 Task: Find connections with filter location Canary Wharf with filter topic #Analyticswith filter profile language English with filter current company TWO95 International, Inc with filter school Anil Neerukonda Institute Of Technology & Sciences with filter industry Travel Arrangements with filter service category Headshot Photography with filter keywords title Area Sales Manager
Action: Mouse moved to (163, 236)
Screenshot: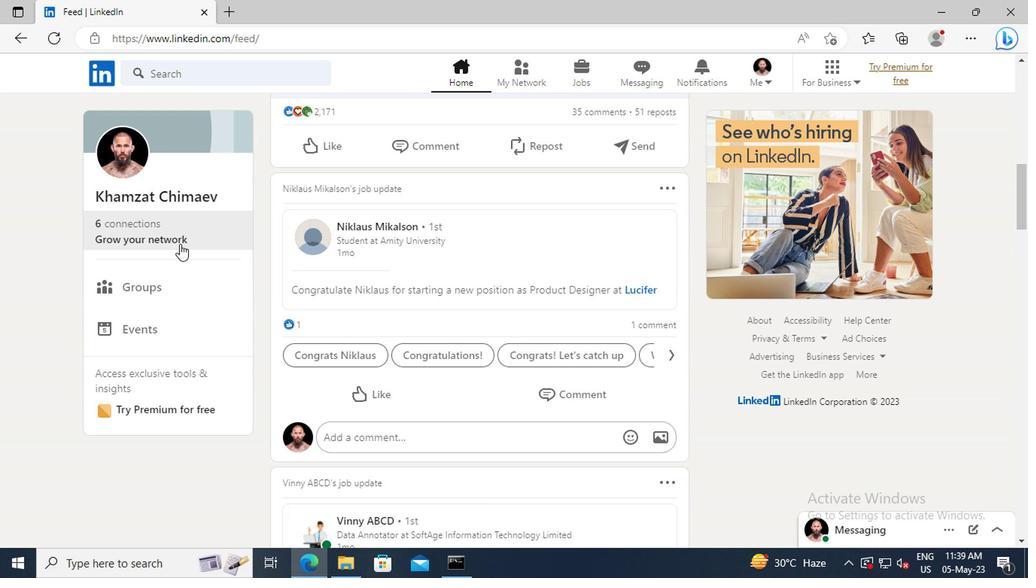 
Action: Mouse pressed left at (163, 236)
Screenshot: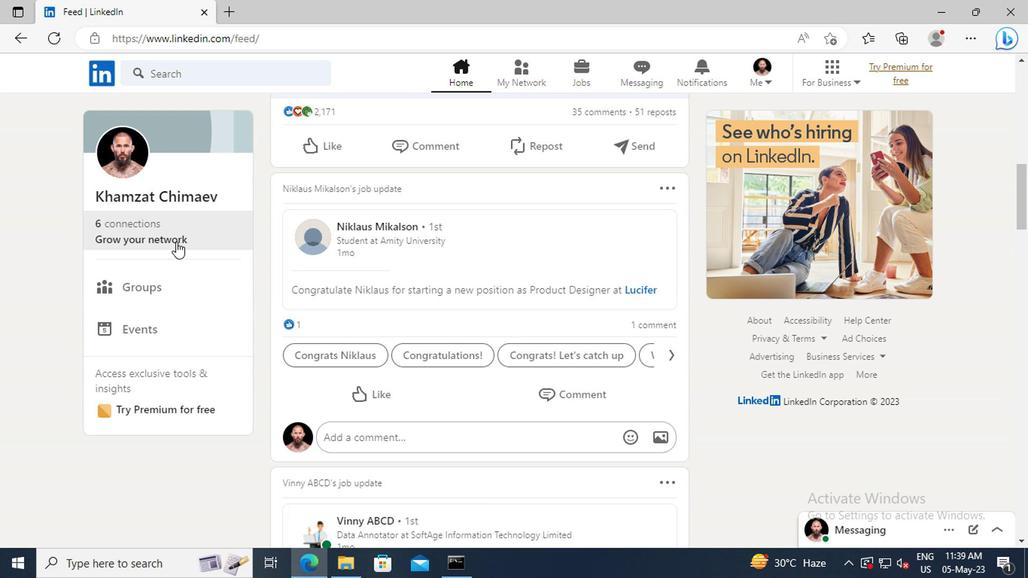 
Action: Mouse moved to (162, 158)
Screenshot: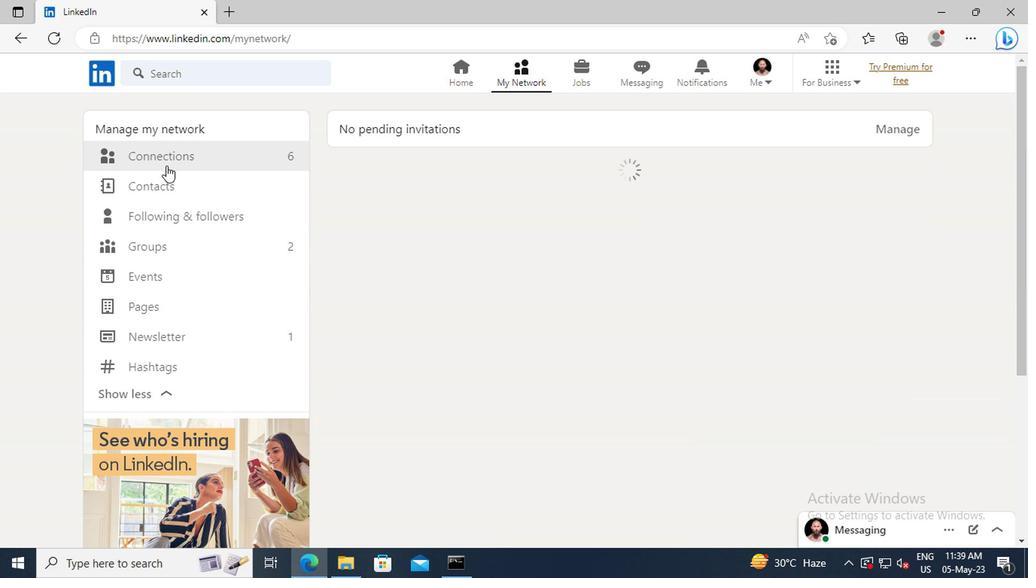 
Action: Mouse pressed left at (162, 158)
Screenshot: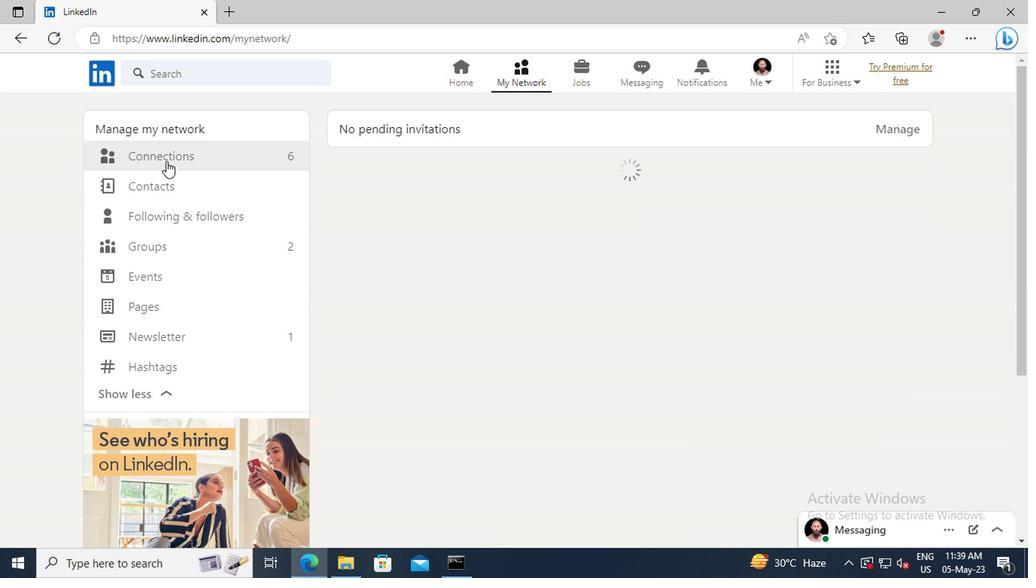 
Action: Mouse moved to (619, 161)
Screenshot: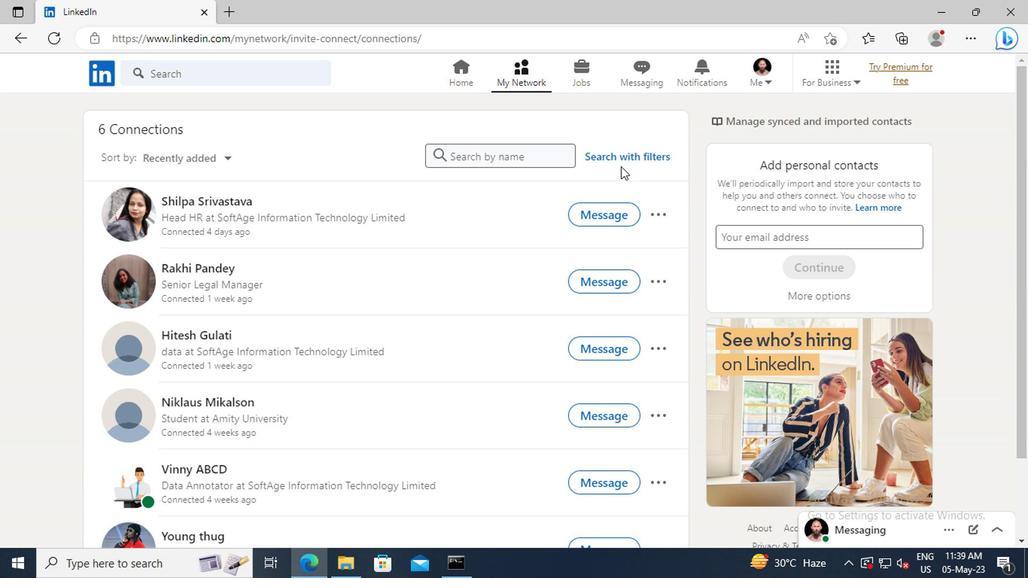 
Action: Mouse pressed left at (619, 161)
Screenshot: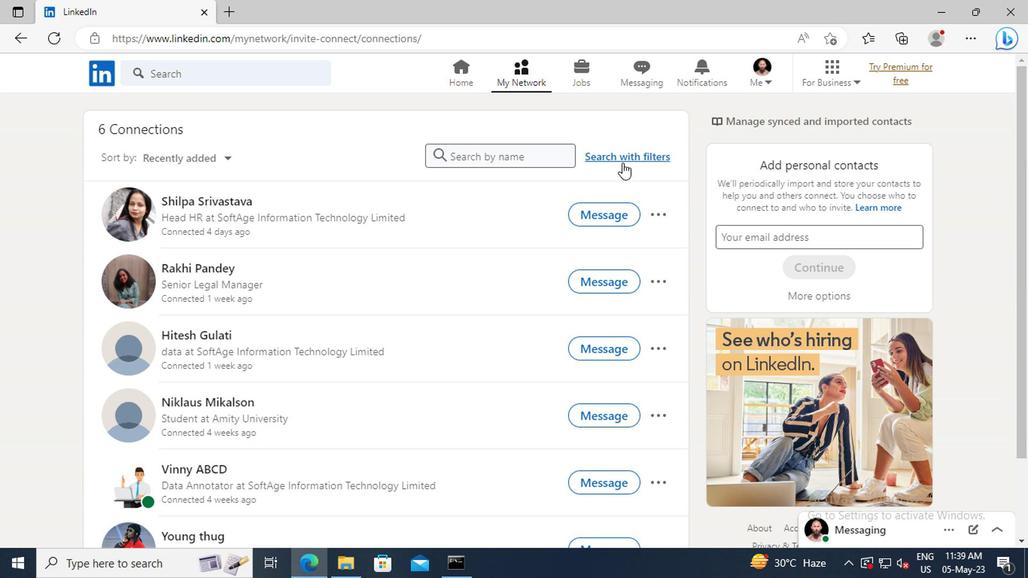 
Action: Mouse moved to (571, 118)
Screenshot: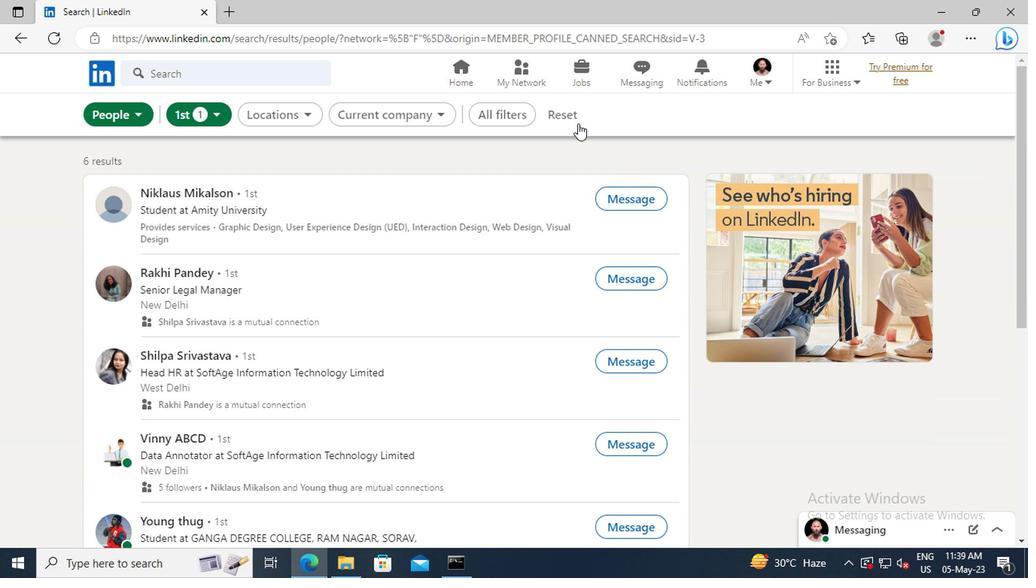 
Action: Mouse pressed left at (571, 118)
Screenshot: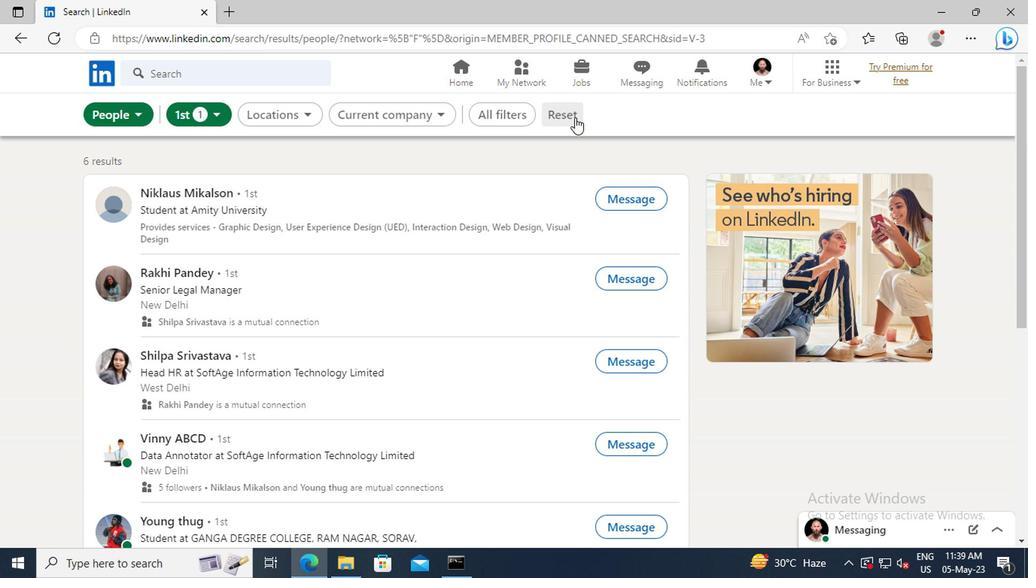 
Action: Mouse moved to (552, 118)
Screenshot: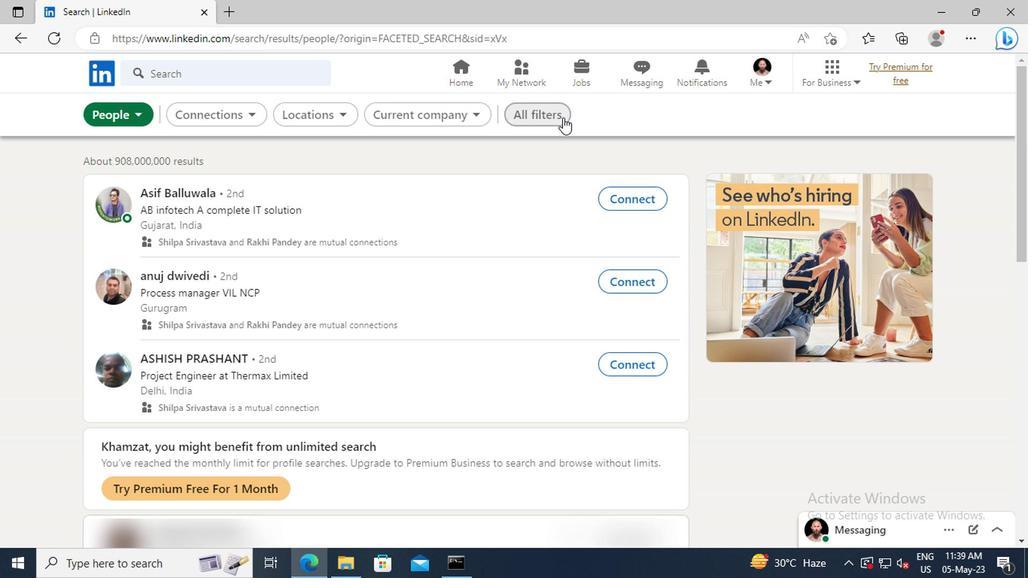 
Action: Mouse pressed left at (552, 118)
Screenshot: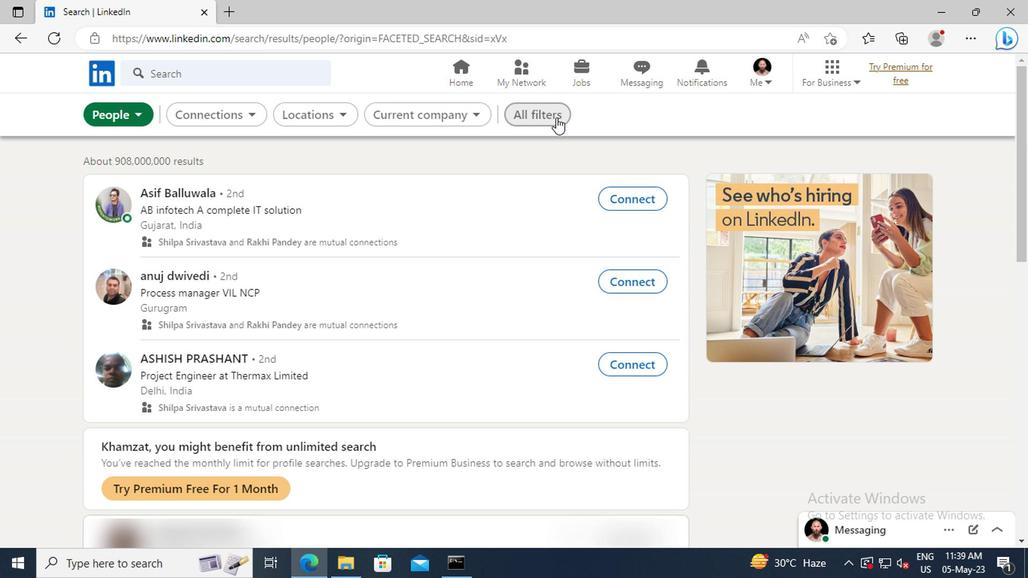 
Action: Mouse moved to (850, 278)
Screenshot: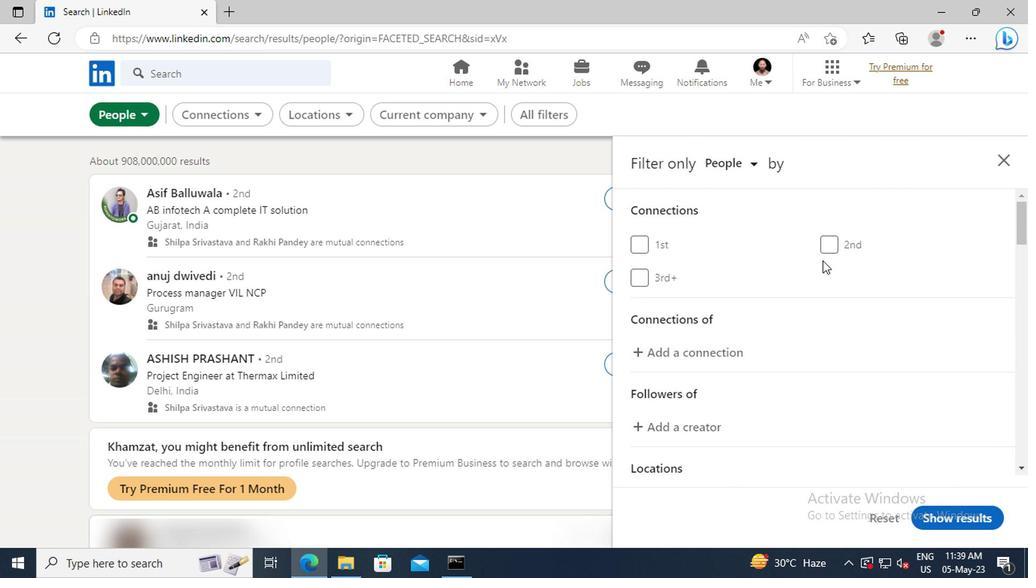 
Action: Mouse scrolled (850, 276) with delta (0, -1)
Screenshot: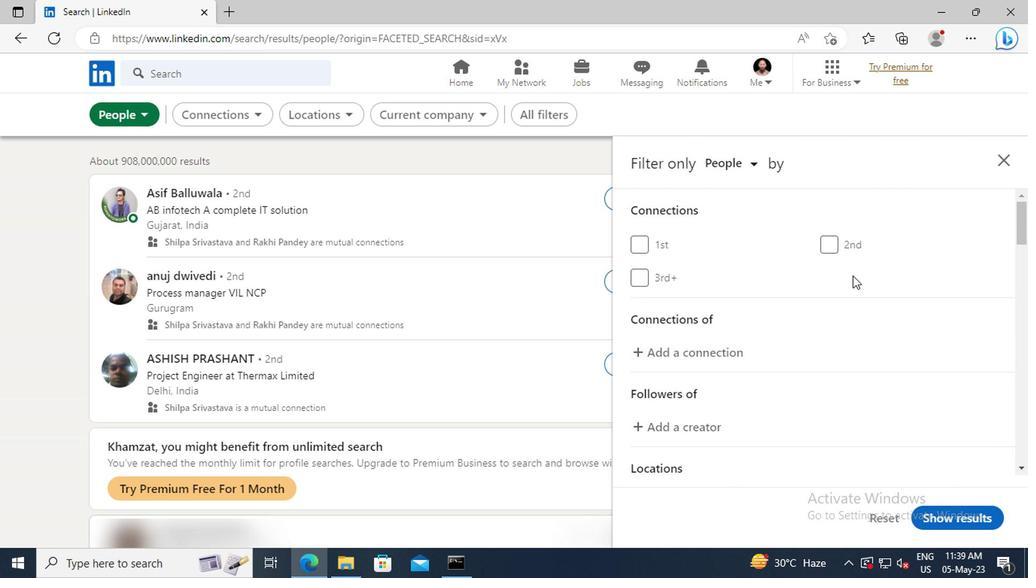 
Action: Mouse scrolled (850, 276) with delta (0, -1)
Screenshot: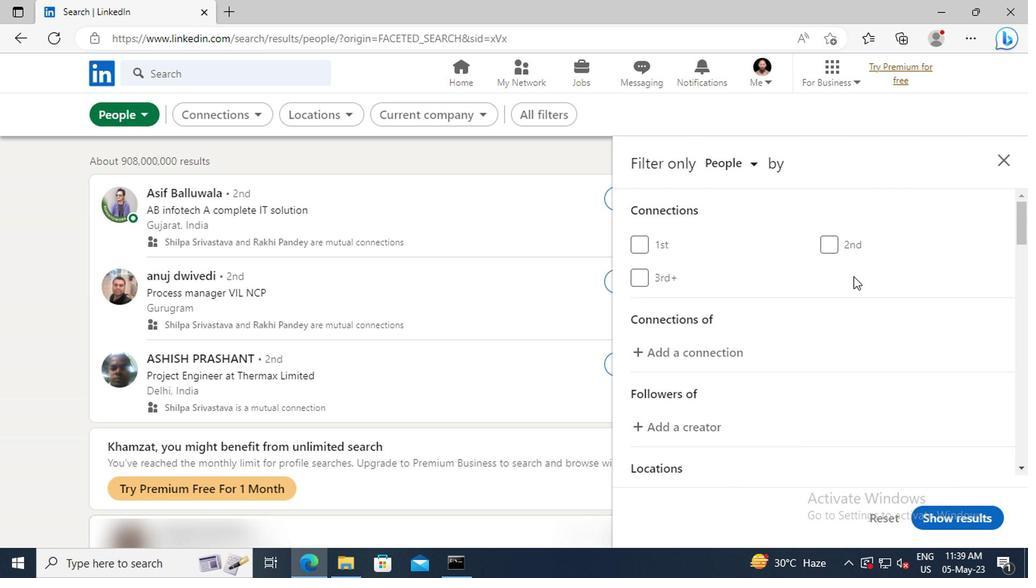
Action: Mouse scrolled (850, 276) with delta (0, -1)
Screenshot: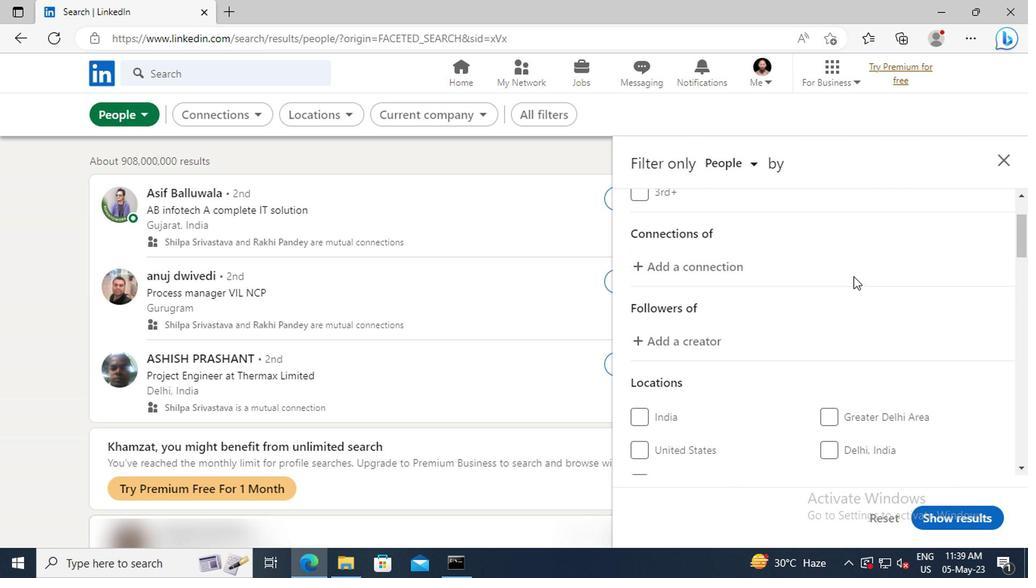 
Action: Mouse scrolled (850, 276) with delta (0, -1)
Screenshot: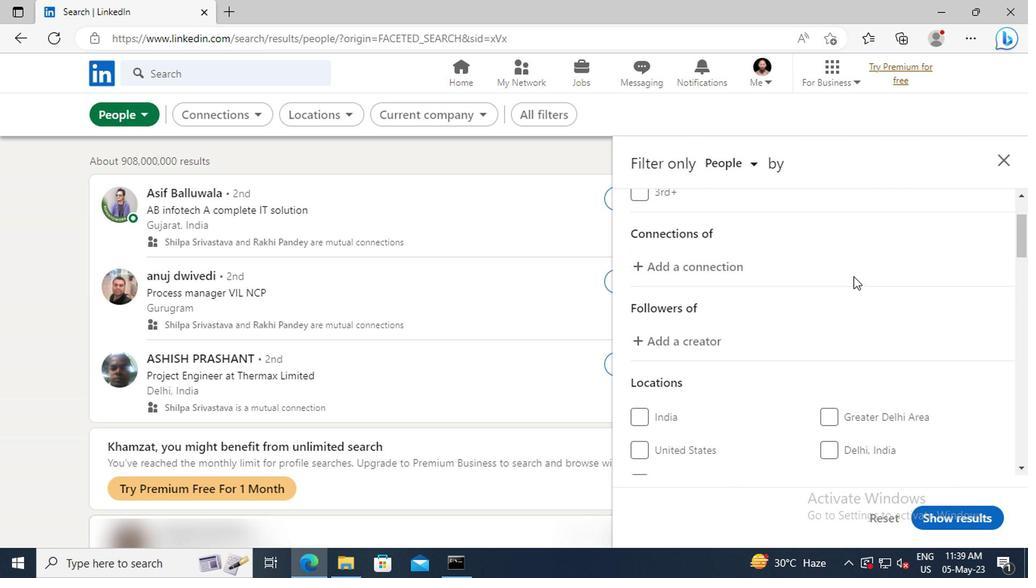 
Action: Mouse scrolled (850, 276) with delta (0, -1)
Screenshot: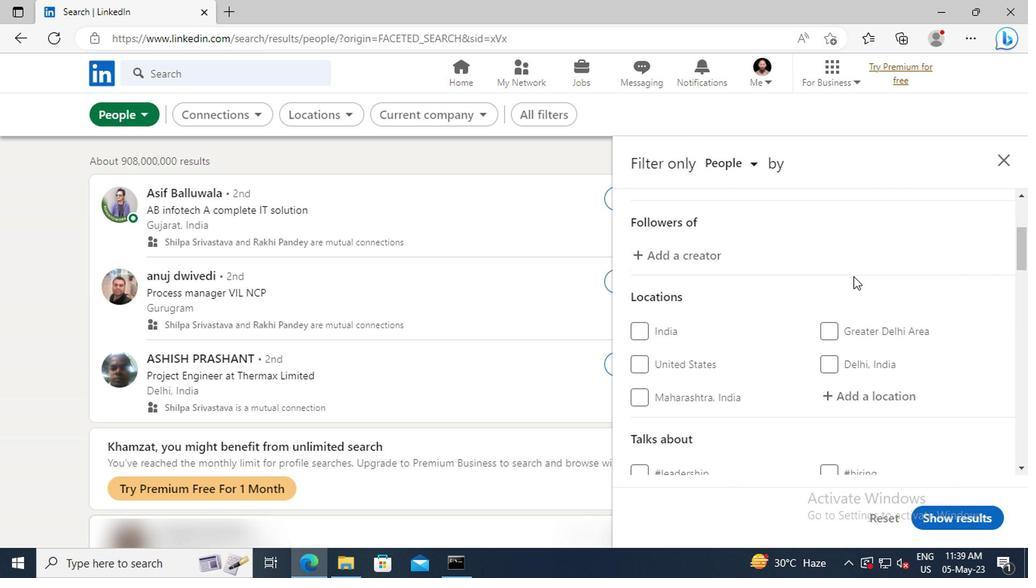 
Action: Mouse moved to (842, 350)
Screenshot: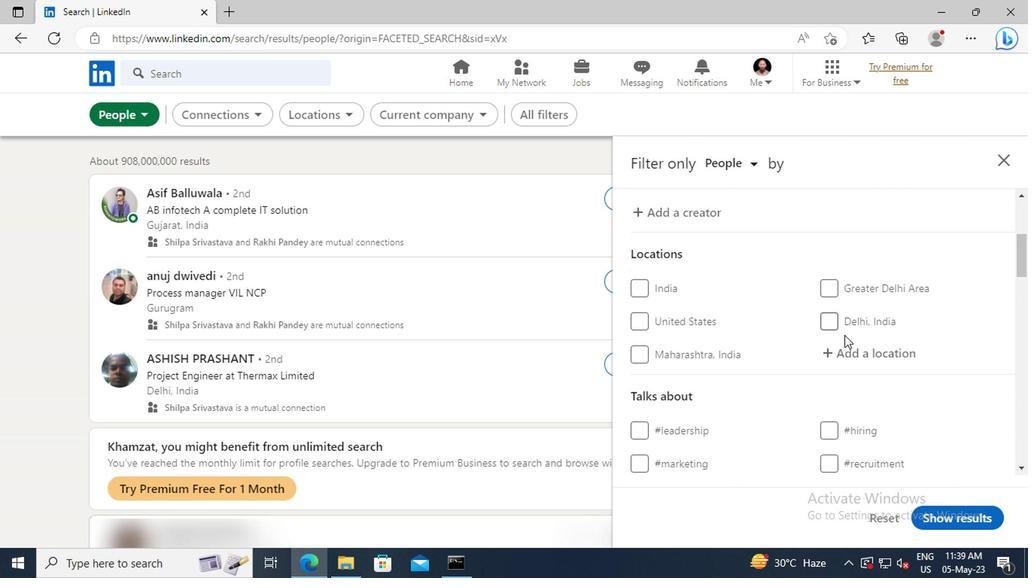 
Action: Mouse pressed left at (842, 350)
Screenshot: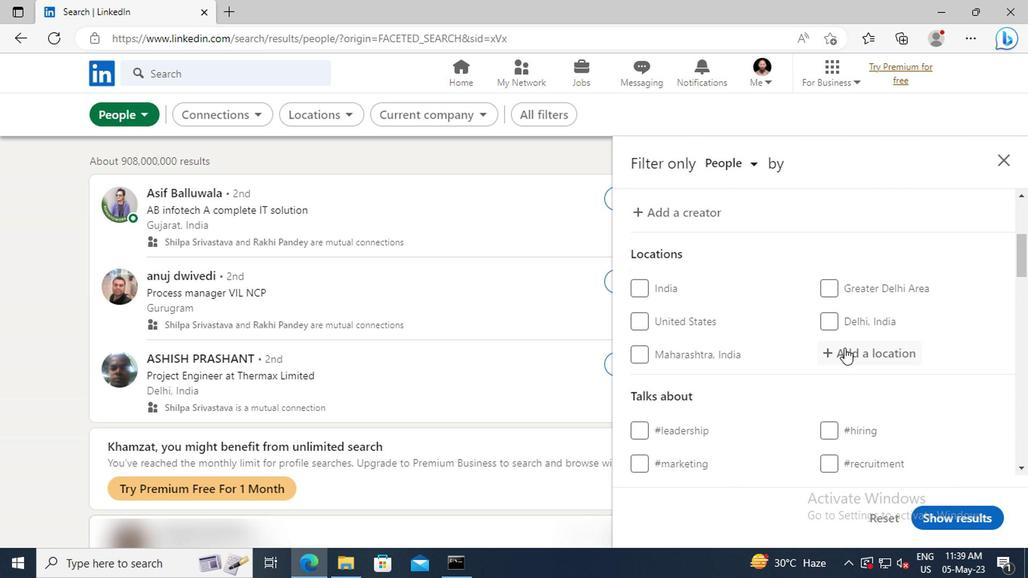 
Action: Key pressed <Key.shift>CANARY<Key.space><Key.shift>WHARF<Key.enter>
Screenshot: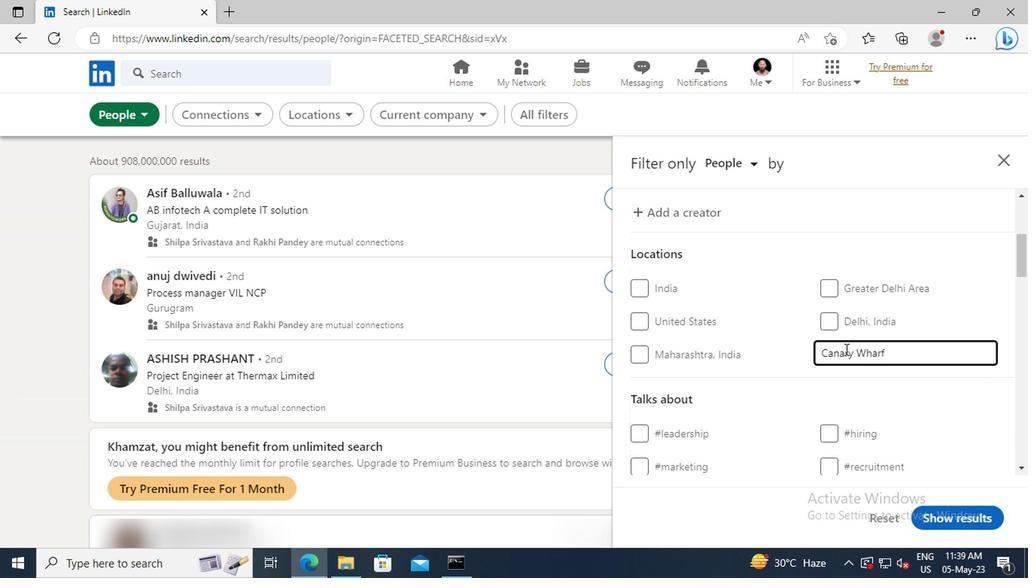 
Action: Mouse scrolled (842, 350) with delta (0, 0)
Screenshot: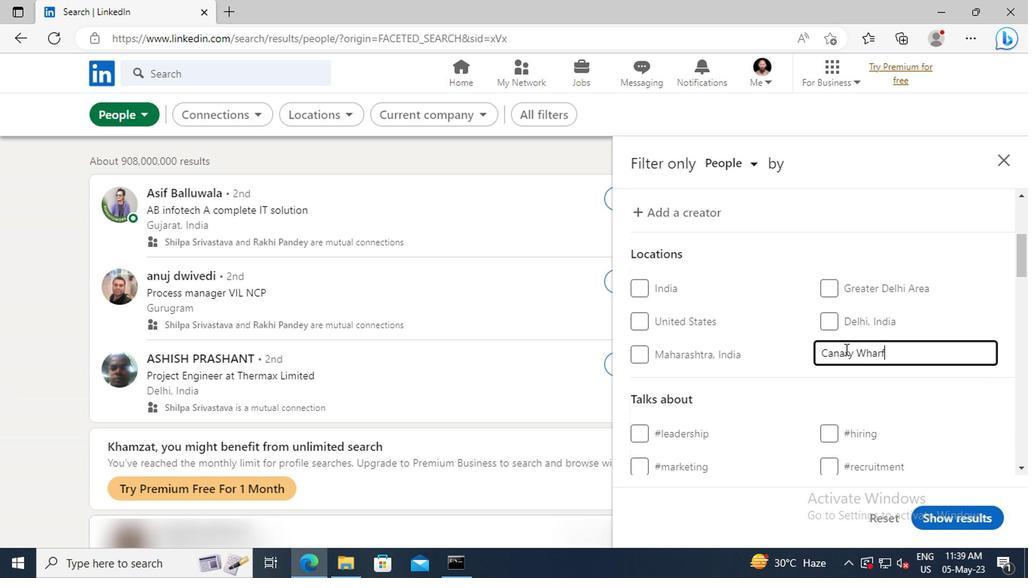 
Action: Mouse scrolled (842, 350) with delta (0, 0)
Screenshot: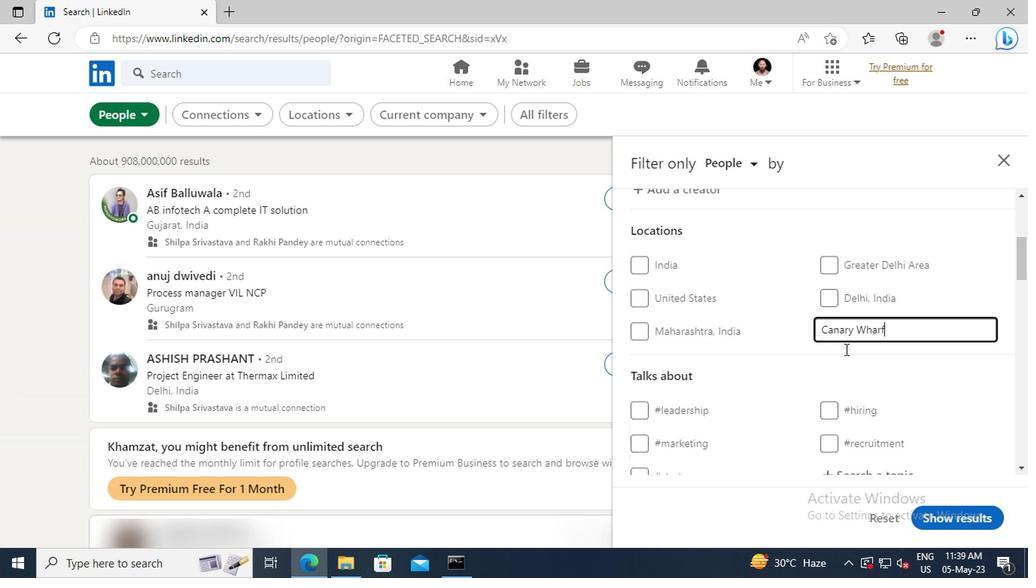
Action: Mouse scrolled (842, 350) with delta (0, 0)
Screenshot: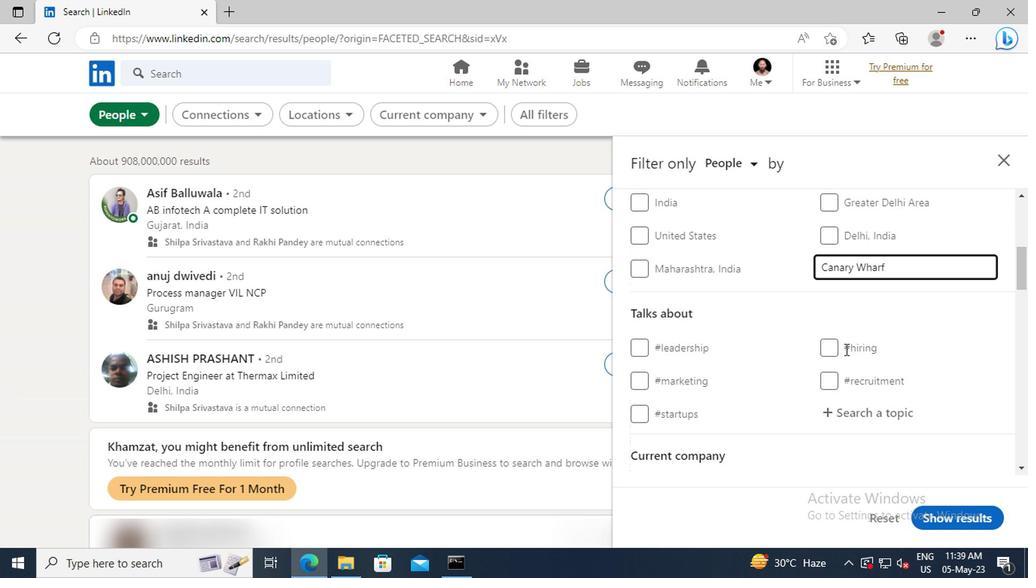 
Action: Mouse scrolled (842, 350) with delta (0, 0)
Screenshot: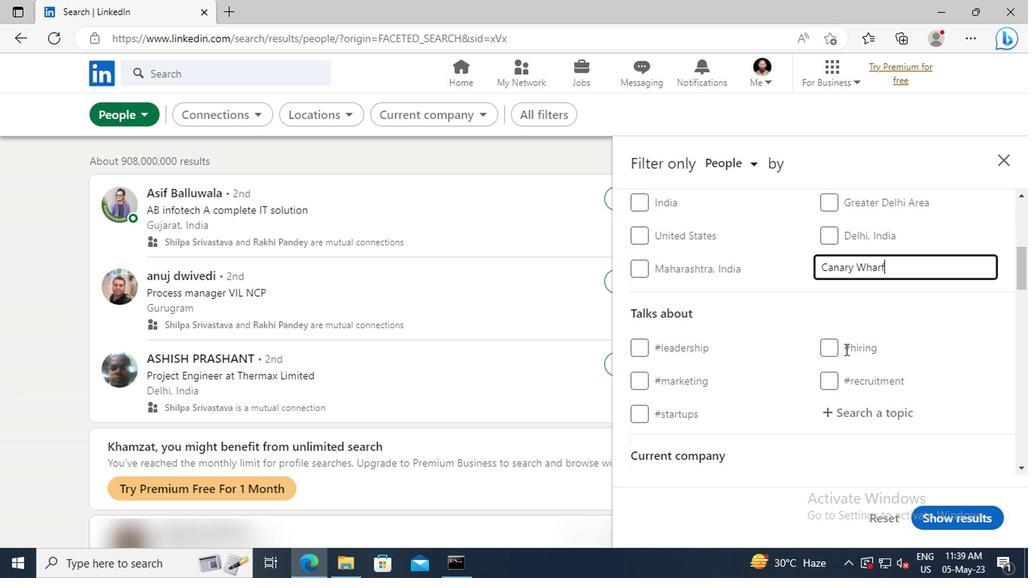 
Action: Mouse moved to (842, 339)
Screenshot: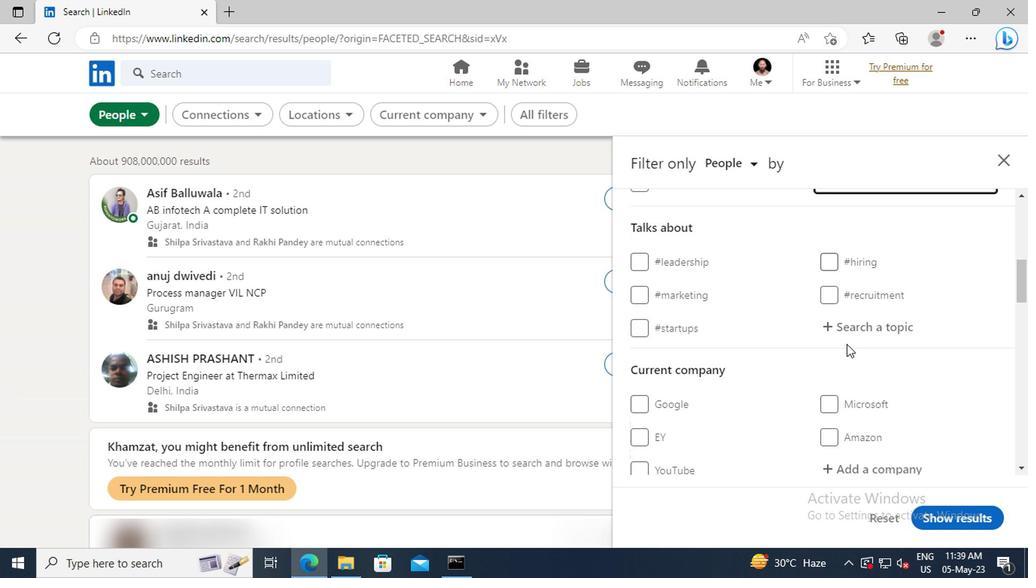 
Action: Mouse pressed left at (842, 339)
Screenshot: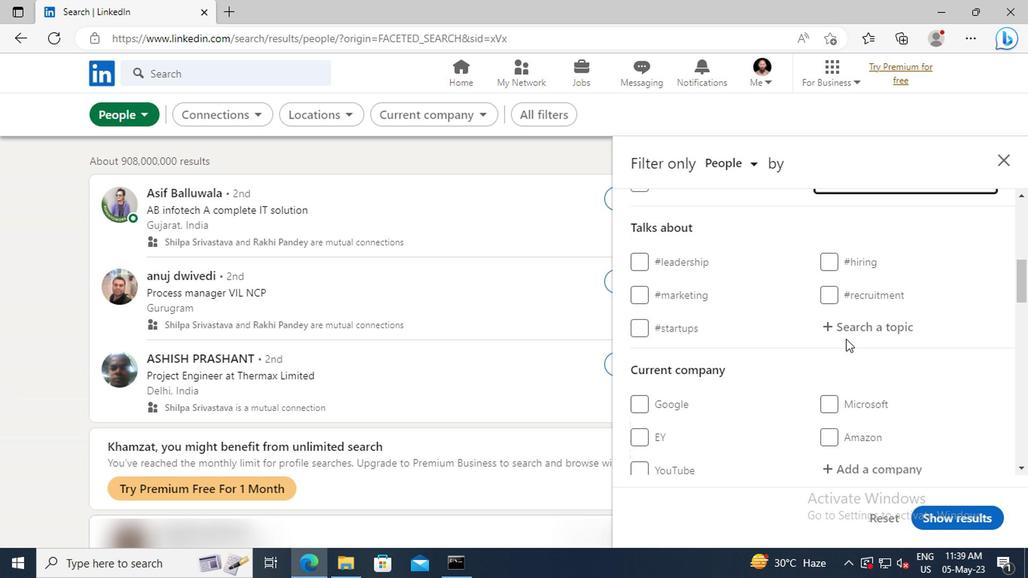 
Action: Key pressed <Key.shift>AN
Screenshot: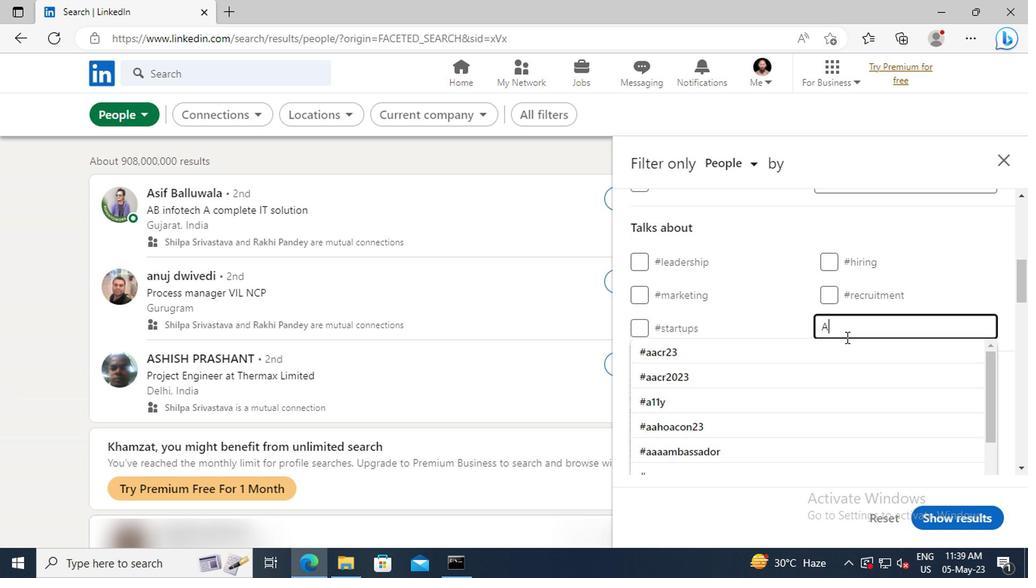 
Action: Mouse moved to (842, 338)
Screenshot: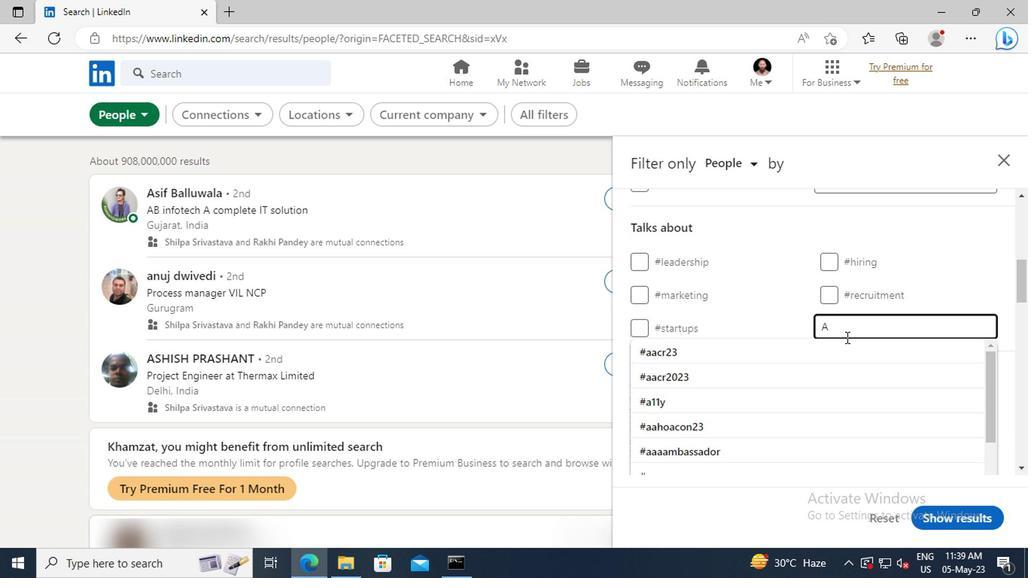
Action: Key pressed AL
Screenshot: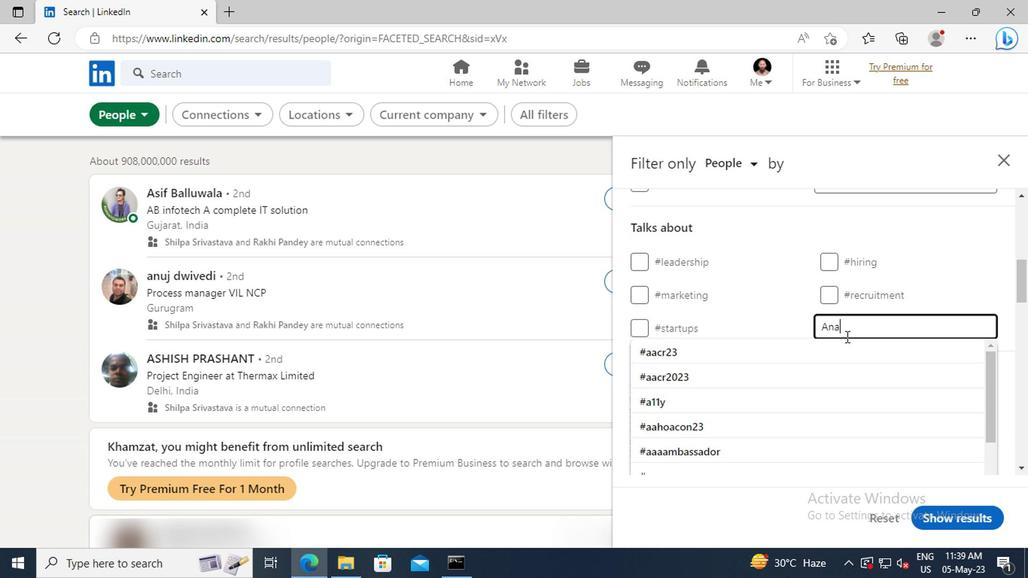 
Action: Mouse moved to (846, 346)
Screenshot: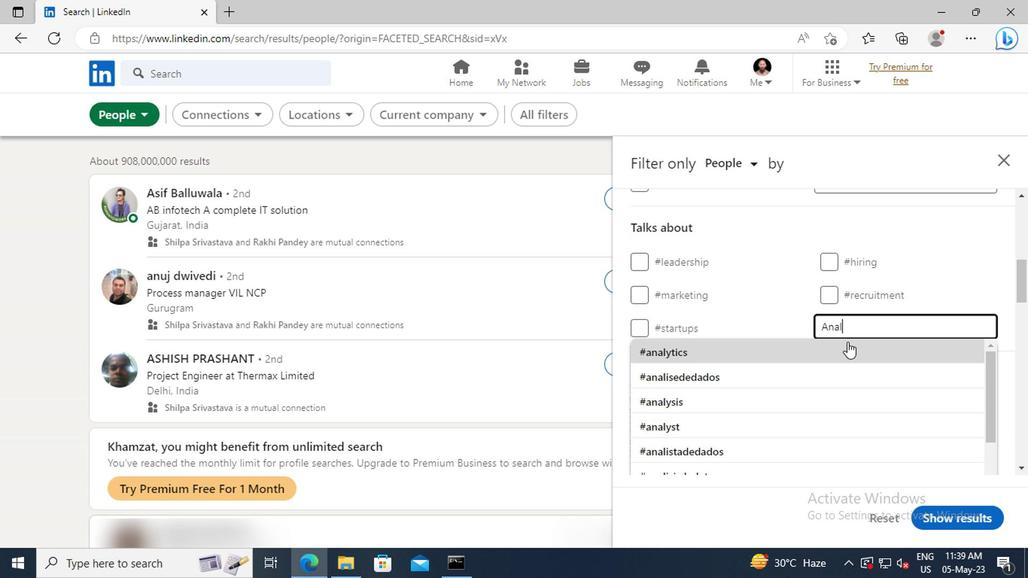 
Action: Mouse pressed left at (846, 346)
Screenshot: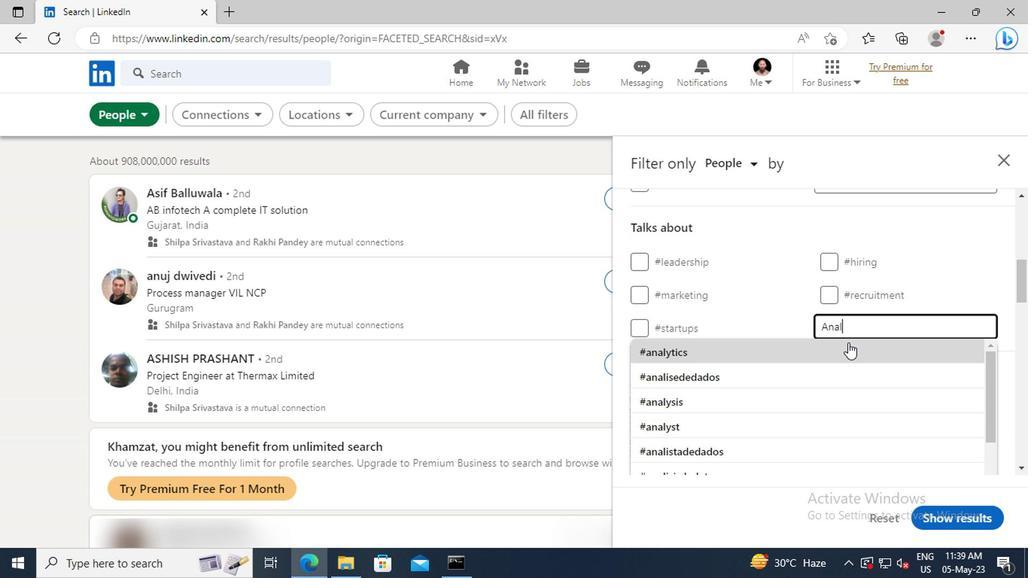 
Action: Mouse scrolled (846, 345) with delta (0, -1)
Screenshot: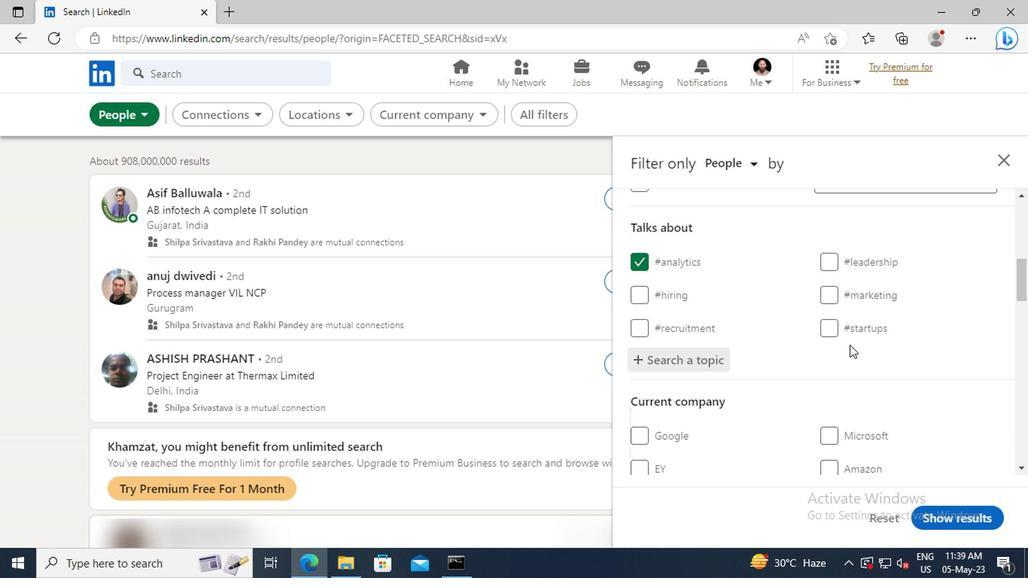 
Action: Mouse scrolled (846, 345) with delta (0, -1)
Screenshot: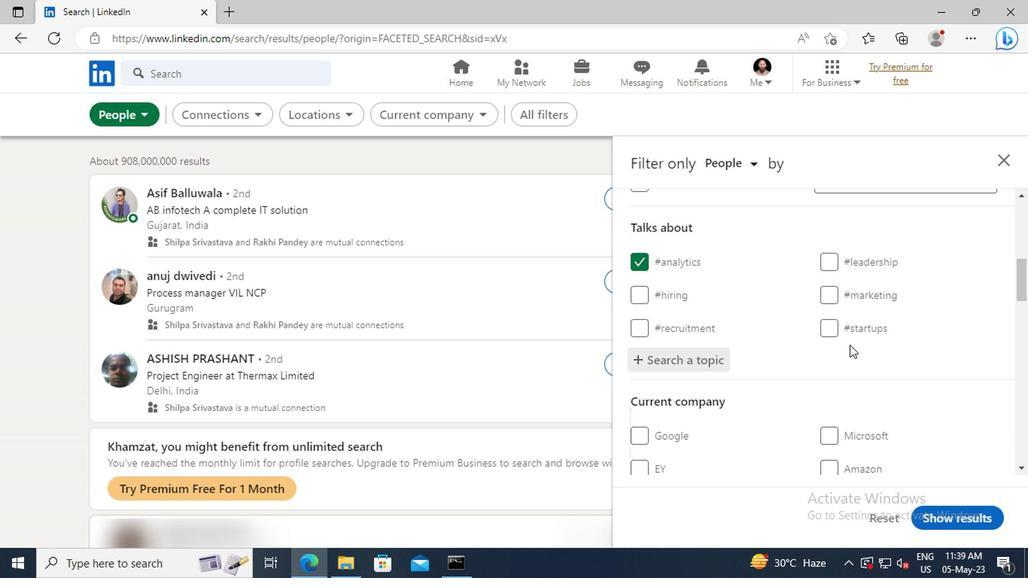 
Action: Mouse scrolled (846, 345) with delta (0, -1)
Screenshot: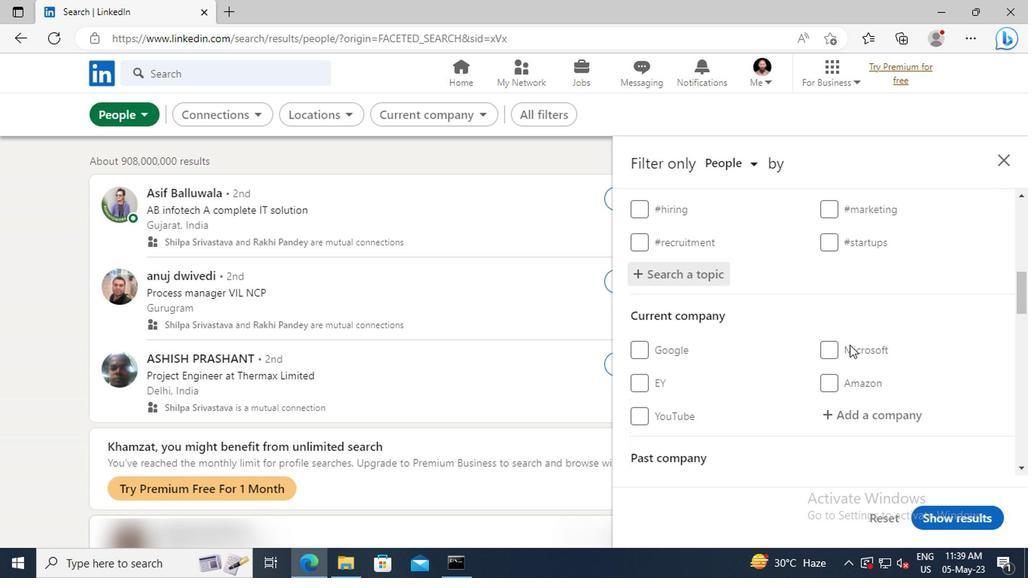
Action: Mouse scrolled (846, 345) with delta (0, -1)
Screenshot: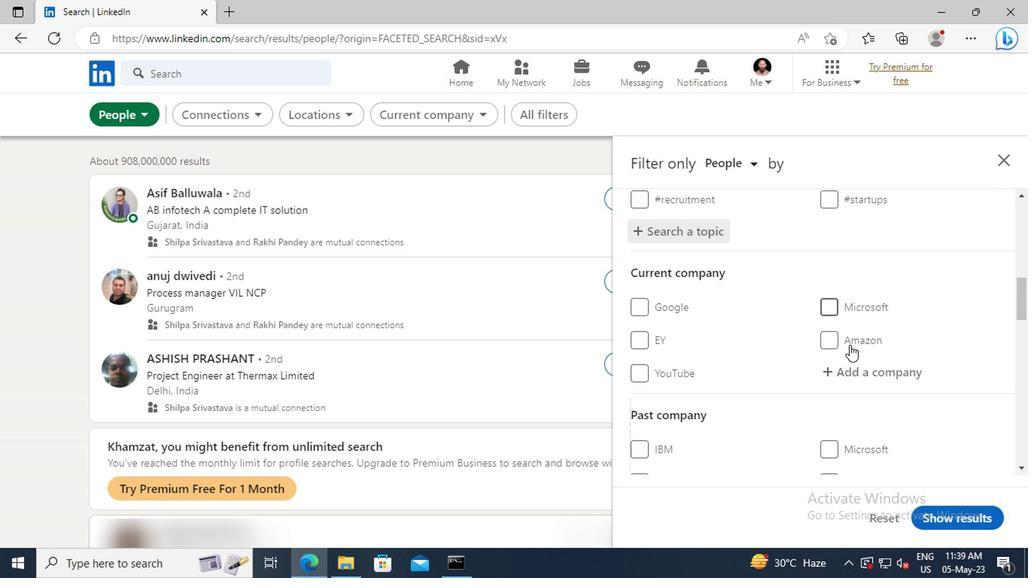
Action: Mouse scrolled (846, 345) with delta (0, -1)
Screenshot: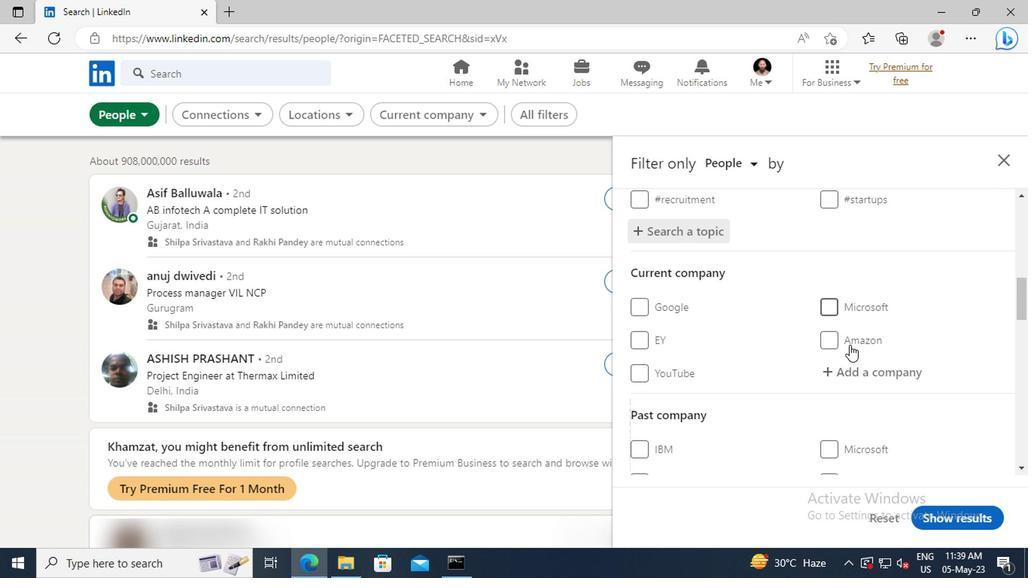 
Action: Mouse scrolled (846, 345) with delta (0, -1)
Screenshot: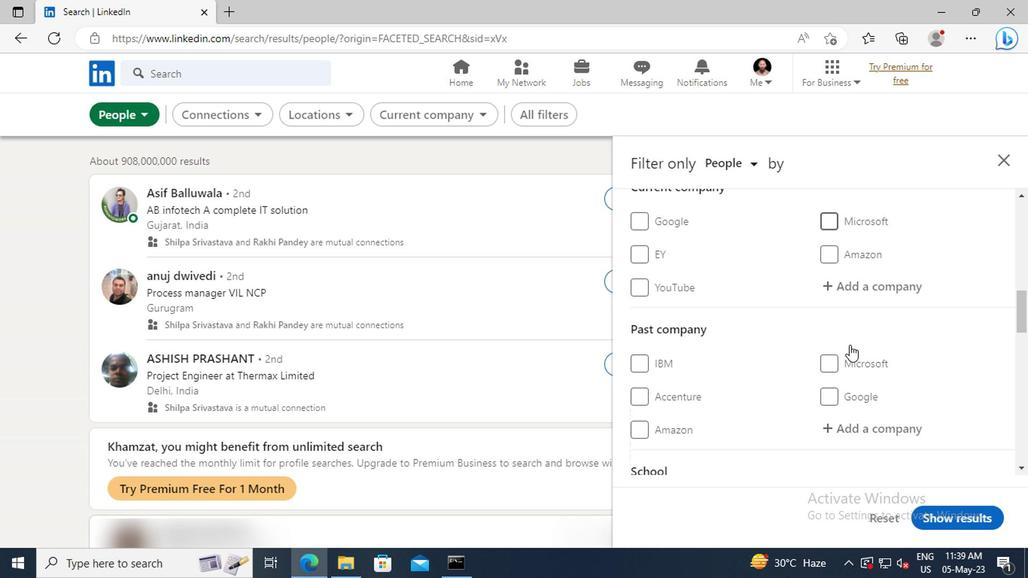 
Action: Mouse scrolled (846, 345) with delta (0, -1)
Screenshot: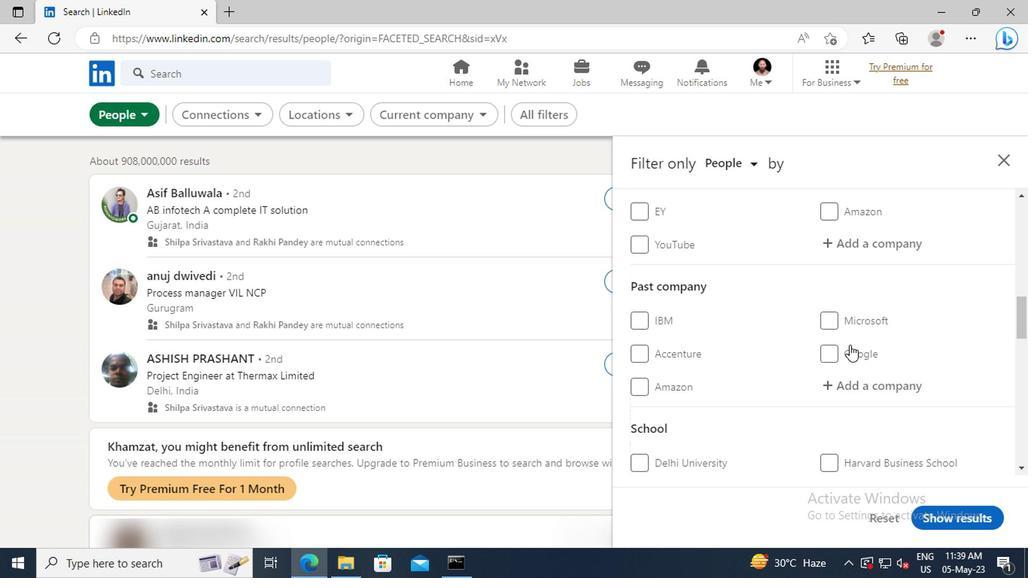 
Action: Mouse scrolled (846, 345) with delta (0, -1)
Screenshot: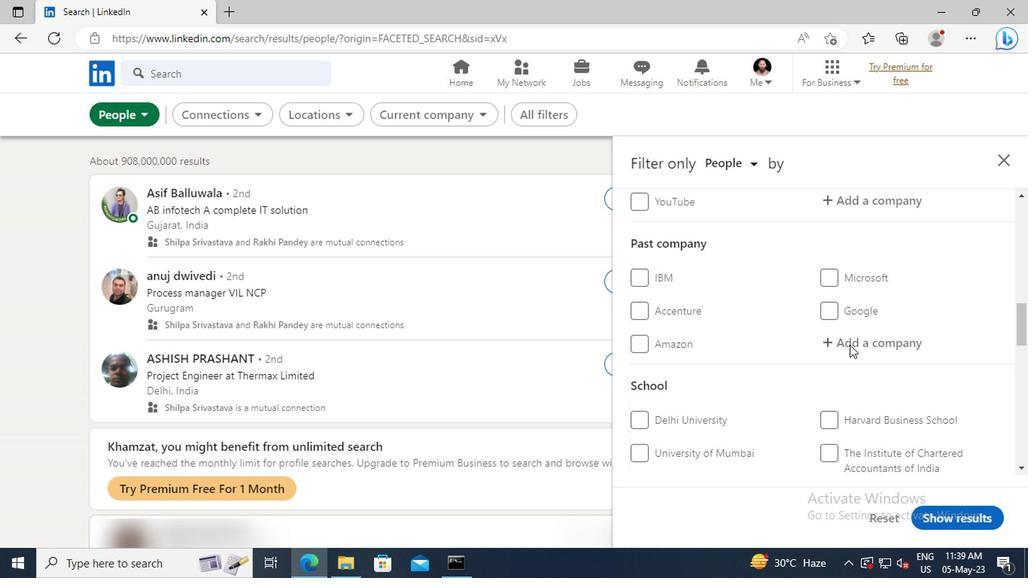 
Action: Mouse scrolled (846, 345) with delta (0, -1)
Screenshot: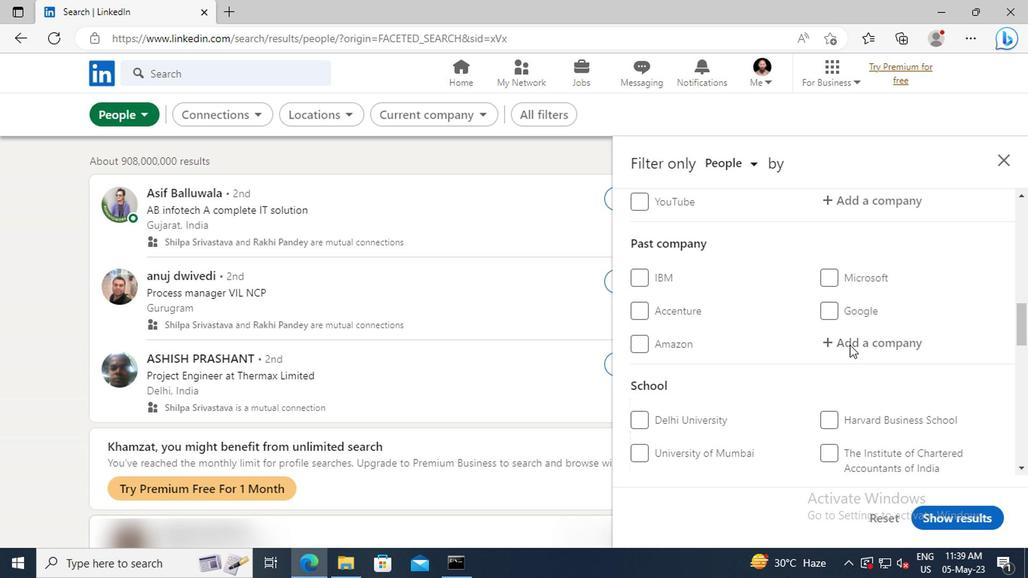 
Action: Mouse scrolled (846, 345) with delta (0, -1)
Screenshot: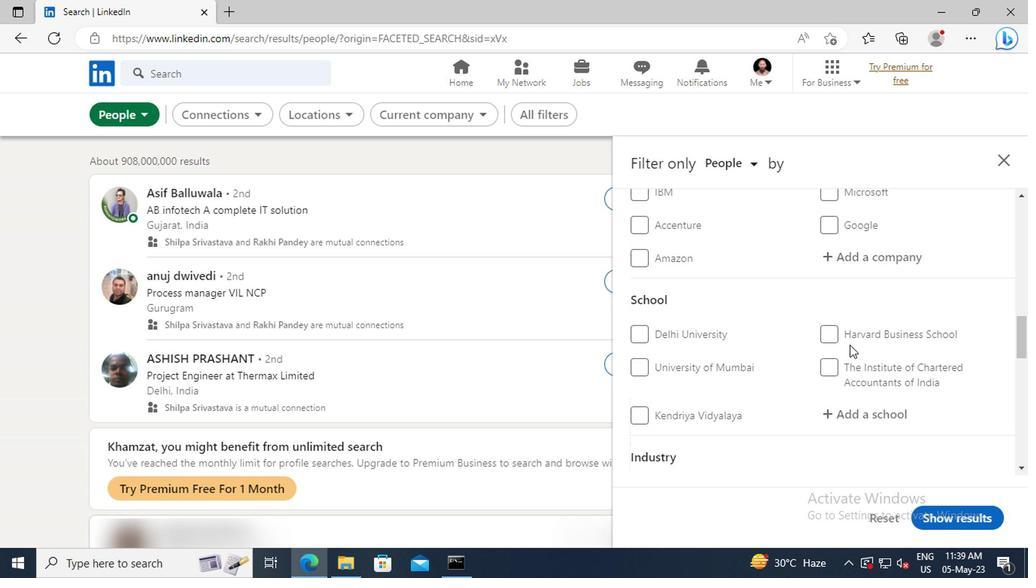 
Action: Mouse scrolled (846, 345) with delta (0, -1)
Screenshot: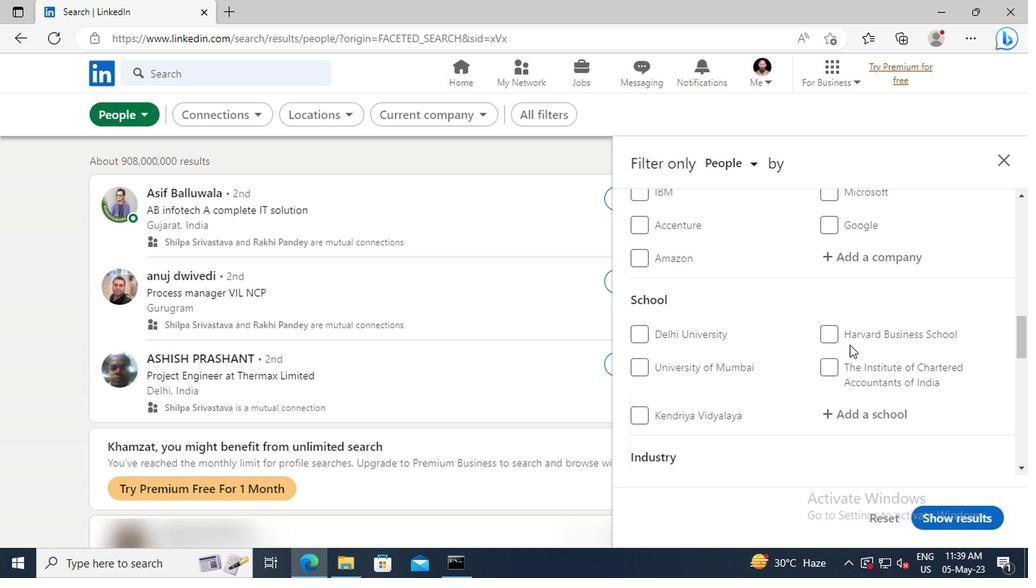 
Action: Mouse scrolled (846, 345) with delta (0, -1)
Screenshot: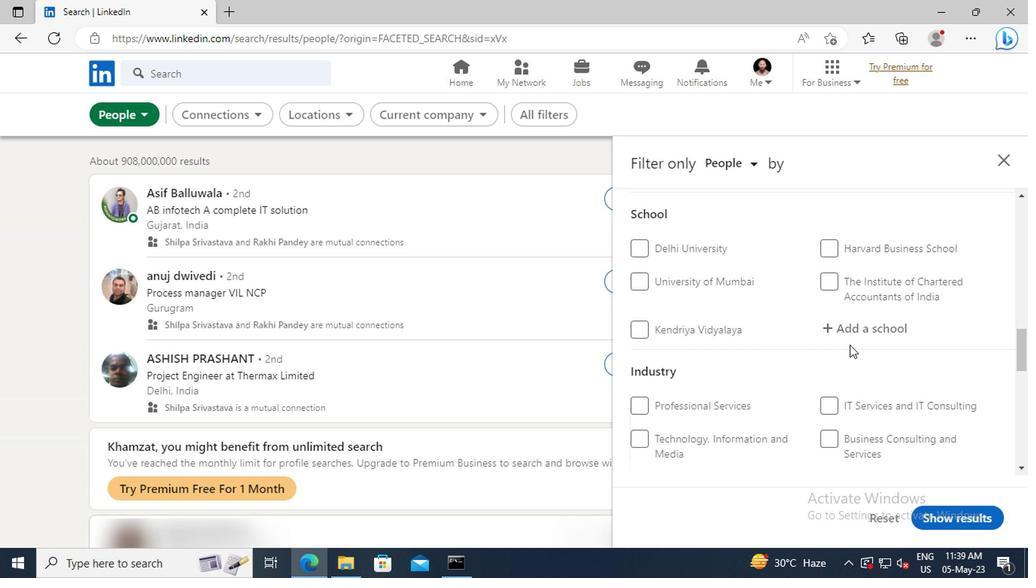 
Action: Mouse scrolled (846, 345) with delta (0, -1)
Screenshot: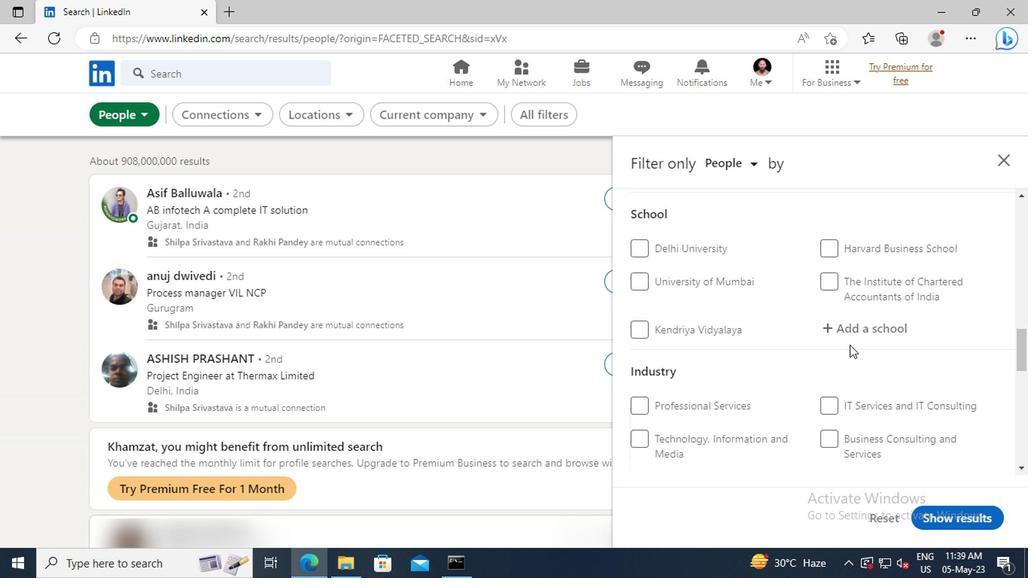 
Action: Mouse scrolled (846, 345) with delta (0, -1)
Screenshot: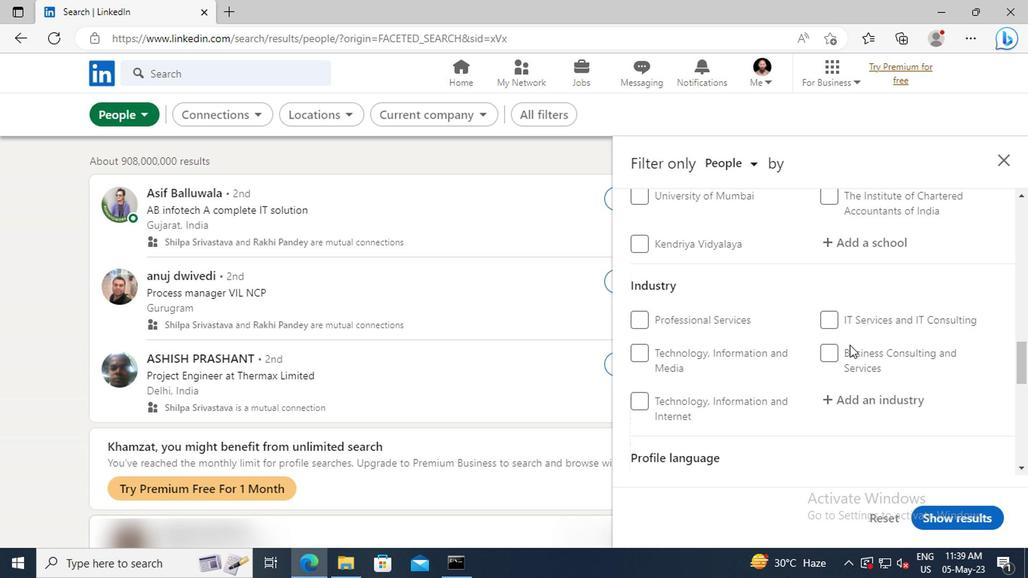 
Action: Mouse scrolled (846, 345) with delta (0, -1)
Screenshot: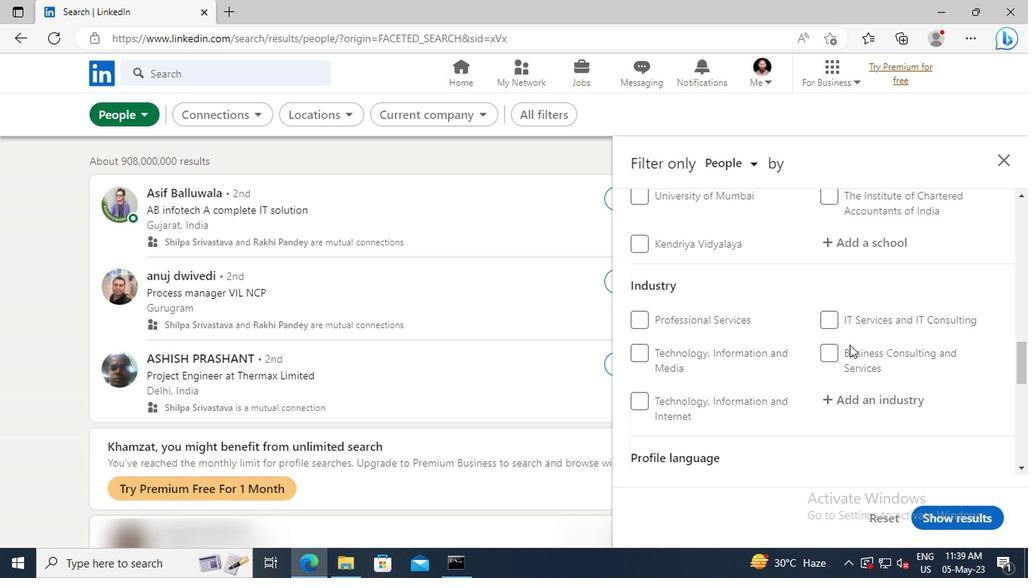 
Action: Mouse moved to (640, 408)
Screenshot: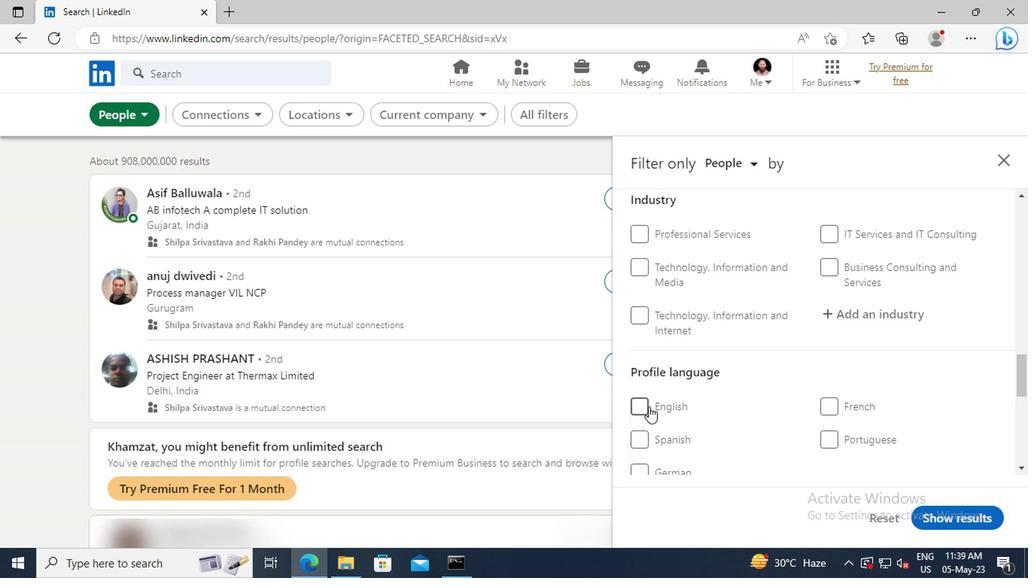 
Action: Mouse pressed left at (640, 408)
Screenshot: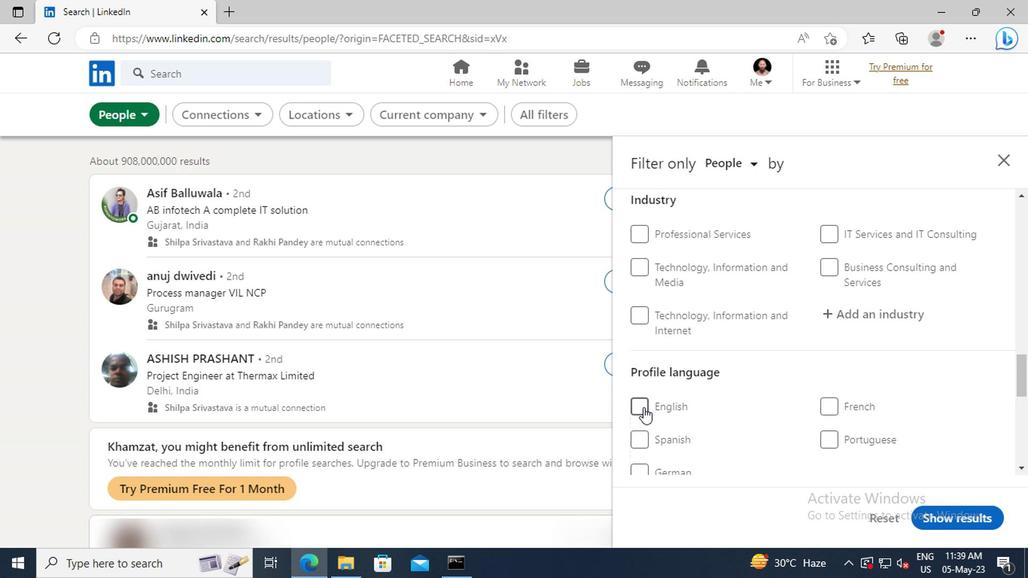 
Action: Mouse moved to (827, 376)
Screenshot: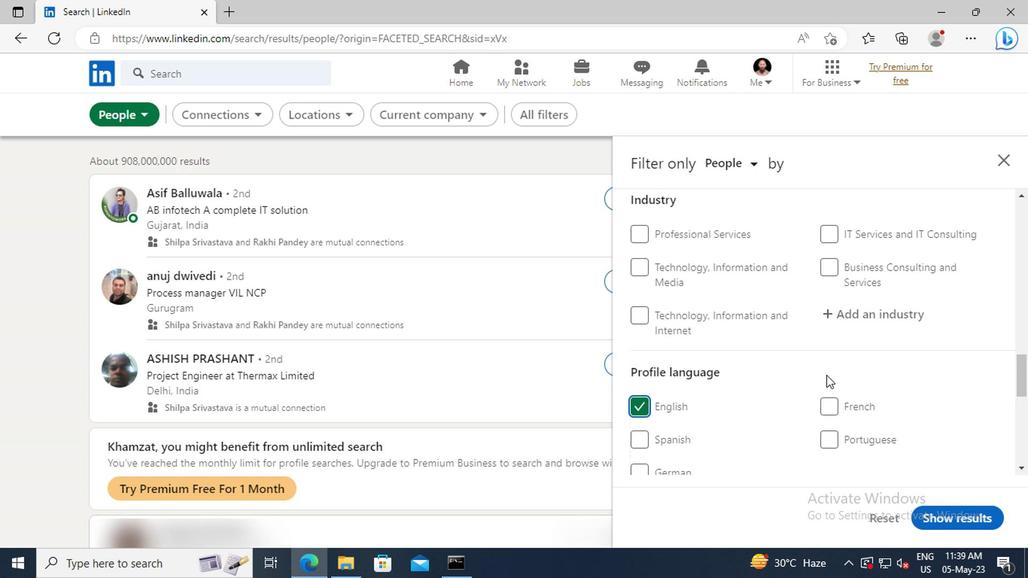 
Action: Mouse scrolled (827, 376) with delta (0, 0)
Screenshot: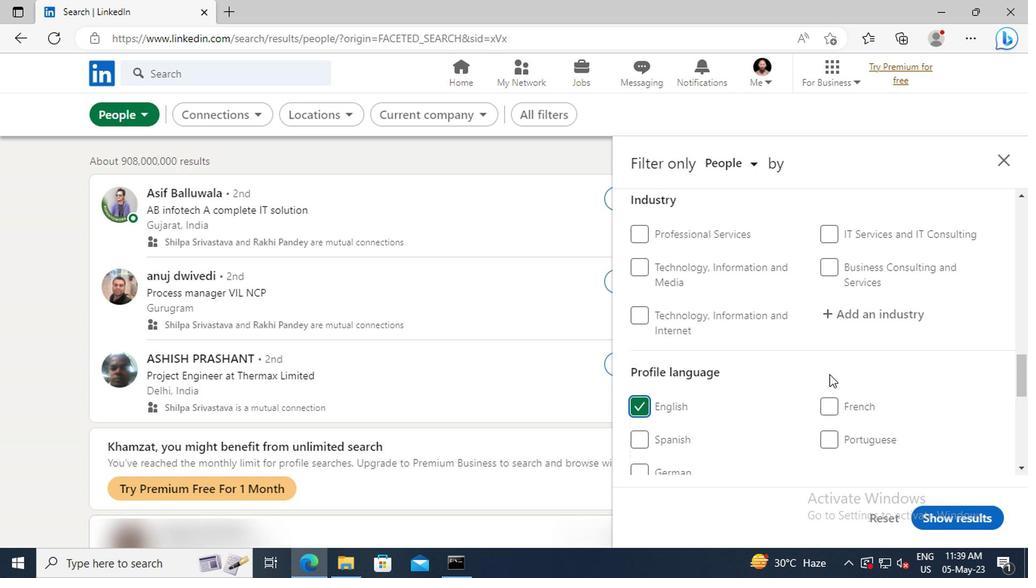 
Action: Mouse scrolled (827, 376) with delta (0, 0)
Screenshot: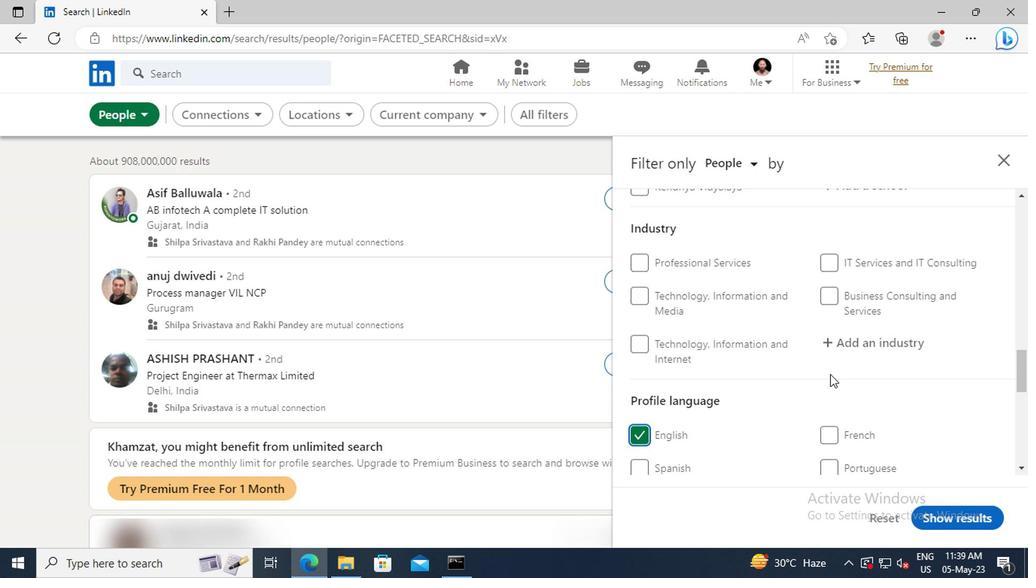 
Action: Mouse scrolled (827, 376) with delta (0, 0)
Screenshot: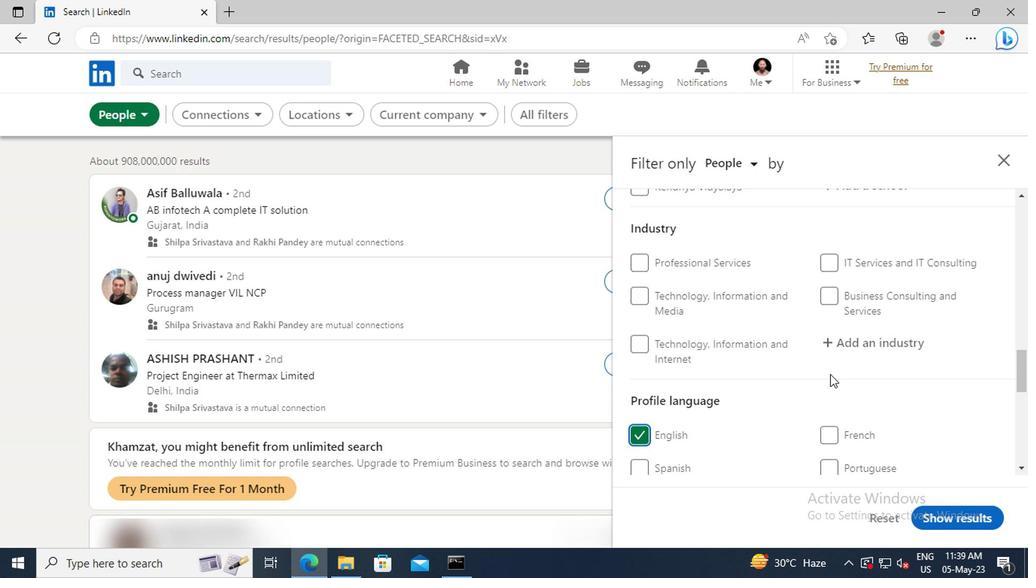 
Action: Mouse scrolled (827, 376) with delta (0, 0)
Screenshot: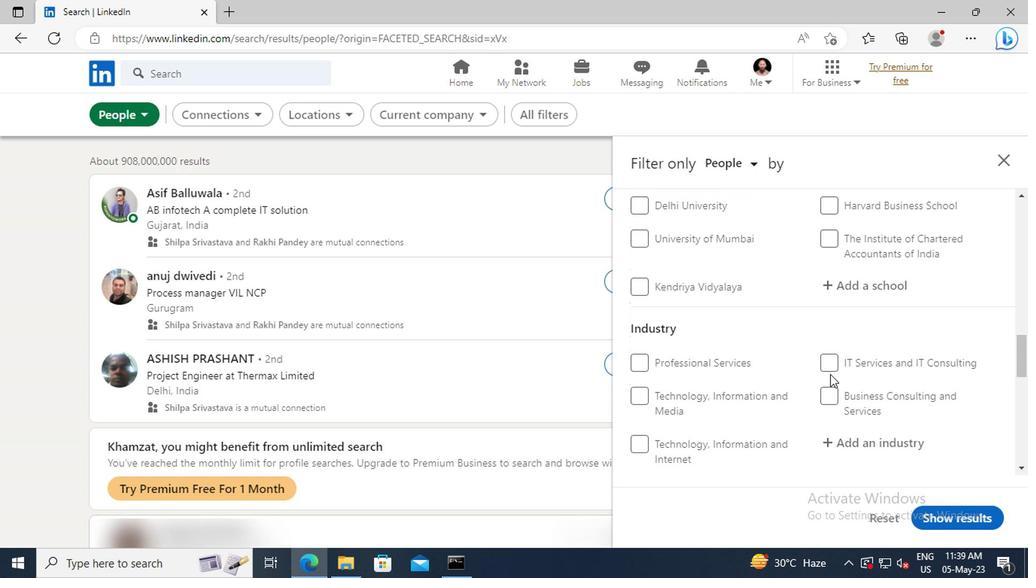 
Action: Mouse scrolled (827, 376) with delta (0, 0)
Screenshot: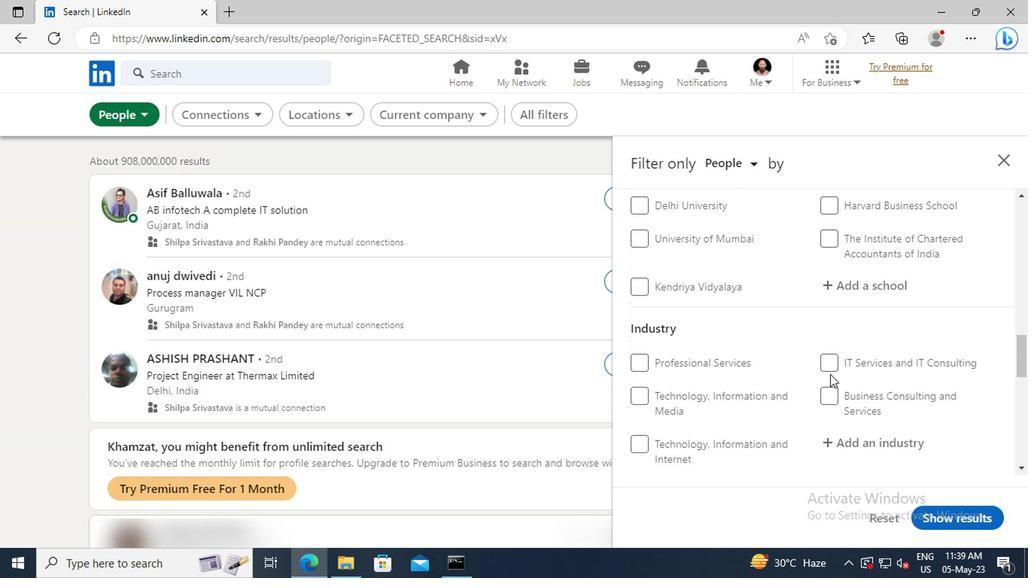 
Action: Mouse scrolled (827, 376) with delta (0, 0)
Screenshot: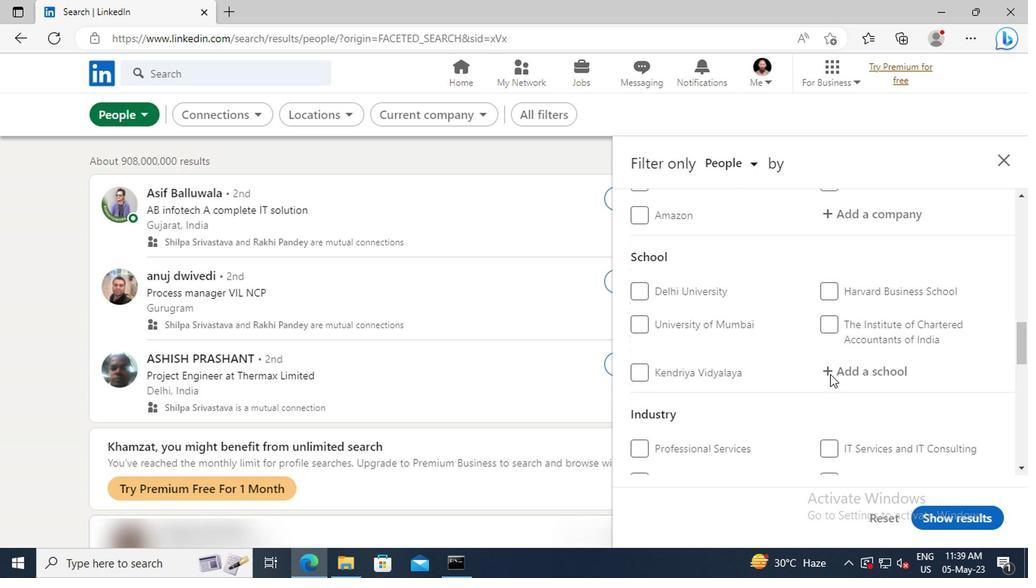 
Action: Mouse scrolled (827, 376) with delta (0, 0)
Screenshot: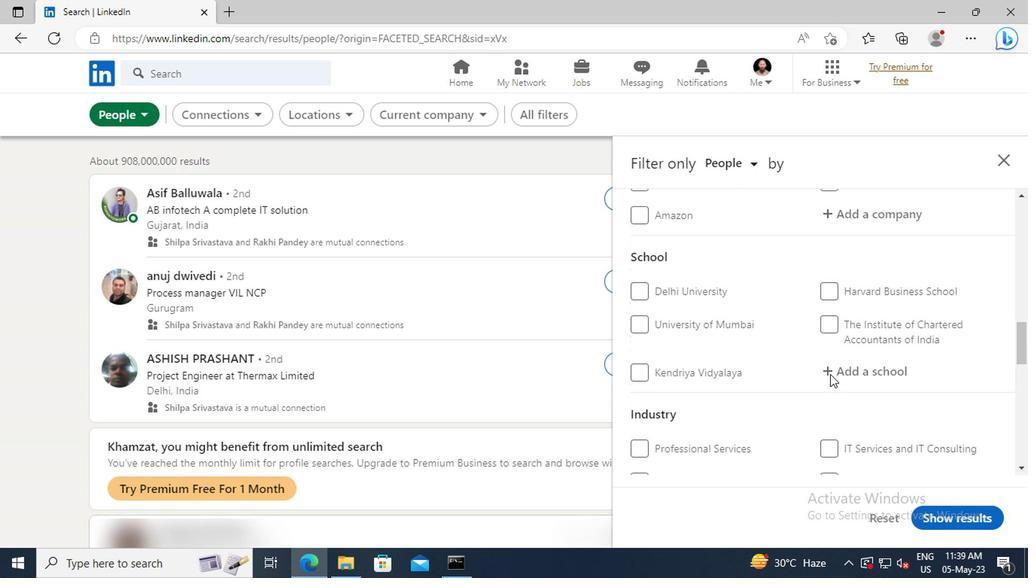 
Action: Mouse scrolled (827, 376) with delta (0, 0)
Screenshot: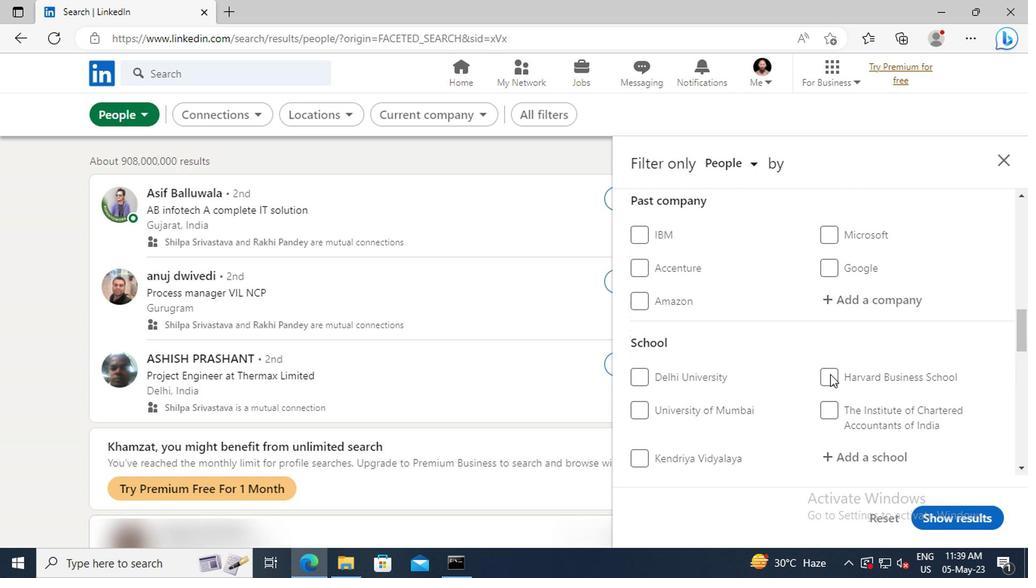 
Action: Mouse scrolled (827, 376) with delta (0, 0)
Screenshot: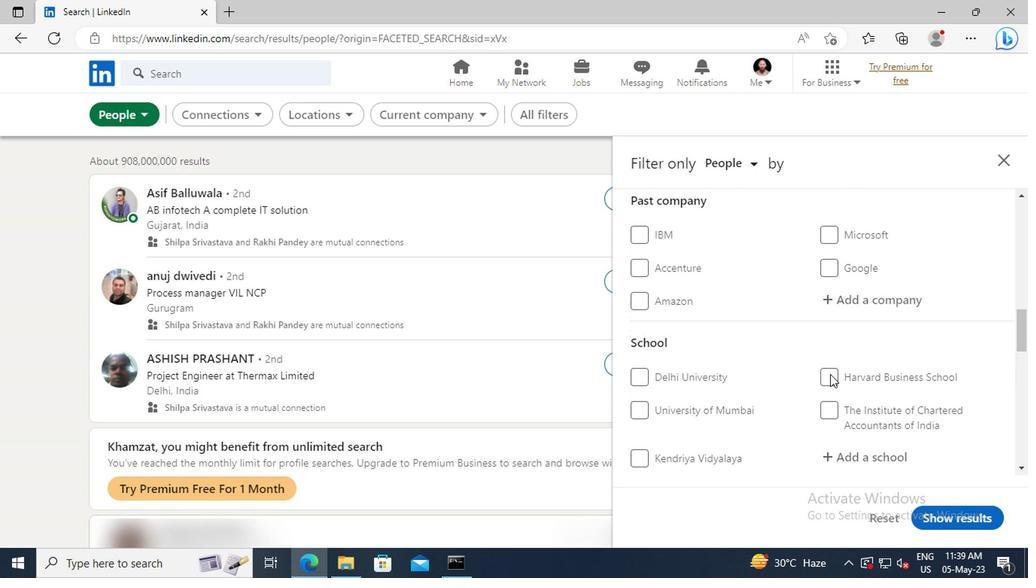 
Action: Mouse scrolled (827, 376) with delta (0, 0)
Screenshot: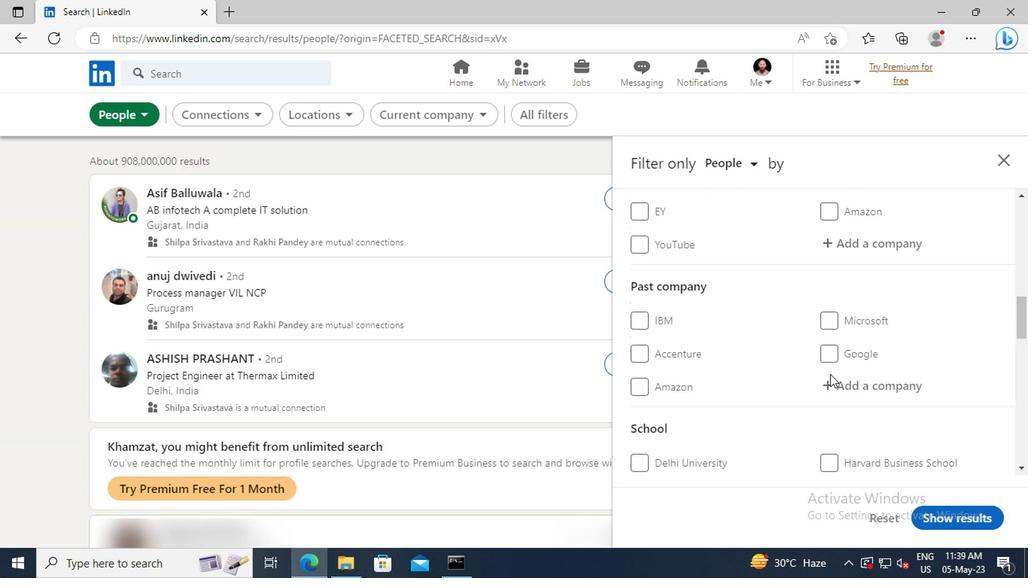 
Action: Mouse scrolled (827, 376) with delta (0, 0)
Screenshot: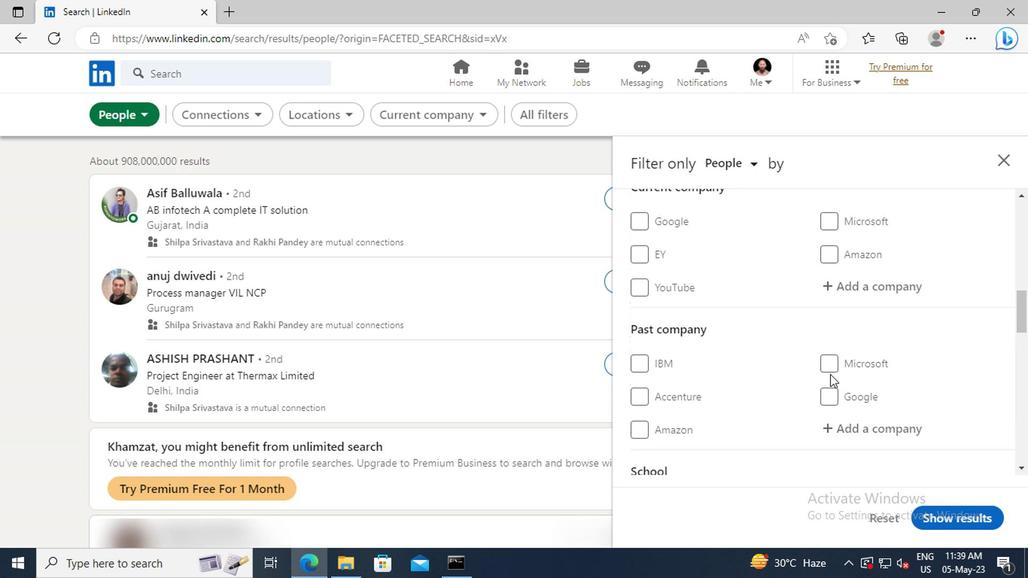 
Action: Mouse moved to (834, 336)
Screenshot: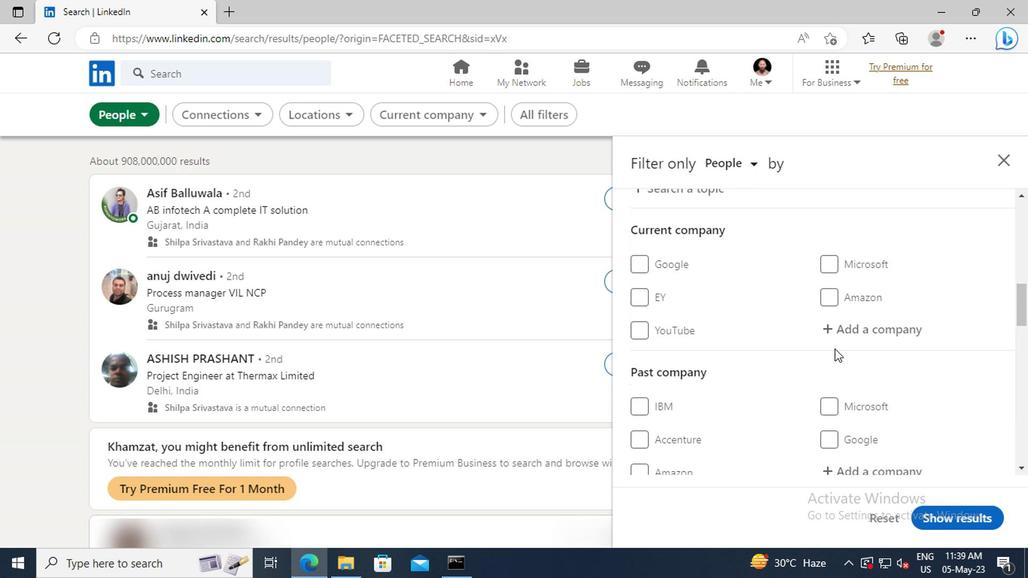 
Action: Mouse pressed left at (834, 336)
Screenshot: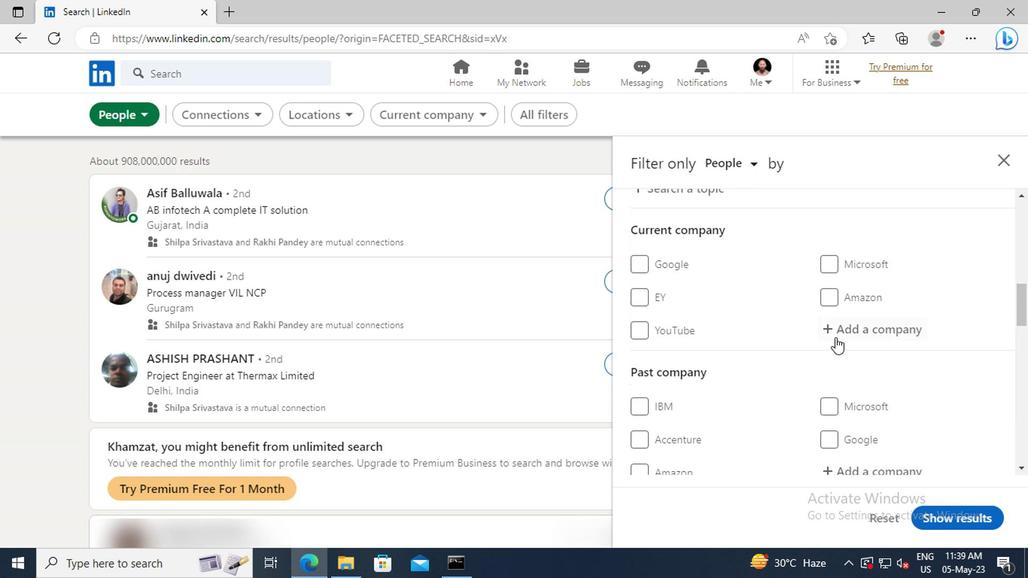 
Action: Key pressed <Key.shift>TWO95
Screenshot: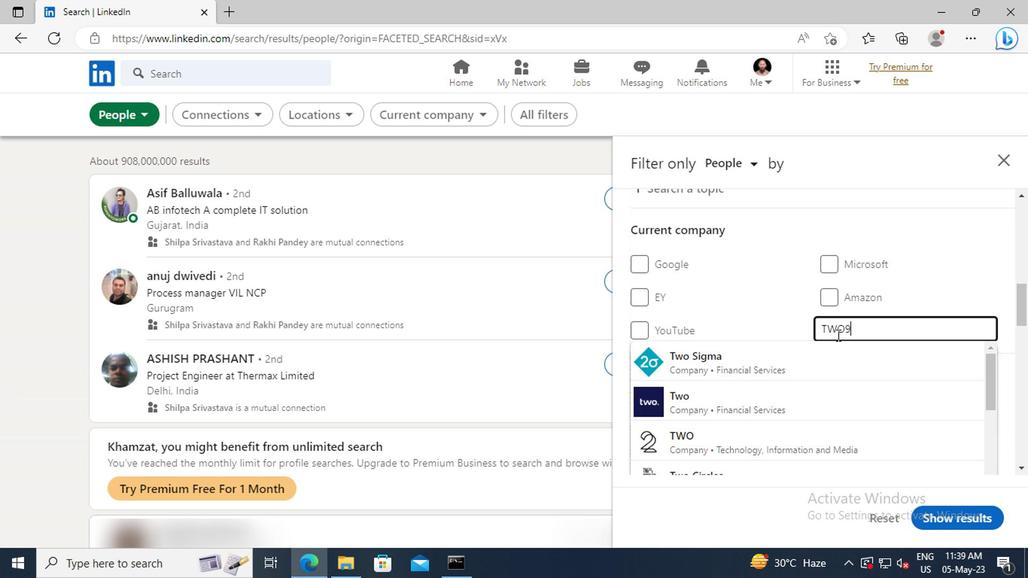 
Action: Mouse moved to (832, 354)
Screenshot: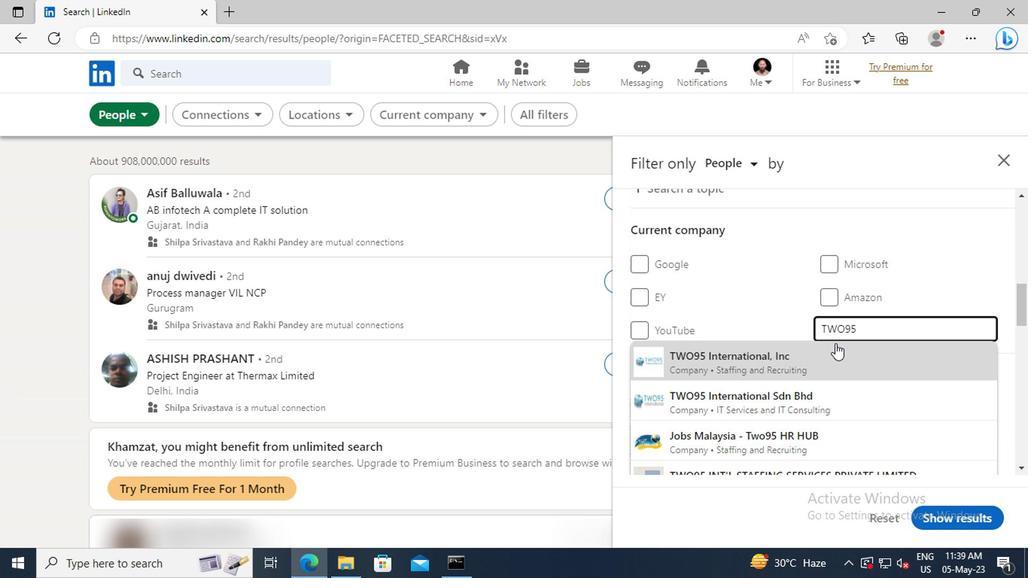 
Action: Mouse pressed left at (832, 354)
Screenshot: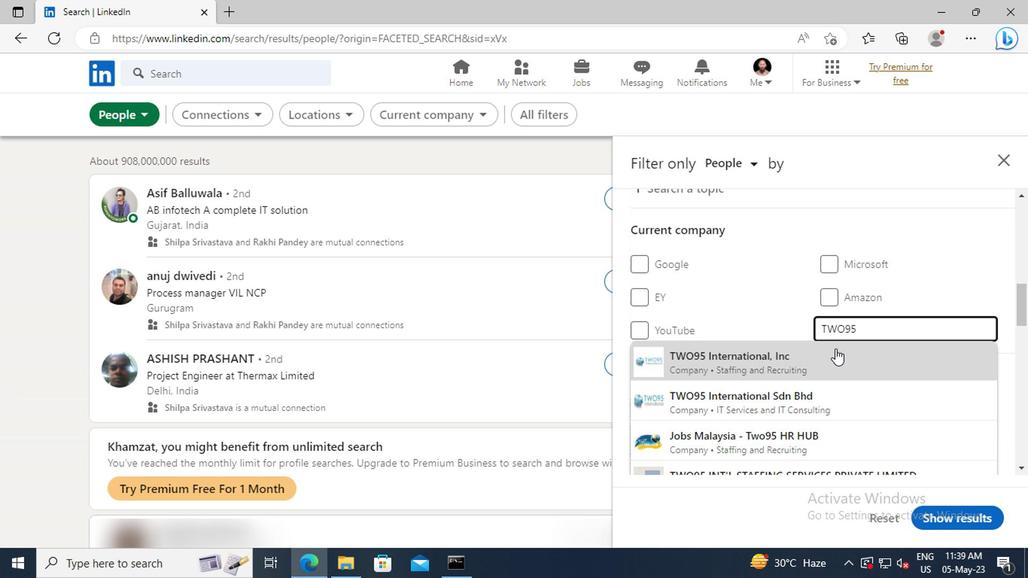 
Action: Mouse scrolled (832, 353) with delta (0, -1)
Screenshot: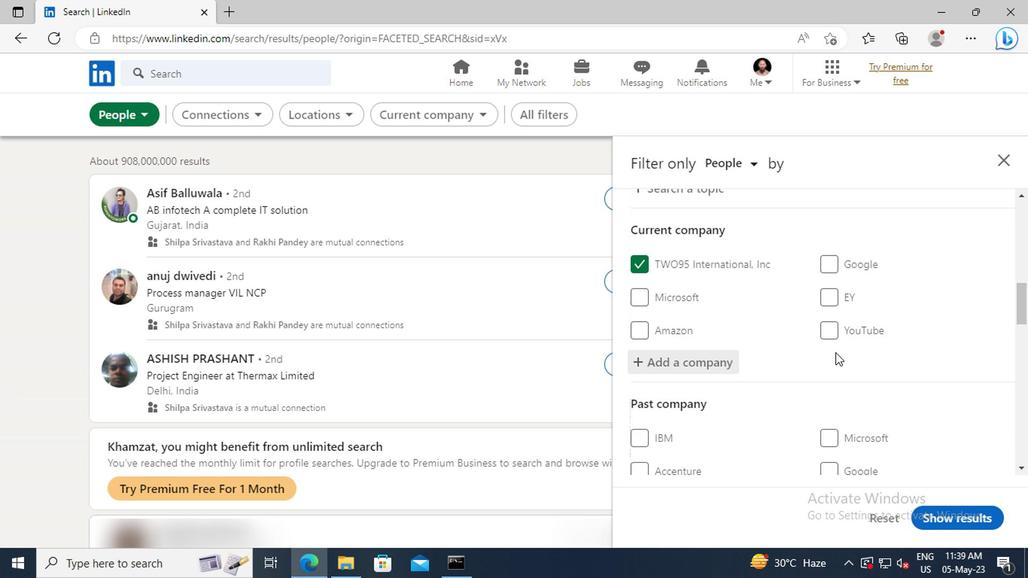 
Action: Mouse scrolled (832, 353) with delta (0, -1)
Screenshot: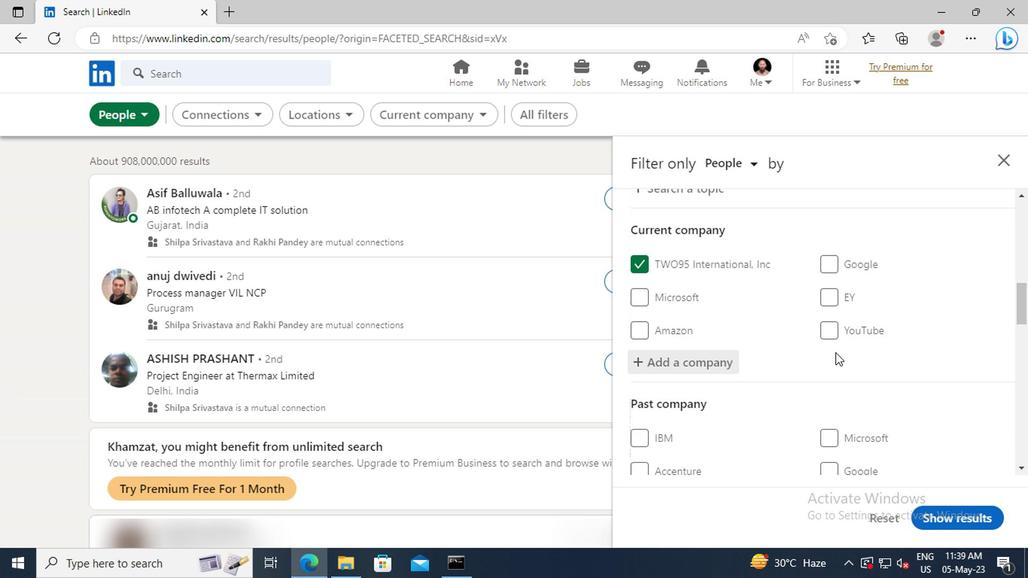 
Action: Mouse moved to (826, 345)
Screenshot: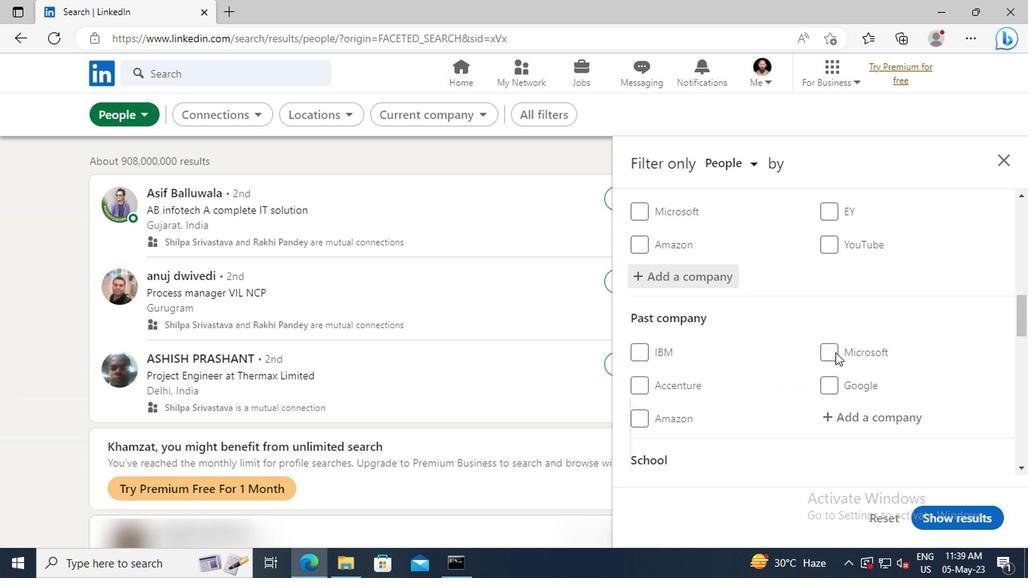 
Action: Mouse scrolled (826, 345) with delta (0, 0)
Screenshot: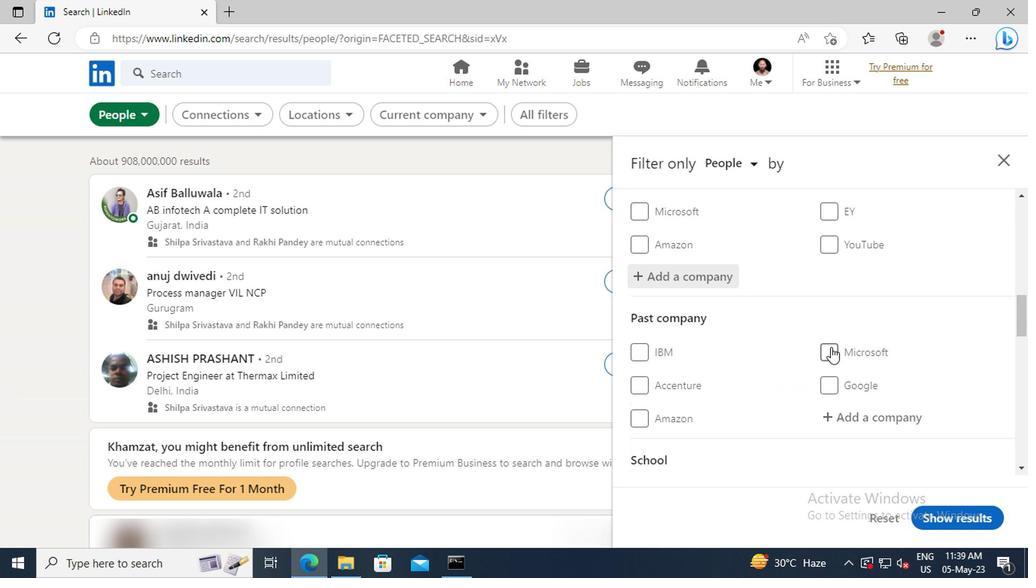 
Action: Mouse scrolled (826, 345) with delta (0, 0)
Screenshot: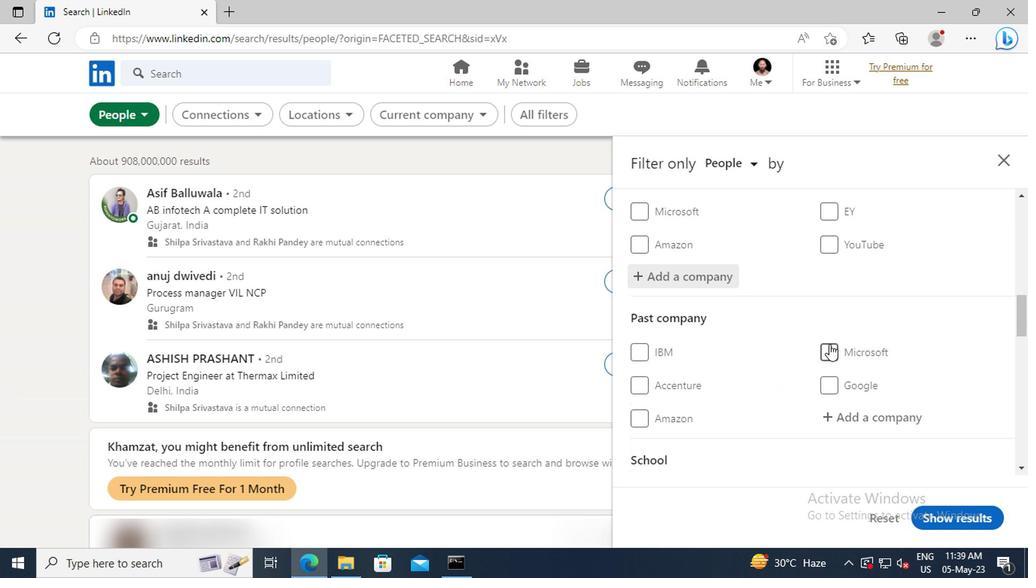 
Action: Mouse scrolled (826, 345) with delta (0, 0)
Screenshot: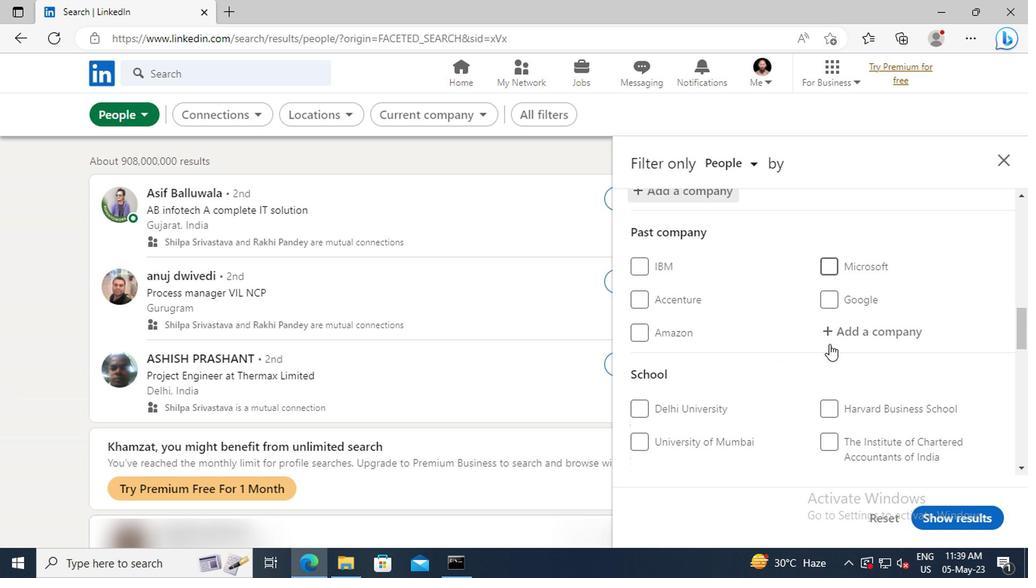 
Action: Mouse scrolled (826, 345) with delta (0, 0)
Screenshot: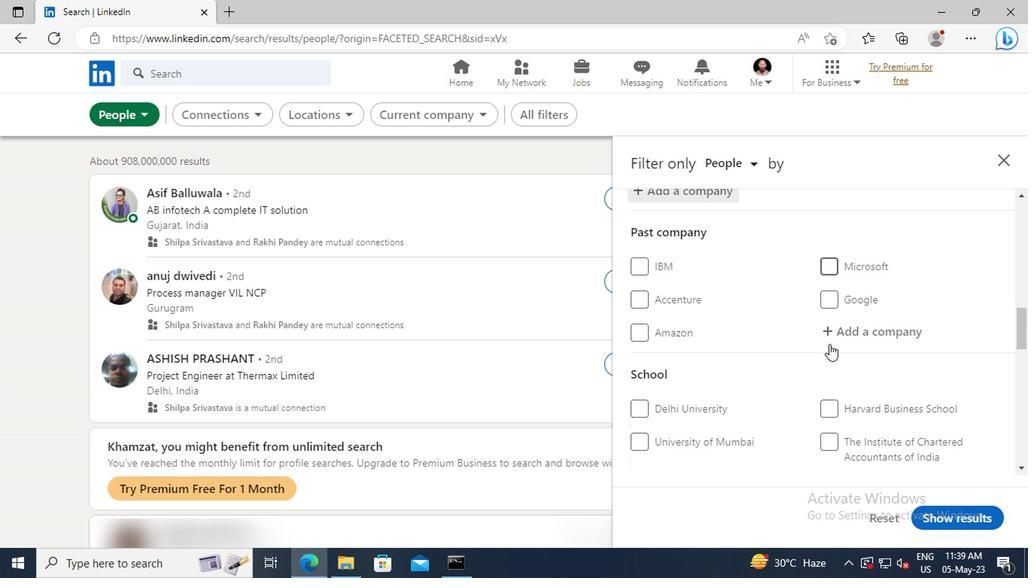 
Action: Mouse scrolled (826, 345) with delta (0, 0)
Screenshot: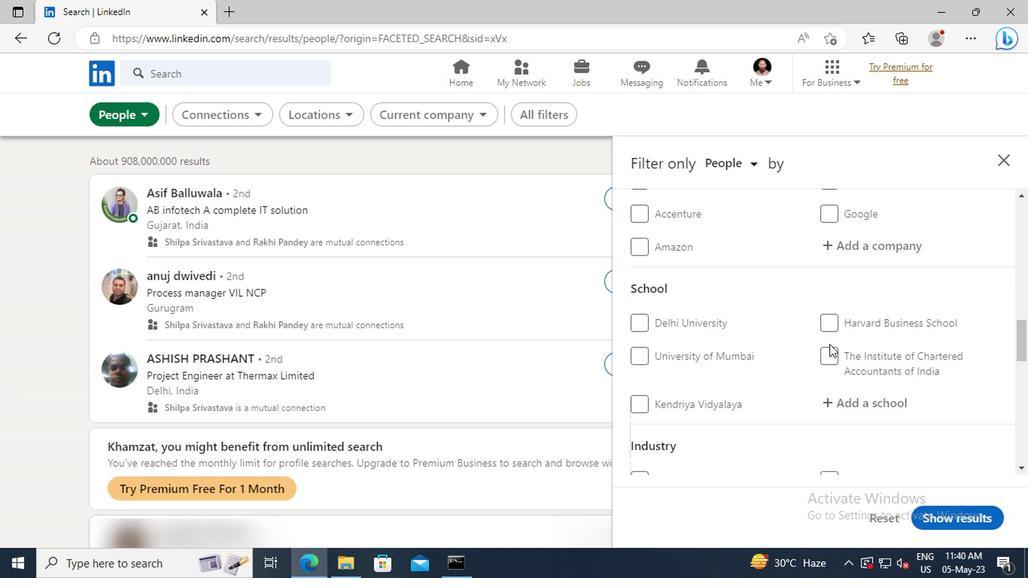 
Action: Mouse moved to (829, 360)
Screenshot: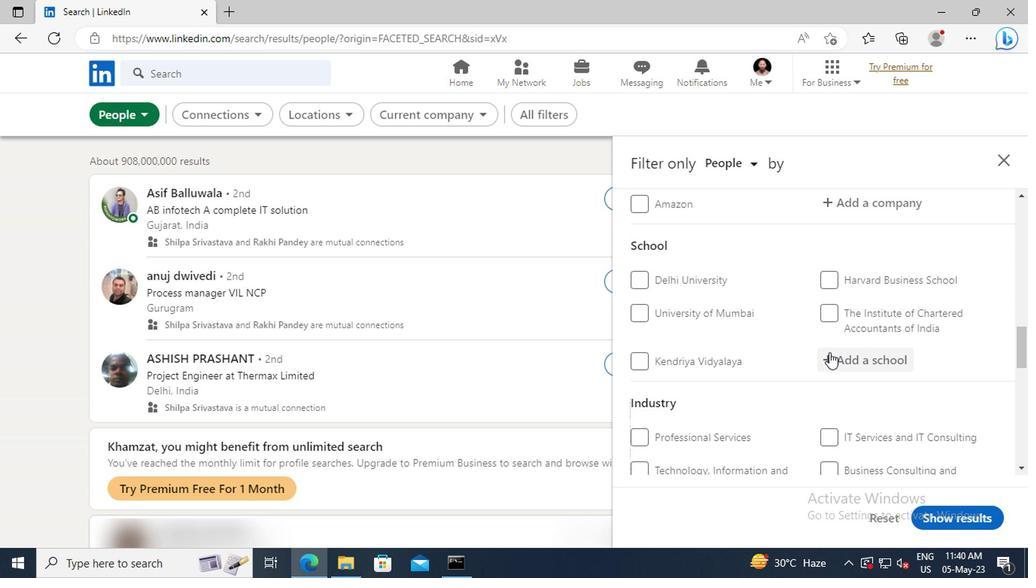 
Action: Mouse pressed left at (829, 360)
Screenshot: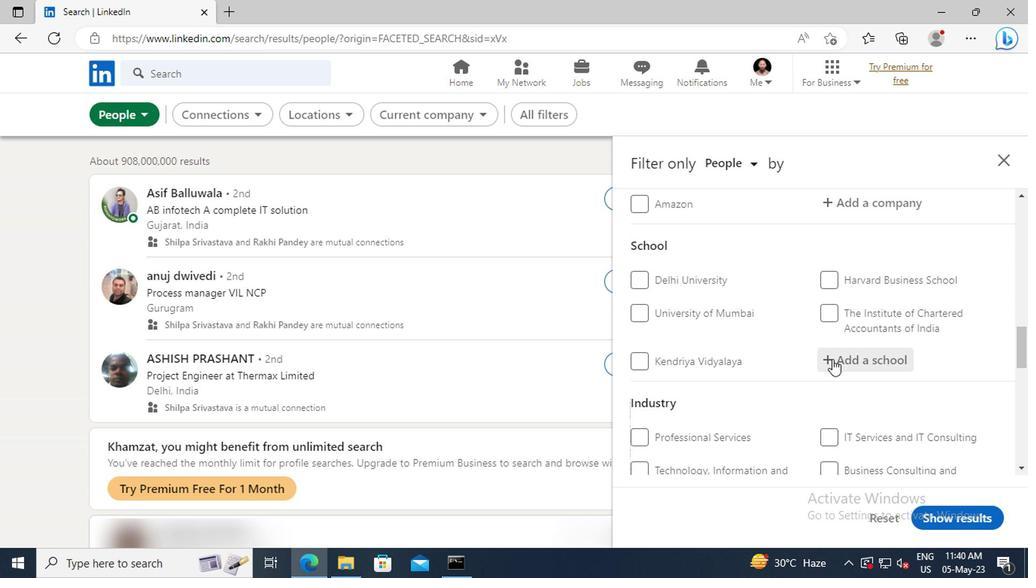 
Action: Key pressed <Key.shift>ANIL<Key.space><Key.shift>NEE
Screenshot: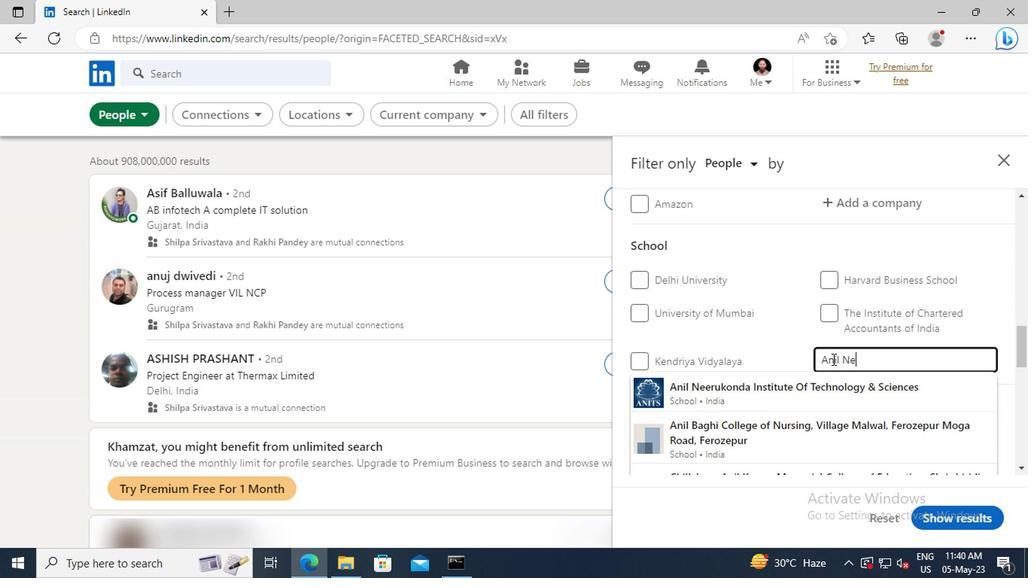 
Action: Mouse moved to (831, 384)
Screenshot: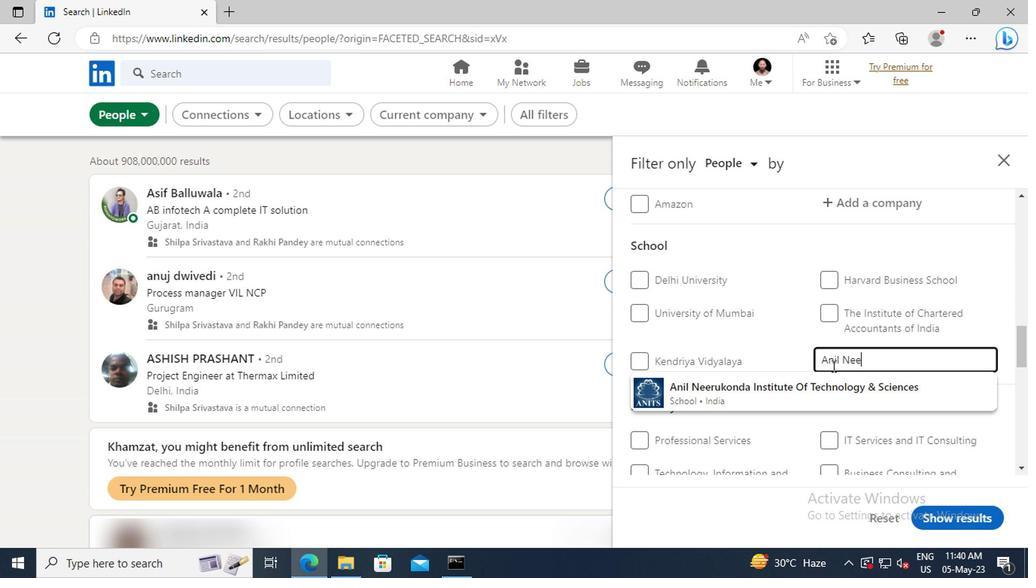 
Action: Mouse pressed left at (831, 384)
Screenshot: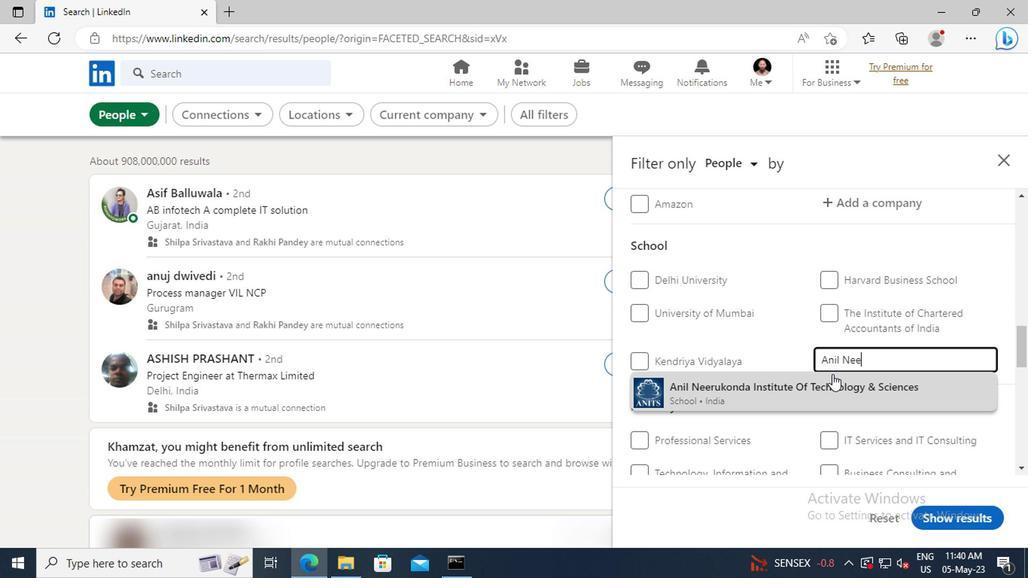 
Action: Mouse scrolled (831, 383) with delta (0, 0)
Screenshot: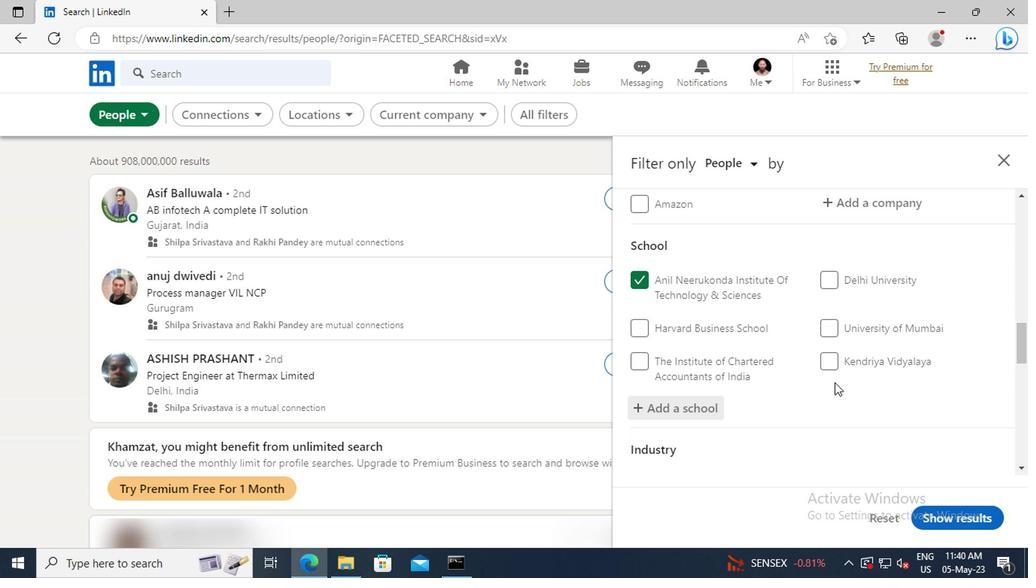 
Action: Mouse moved to (830, 371)
Screenshot: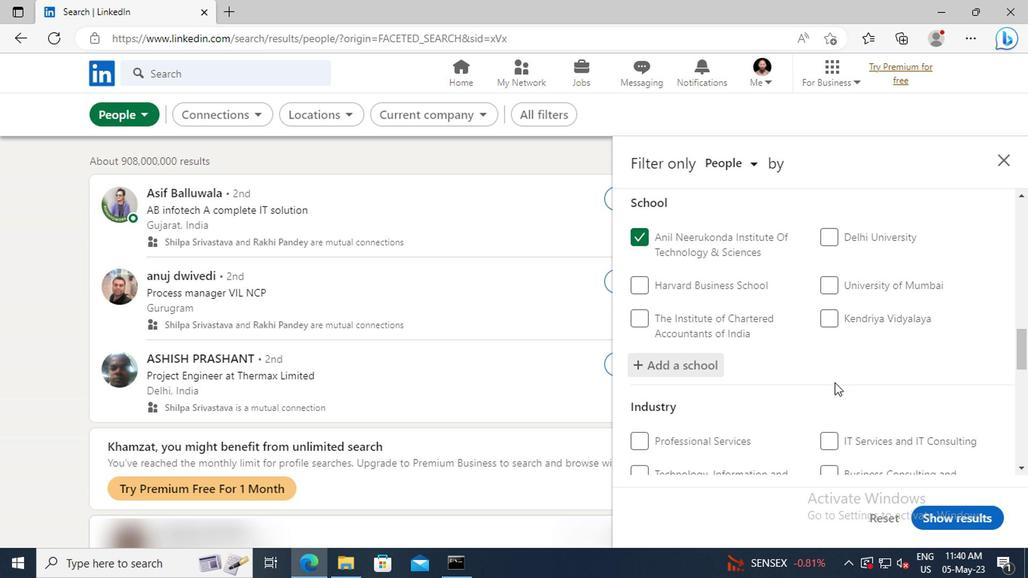 
Action: Mouse scrolled (830, 370) with delta (0, 0)
Screenshot: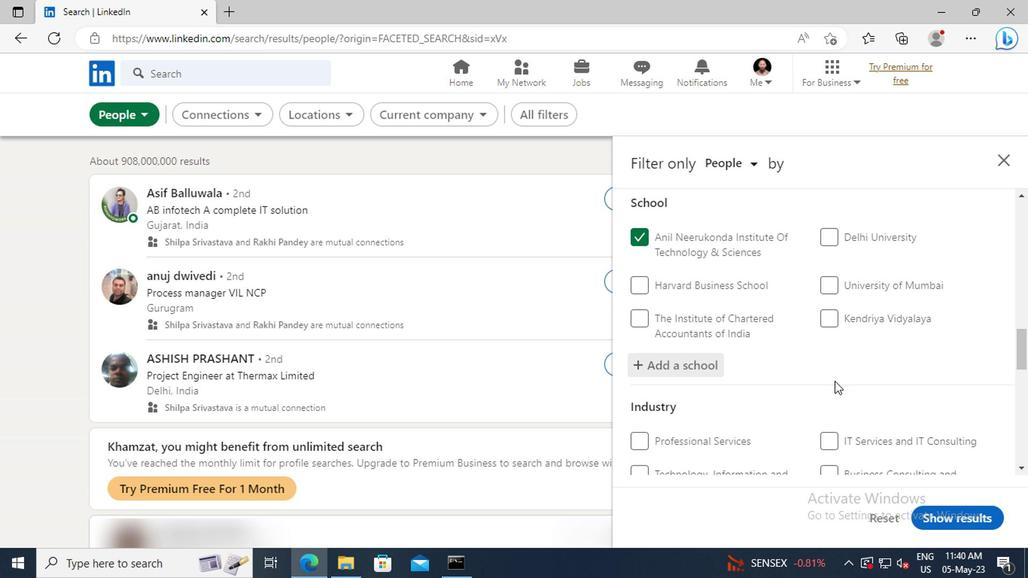 
Action: Mouse moved to (829, 367)
Screenshot: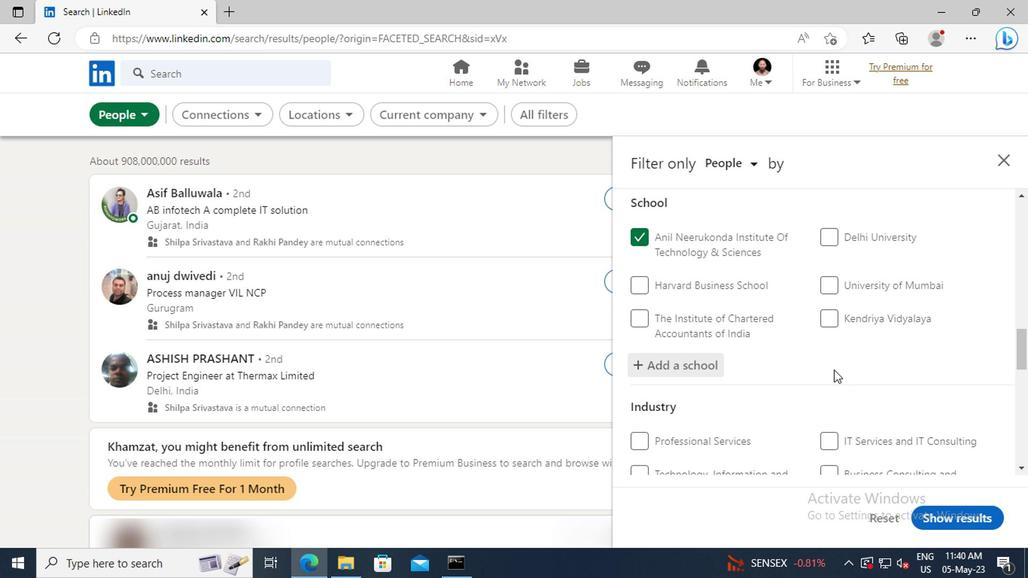 
Action: Mouse scrolled (829, 366) with delta (0, 0)
Screenshot: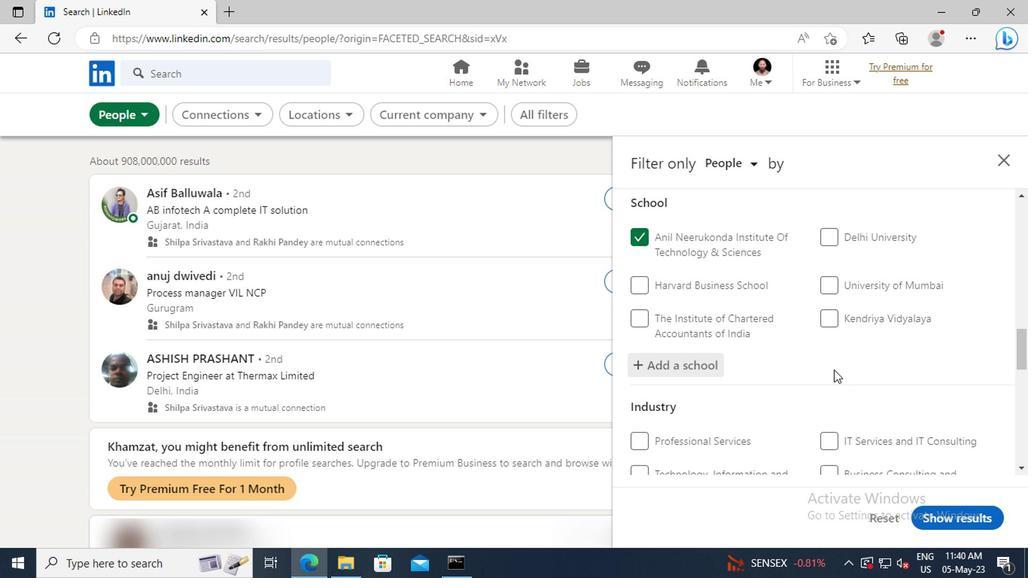 
Action: Mouse moved to (827, 349)
Screenshot: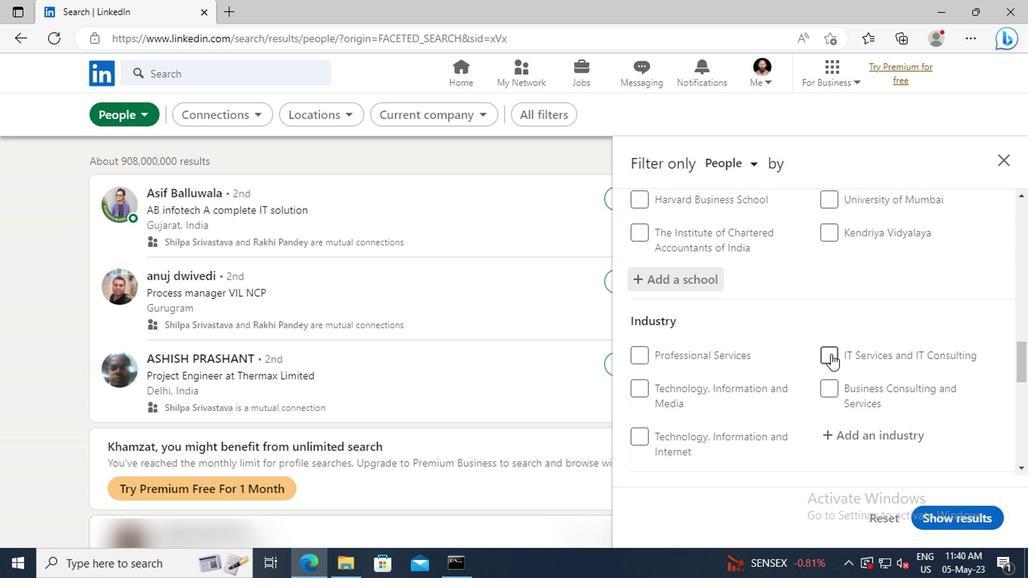 
Action: Mouse scrolled (827, 348) with delta (0, 0)
Screenshot: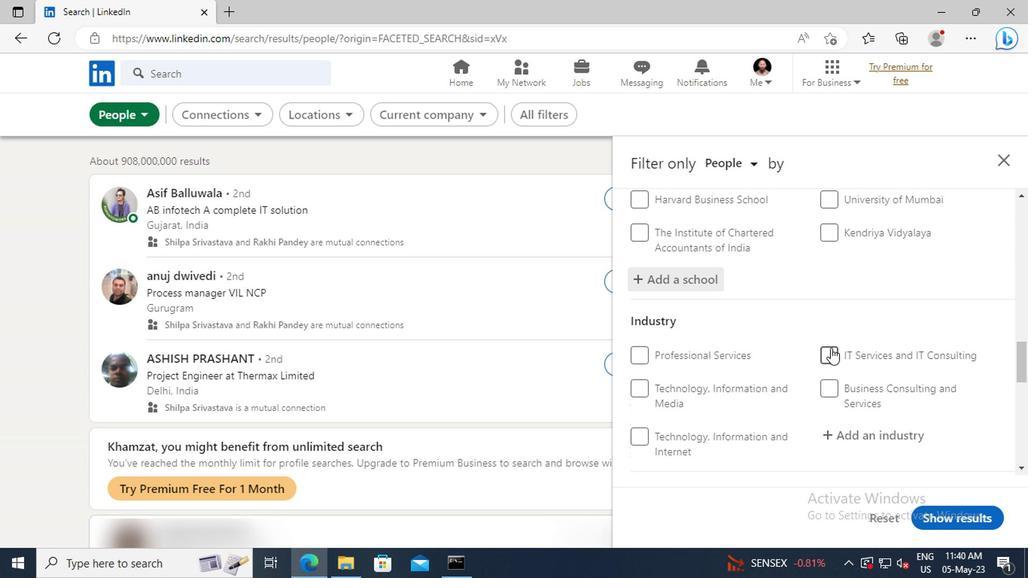 
Action: Mouse scrolled (827, 348) with delta (0, 0)
Screenshot: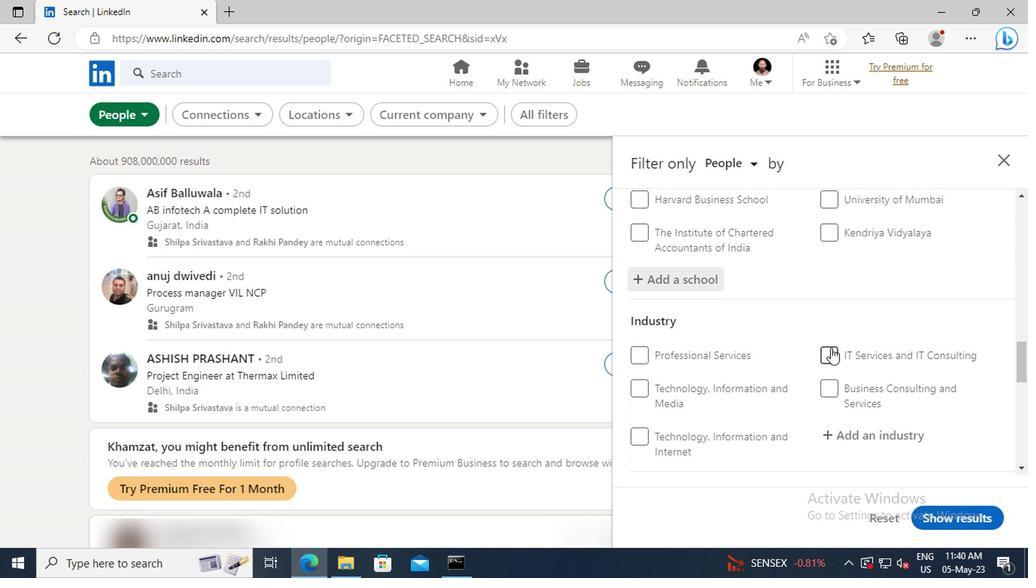 
Action: Mouse moved to (835, 349)
Screenshot: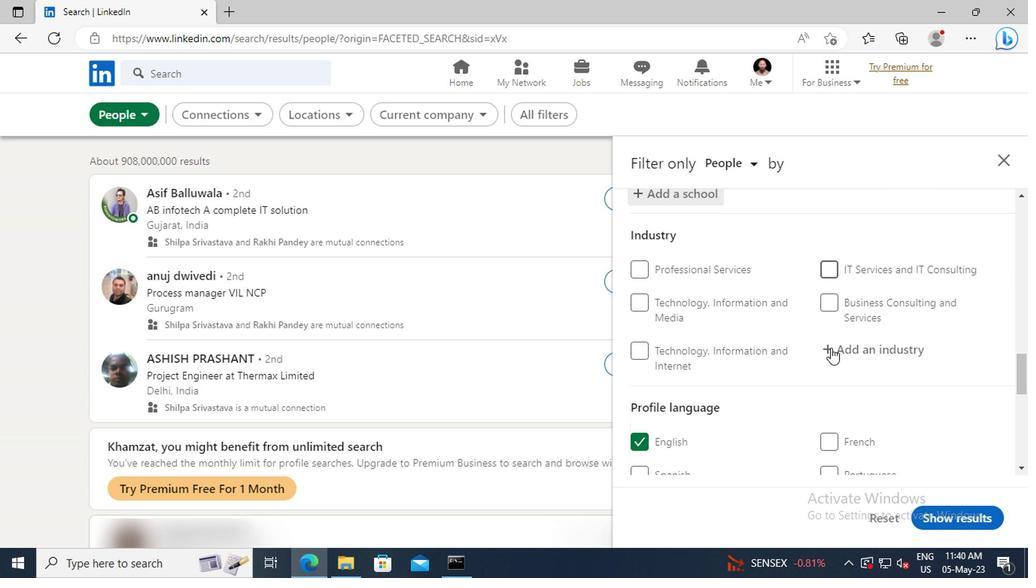 
Action: Mouse pressed left at (835, 349)
Screenshot: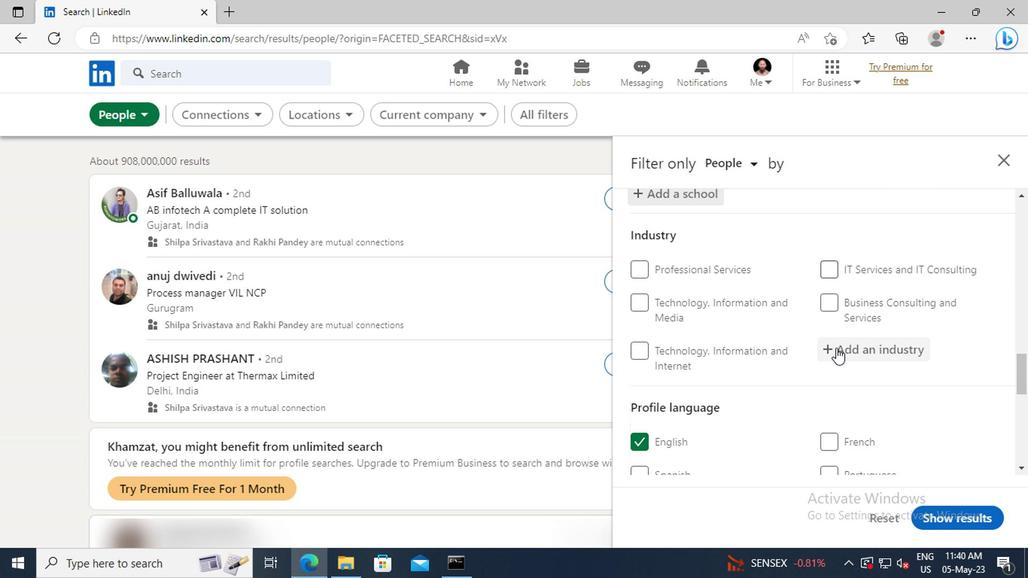 
Action: Key pressed <Key.shift>TRAVEL<Key.space><Key.shift>A
Screenshot: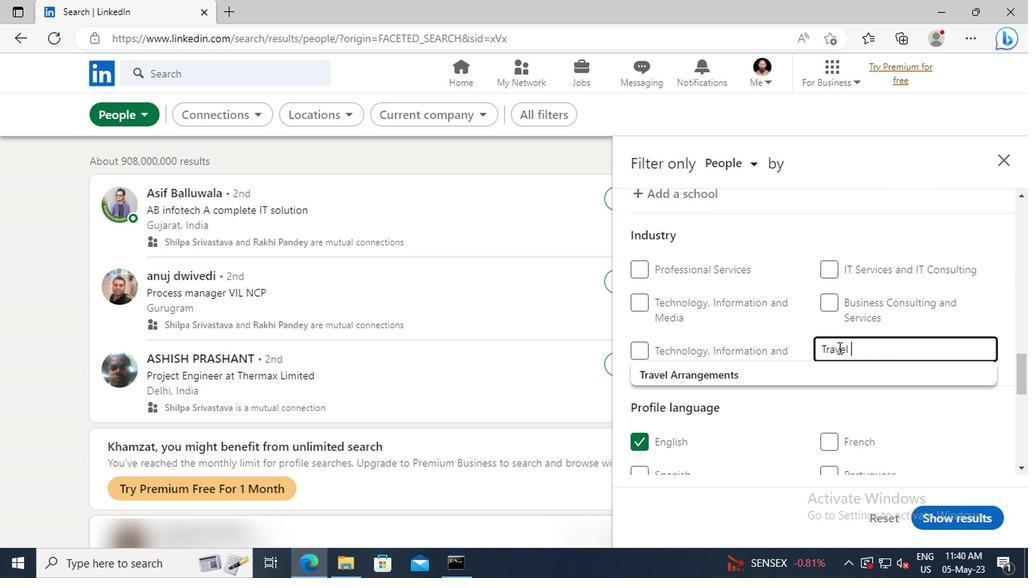 
Action: Mouse moved to (840, 369)
Screenshot: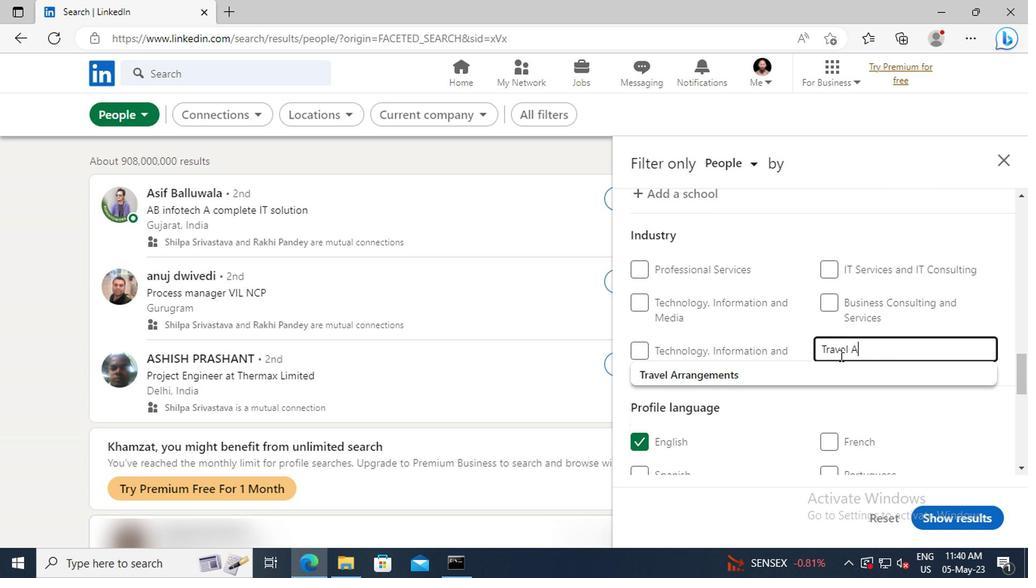 
Action: Mouse pressed left at (840, 369)
Screenshot: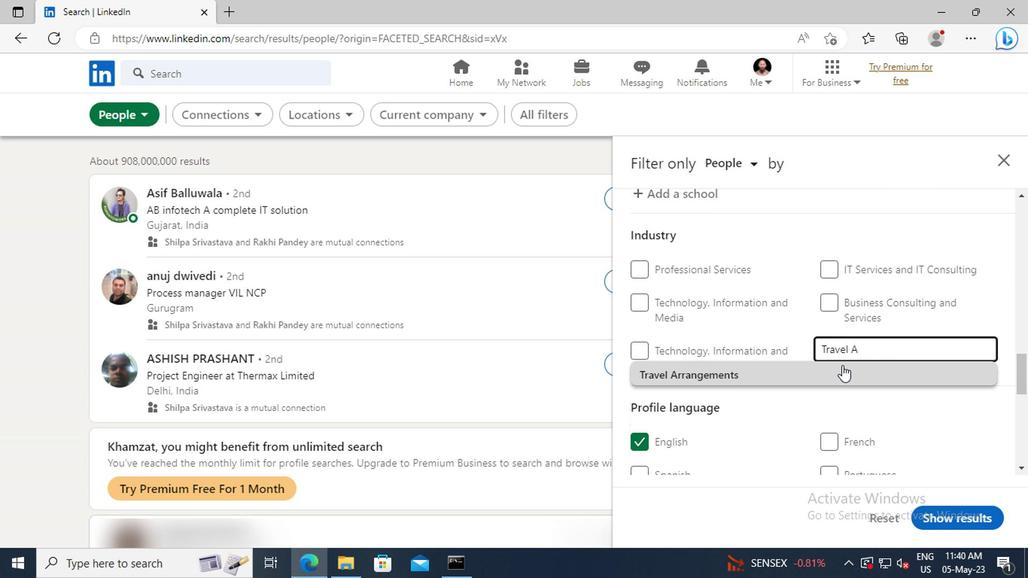 
Action: Mouse scrolled (840, 368) with delta (0, -1)
Screenshot: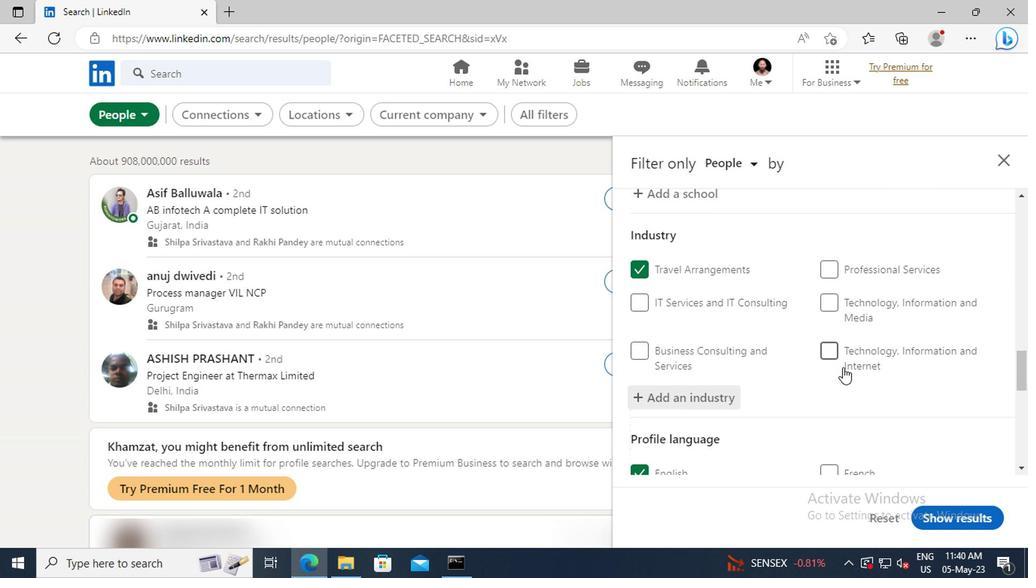 
Action: Mouse moved to (840, 365)
Screenshot: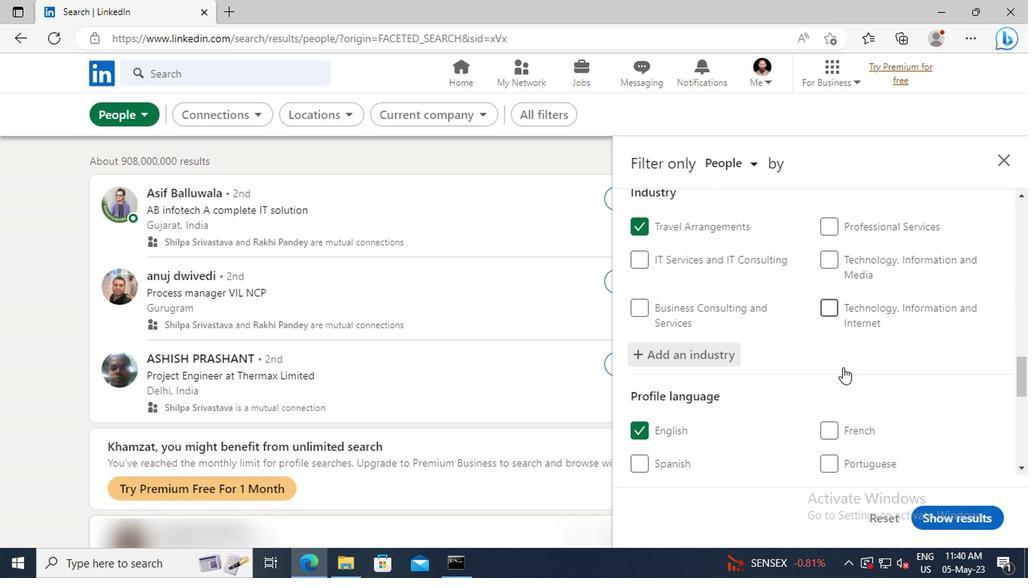 
Action: Mouse scrolled (840, 365) with delta (0, 0)
Screenshot: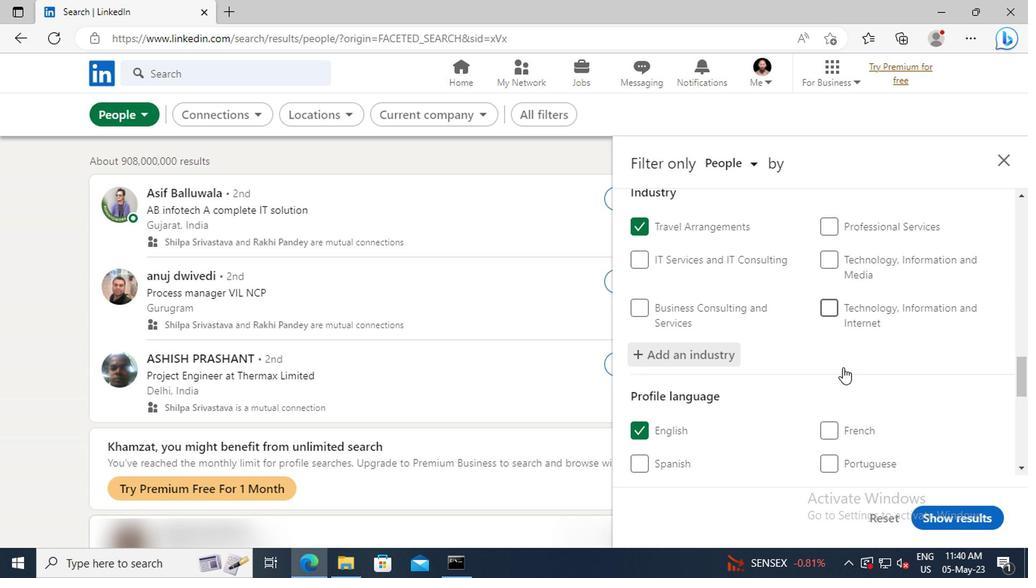 
Action: Mouse scrolled (840, 365) with delta (0, 0)
Screenshot: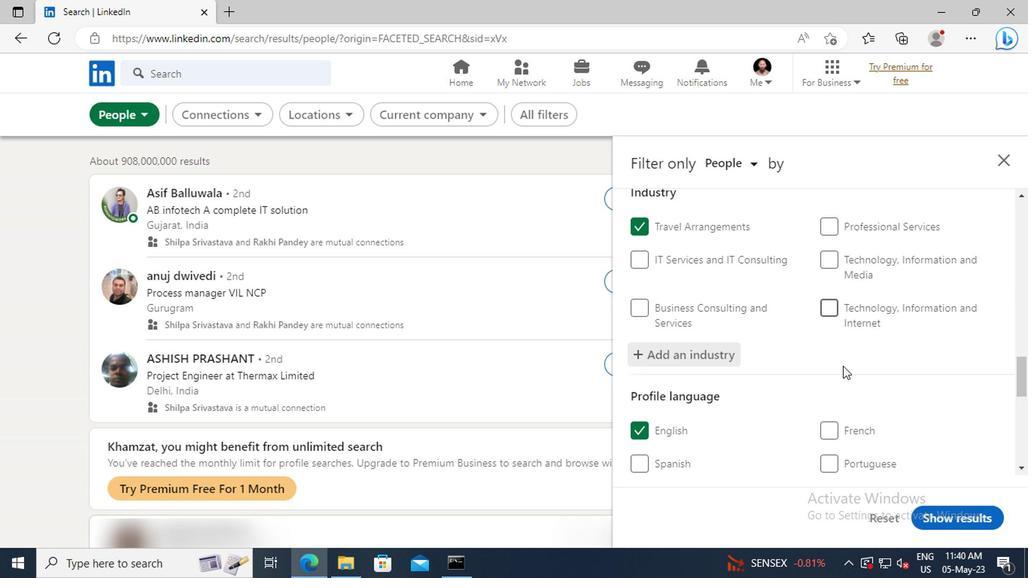 
Action: Mouse scrolled (840, 365) with delta (0, 0)
Screenshot: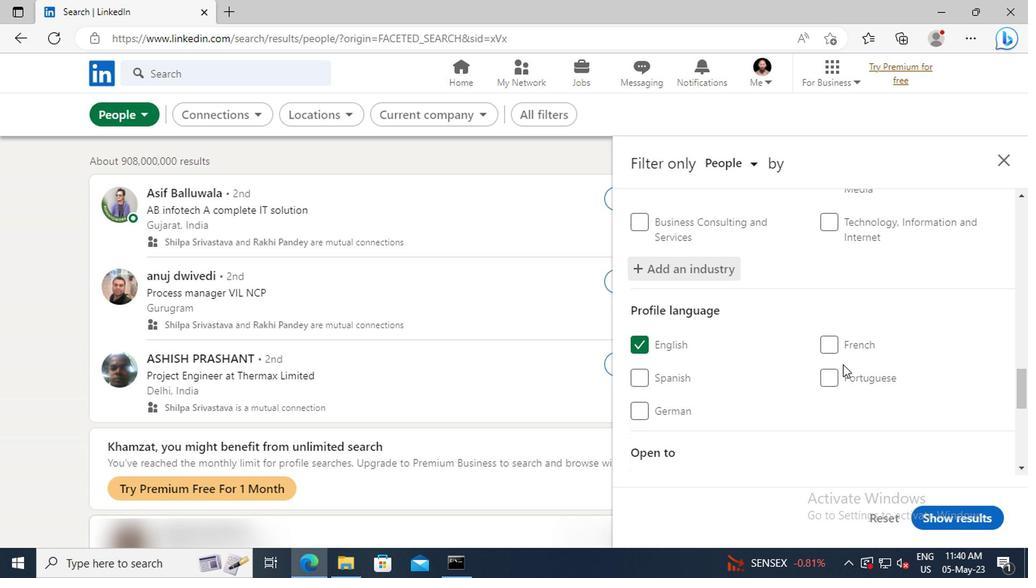 
Action: Mouse scrolled (840, 365) with delta (0, 0)
Screenshot: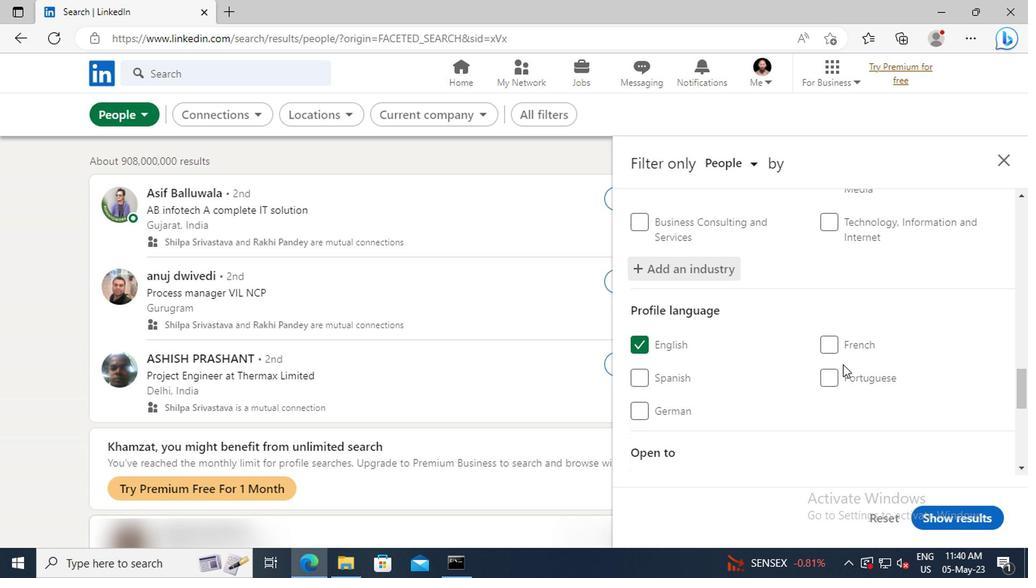 
Action: Mouse scrolled (840, 365) with delta (0, 0)
Screenshot: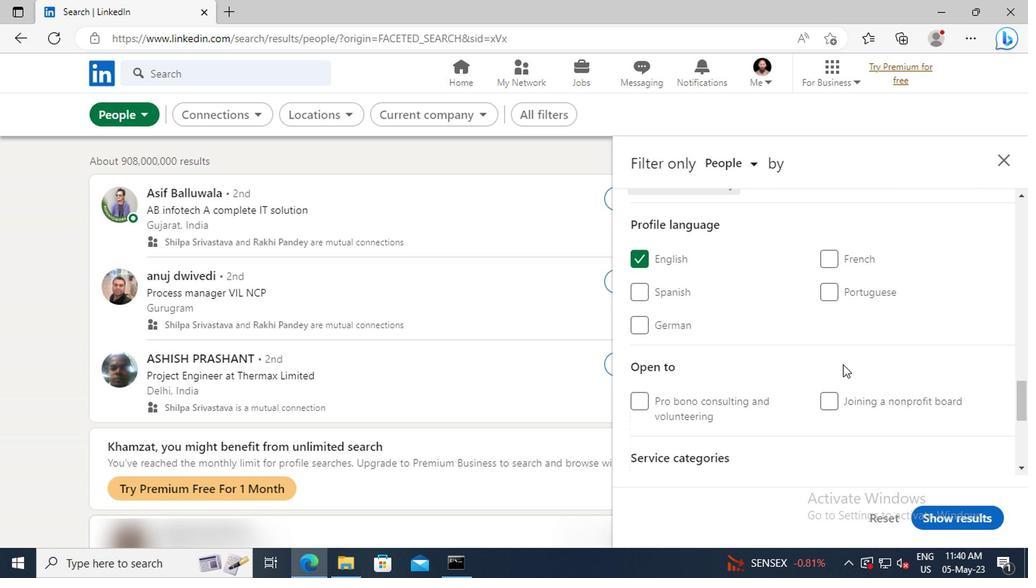 
Action: Mouse scrolled (840, 365) with delta (0, 0)
Screenshot: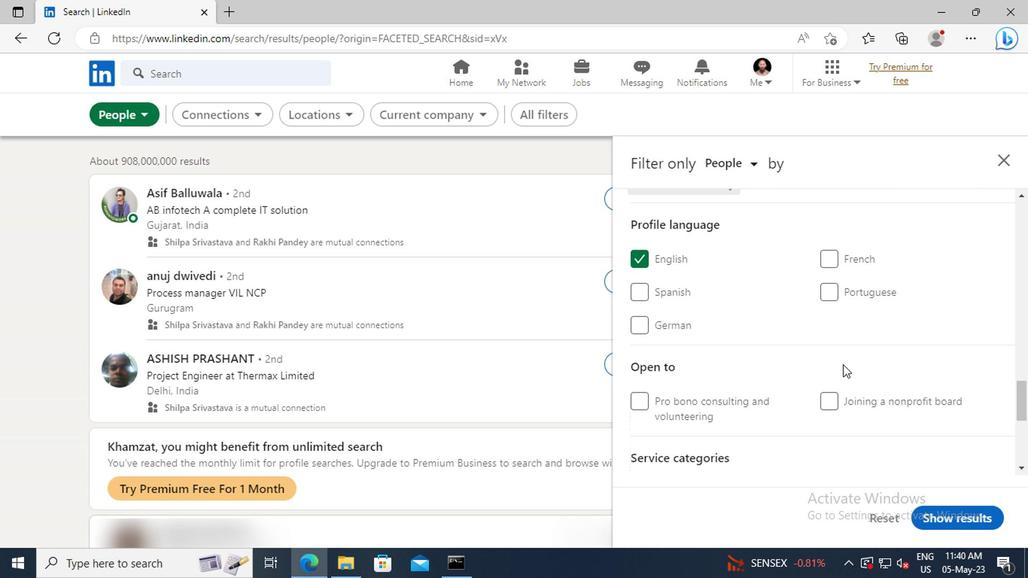 
Action: Mouse scrolled (840, 365) with delta (0, 0)
Screenshot: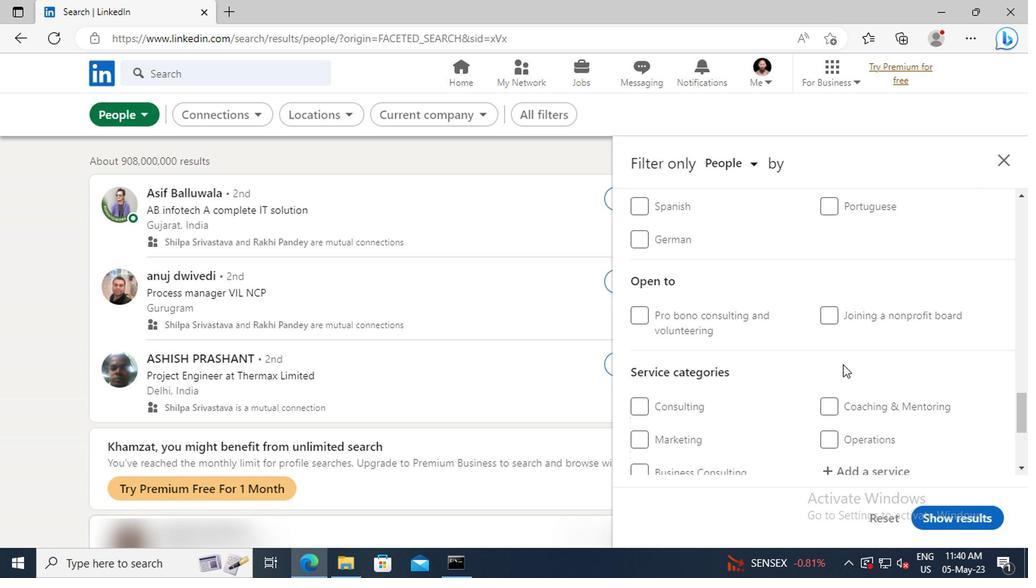 
Action: Mouse scrolled (840, 365) with delta (0, 0)
Screenshot: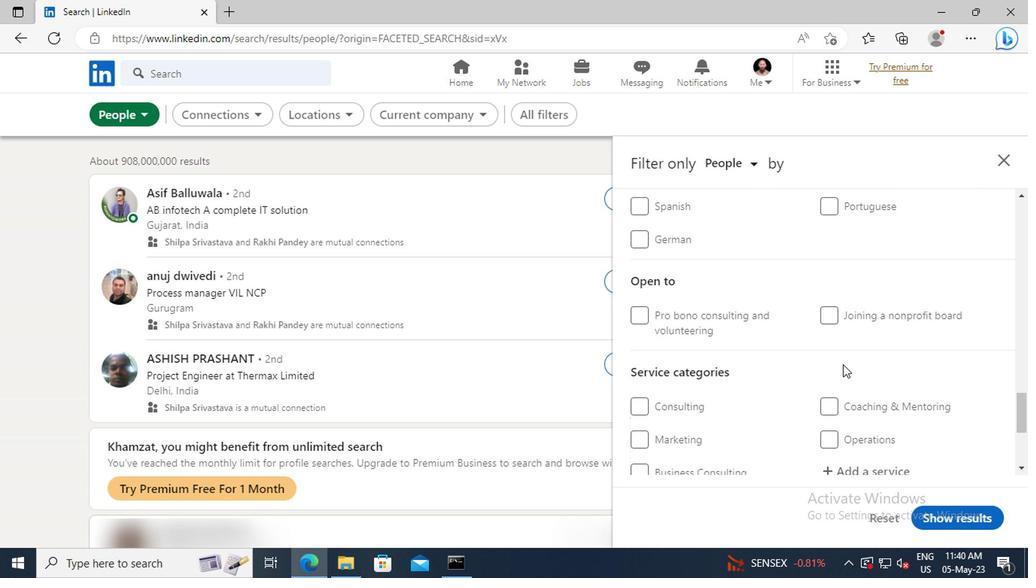 
Action: Mouse moved to (840, 385)
Screenshot: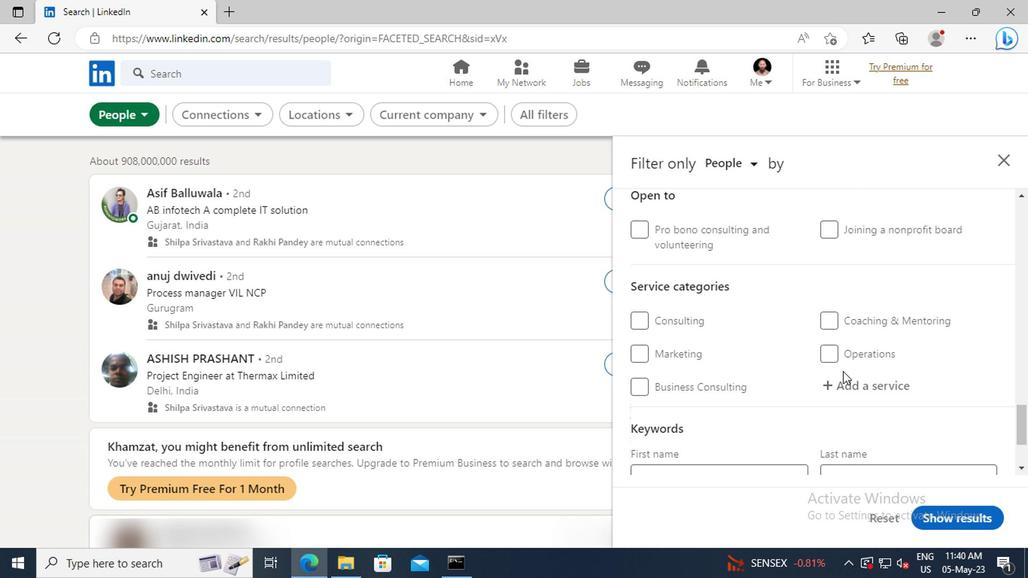 
Action: Mouse pressed left at (840, 385)
Screenshot: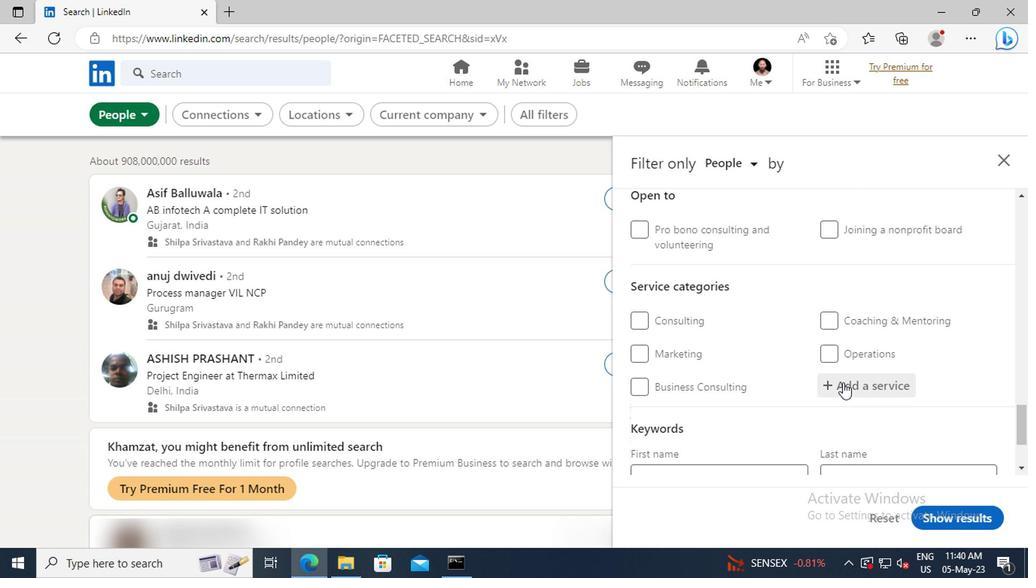 
Action: Key pressed <Key.shift>HEAD
Screenshot: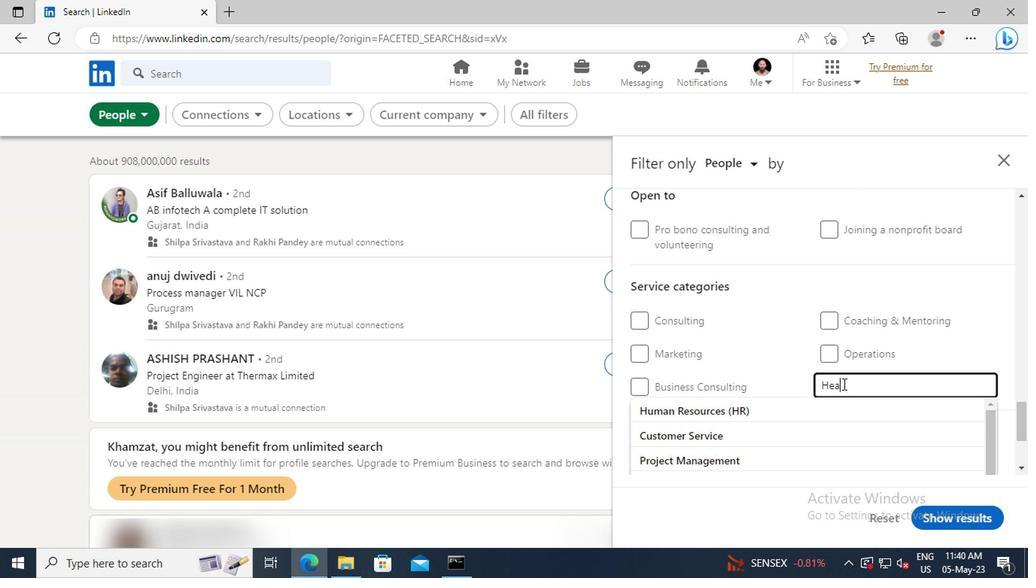 
Action: Mouse moved to (844, 408)
Screenshot: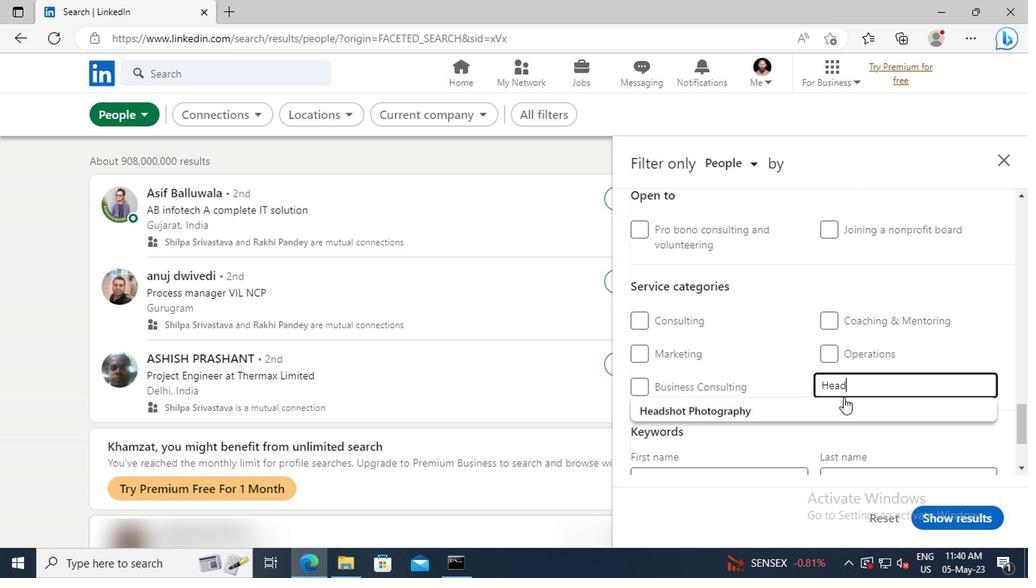 
Action: Mouse pressed left at (844, 408)
Screenshot: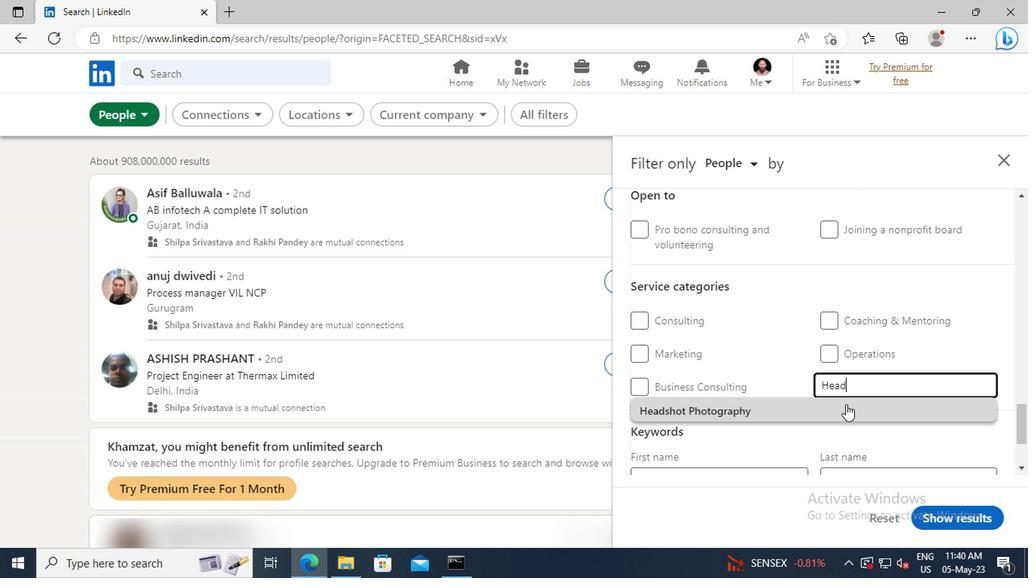 
Action: Mouse scrolled (844, 408) with delta (0, 0)
Screenshot: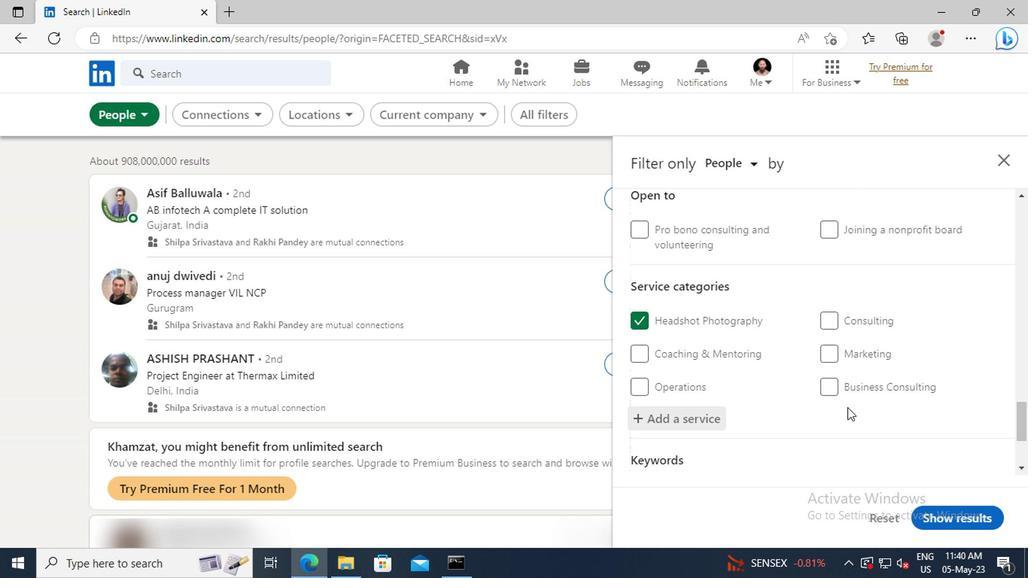 
Action: Mouse scrolled (844, 408) with delta (0, 0)
Screenshot: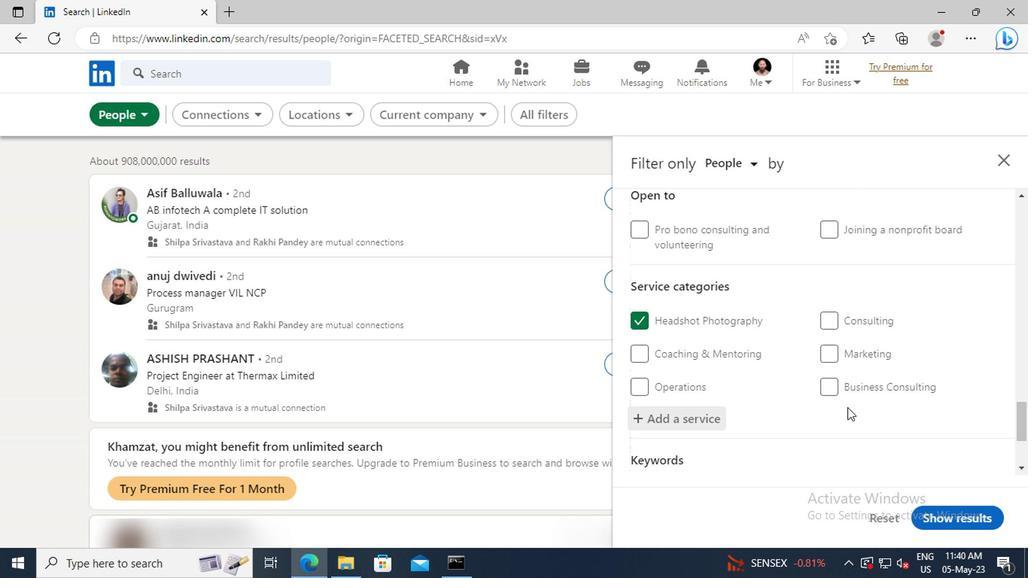 
Action: Mouse scrolled (844, 408) with delta (0, 0)
Screenshot: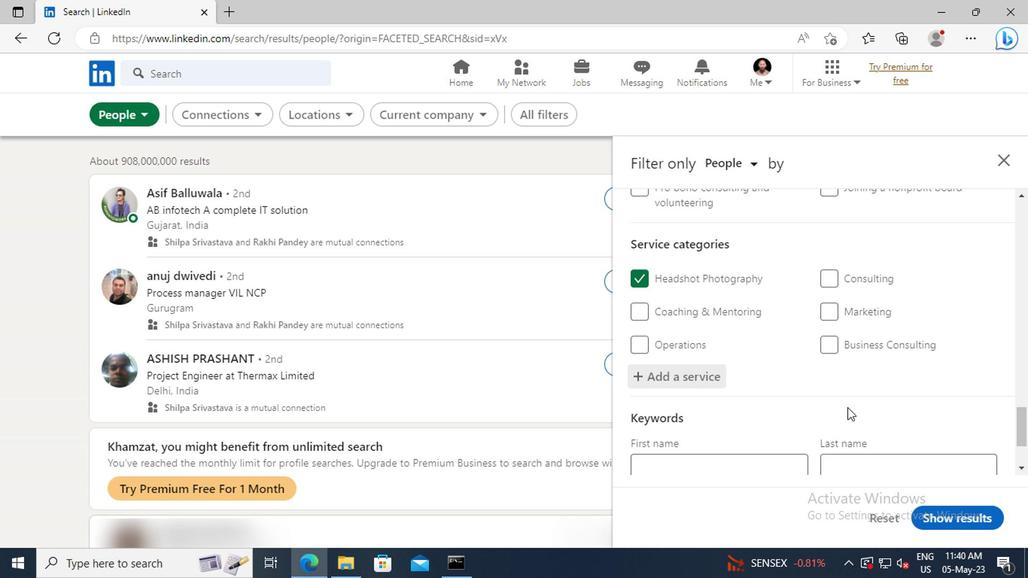
Action: Mouse scrolled (844, 408) with delta (0, 0)
Screenshot: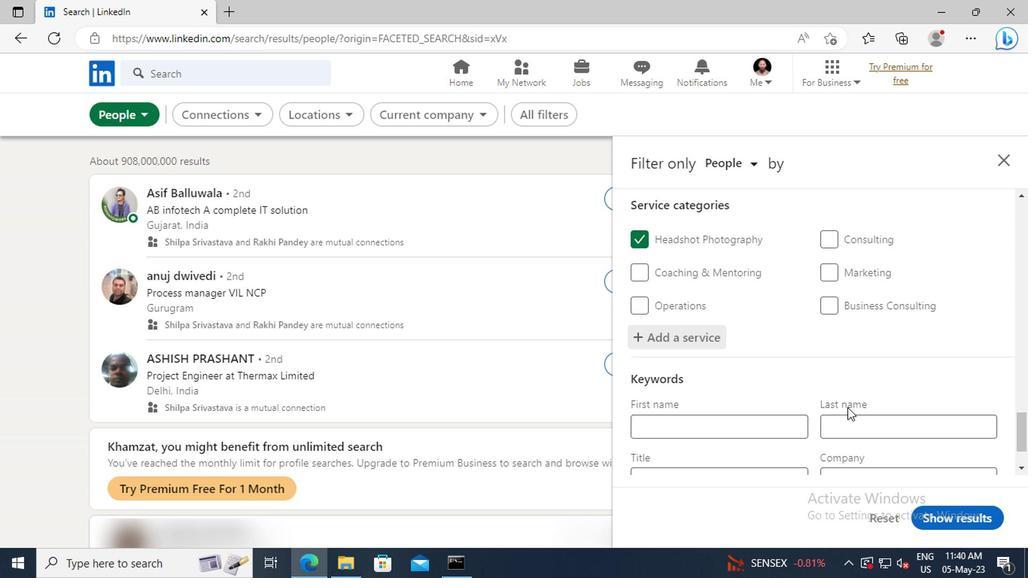 
Action: Mouse scrolled (844, 408) with delta (0, 0)
Screenshot: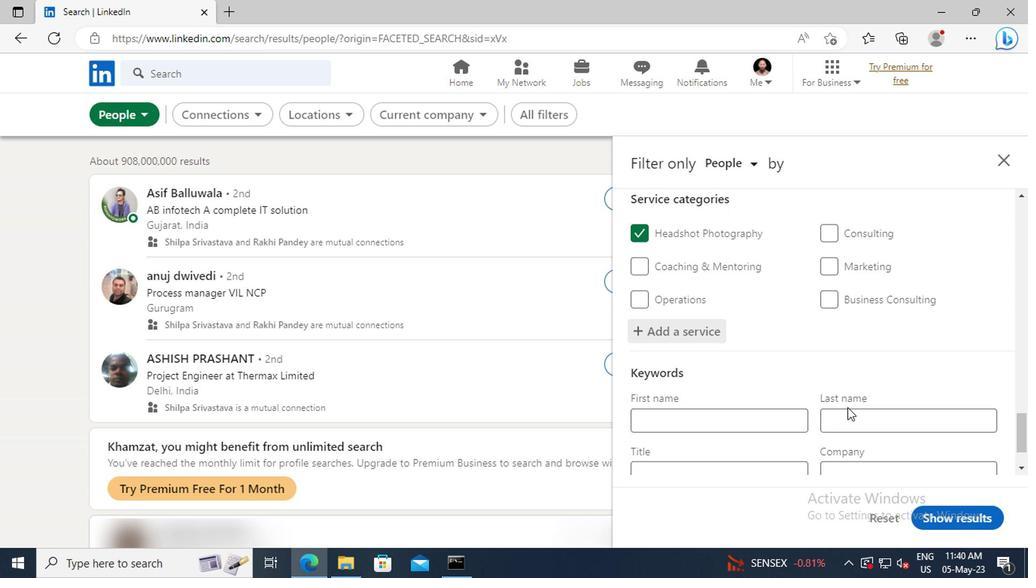
Action: Mouse moved to (751, 415)
Screenshot: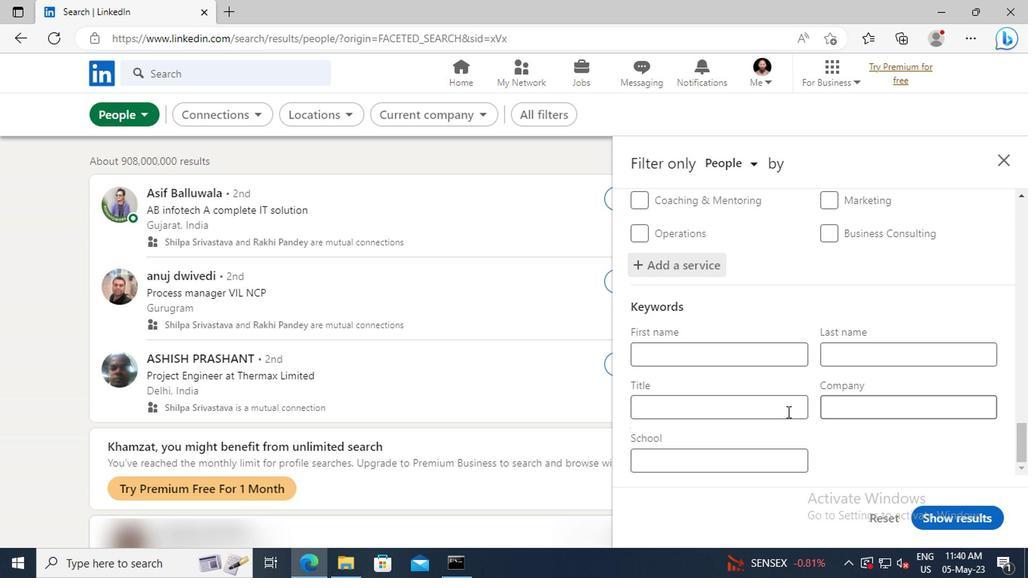
Action: Mouse pressed left at (751, 415)
Screenshot: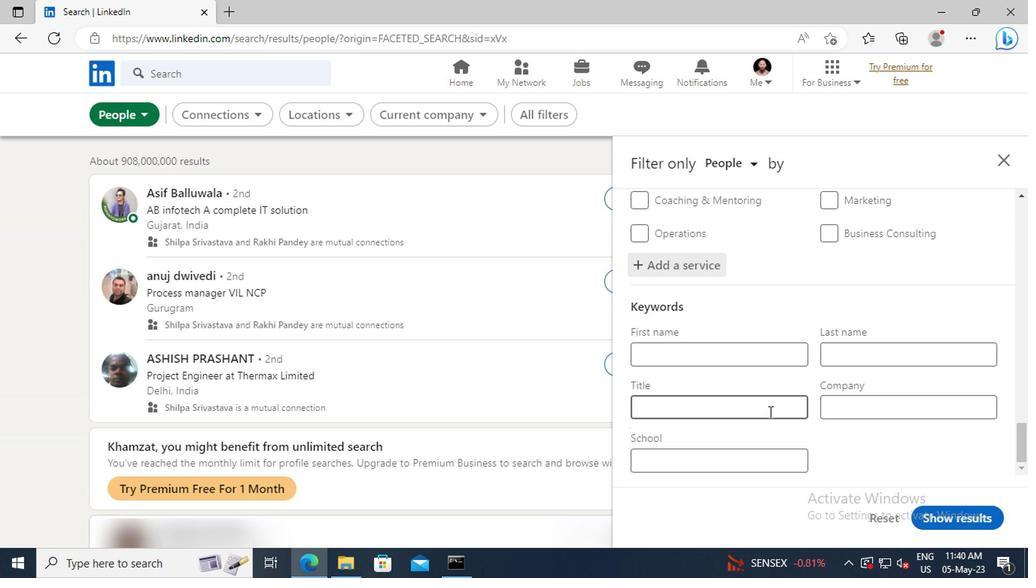 
Action: Key pressed <Key.shift>AREA<Key.space><Key.shift>SALES<Key.space><Key.shift>MANAGER<Key.enter>
Screenshot: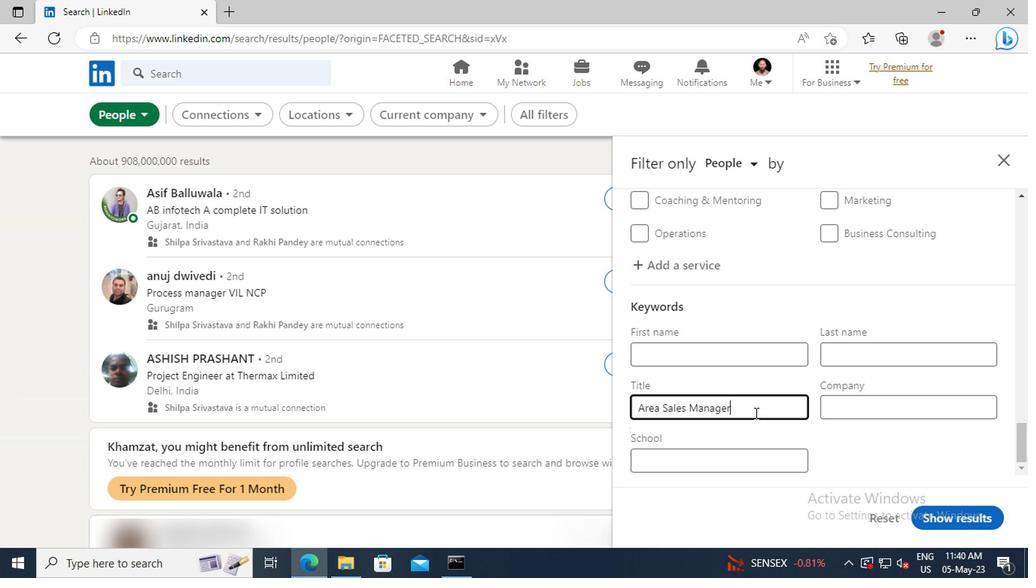 
Action: Mouse moved to (934, 522)
Screenshot: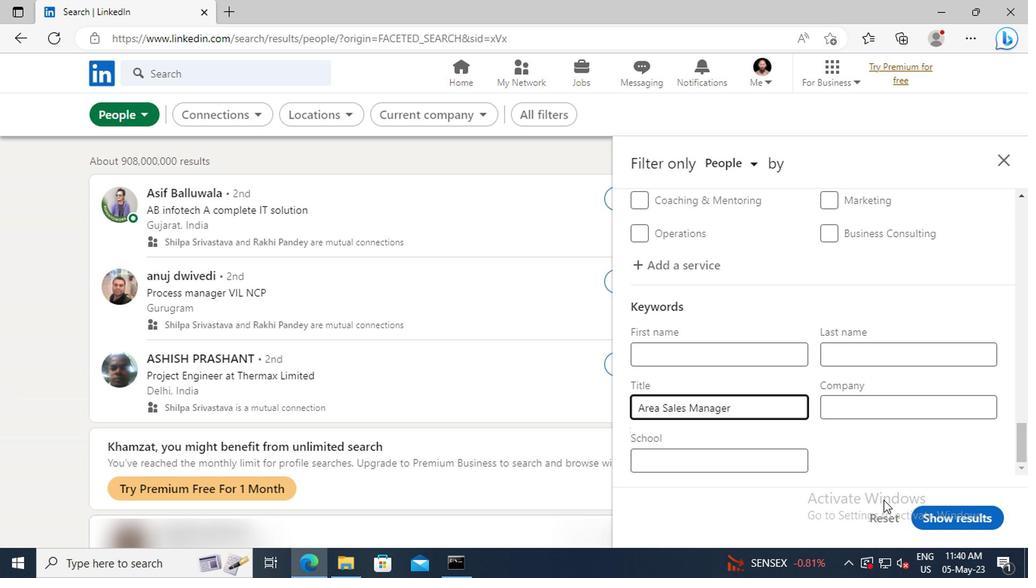 
Action: Mouse pressed left at (934, 522)
Screenshot: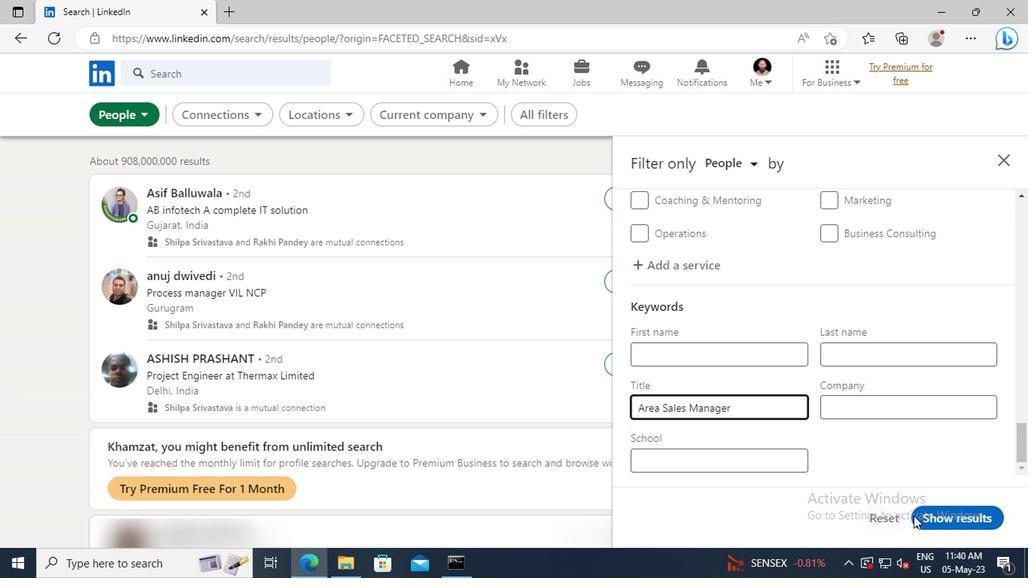 
